Task: Look for space in Naraina, India from 6th June, 2023 to 8th June, 2023 for 2 adults in price range Rs.7000 to Rs.12000. Place can be private room with 1  bedroom having 2 beds and 1 bathroom. Property type can be house, flat, guest house. Amenities needed are: wifi, washing machine. Booking option can be shelf check-in. Required host language is English.
Action: Mouse moved to (571, 97)
Screenshot: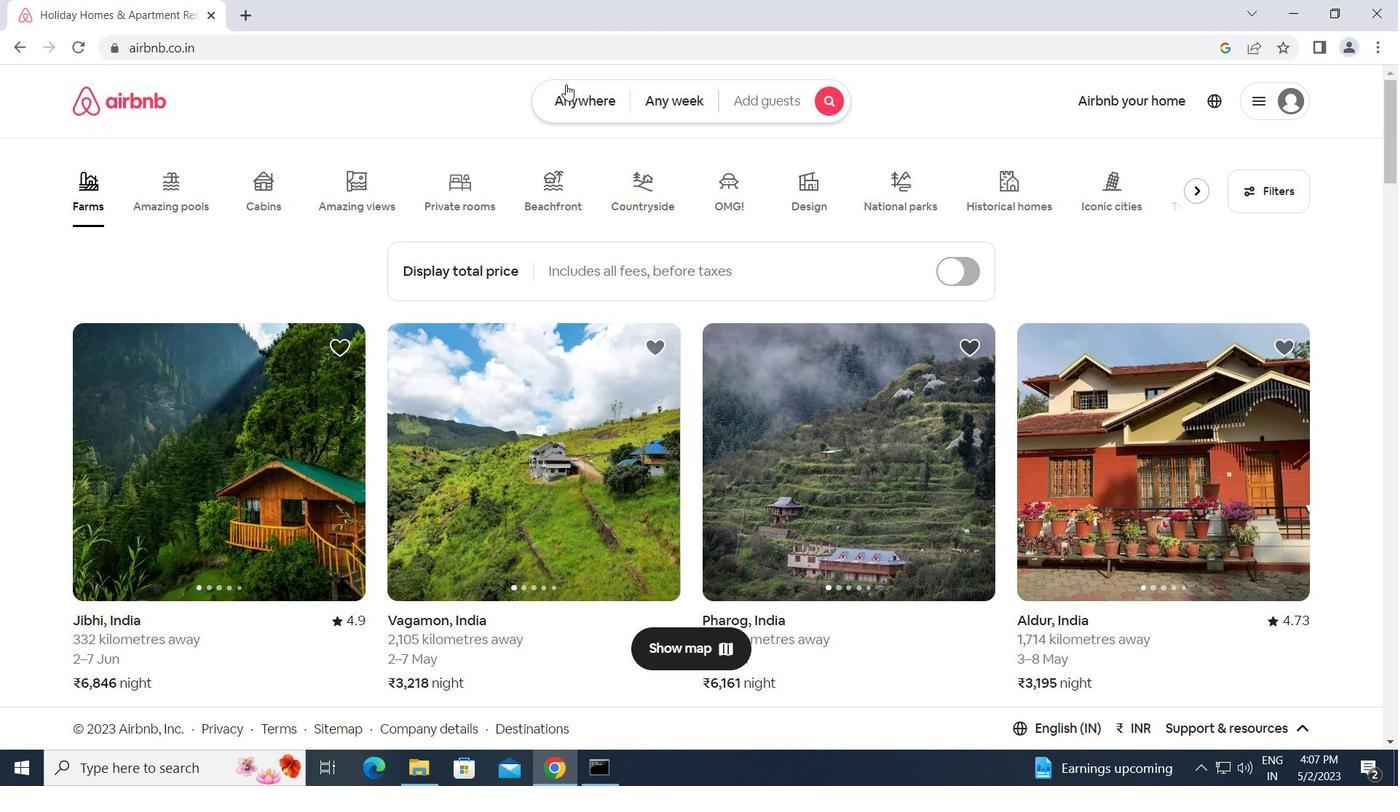 
Action: Mouse pressed left at (571, 97)
Screenshot: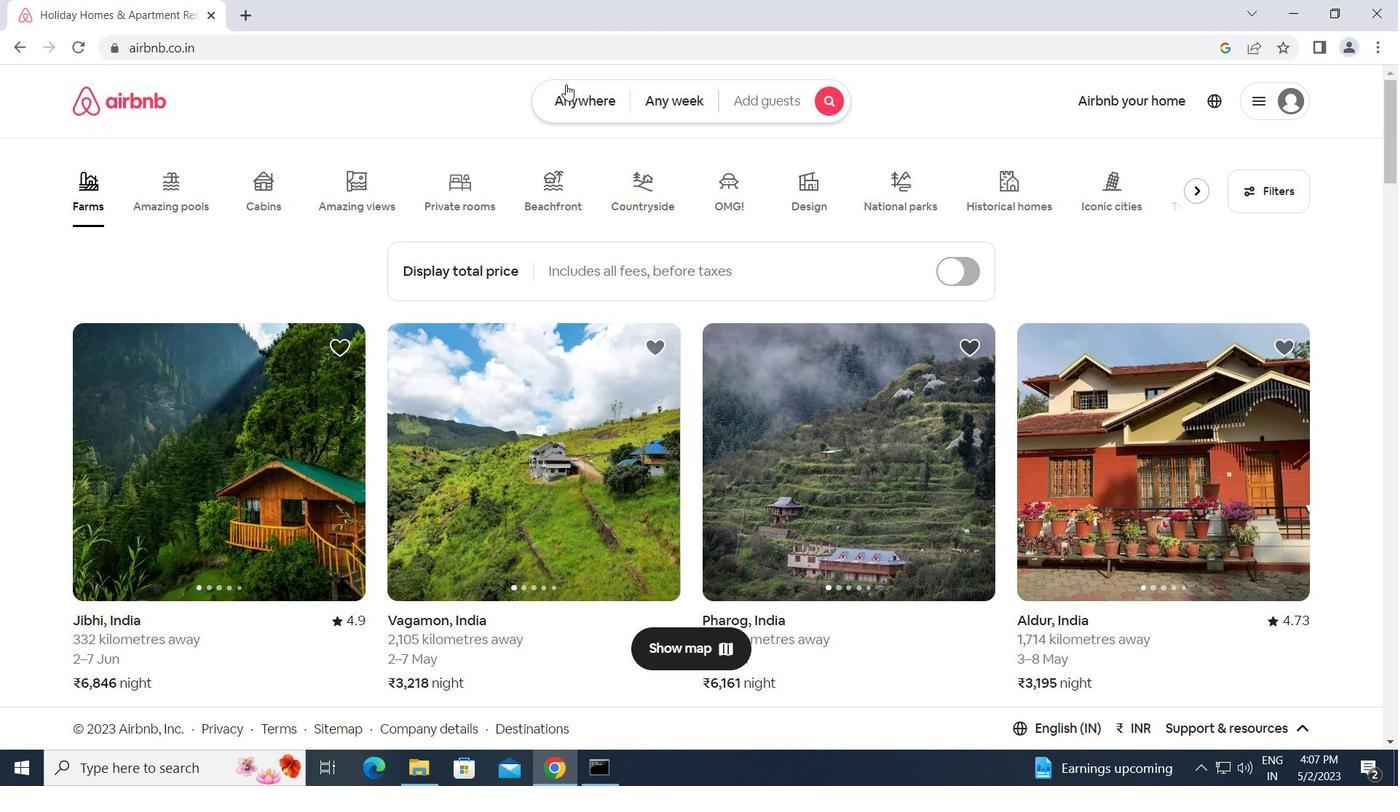 
Action: Mouse moved to (464, 155)
Screenshot: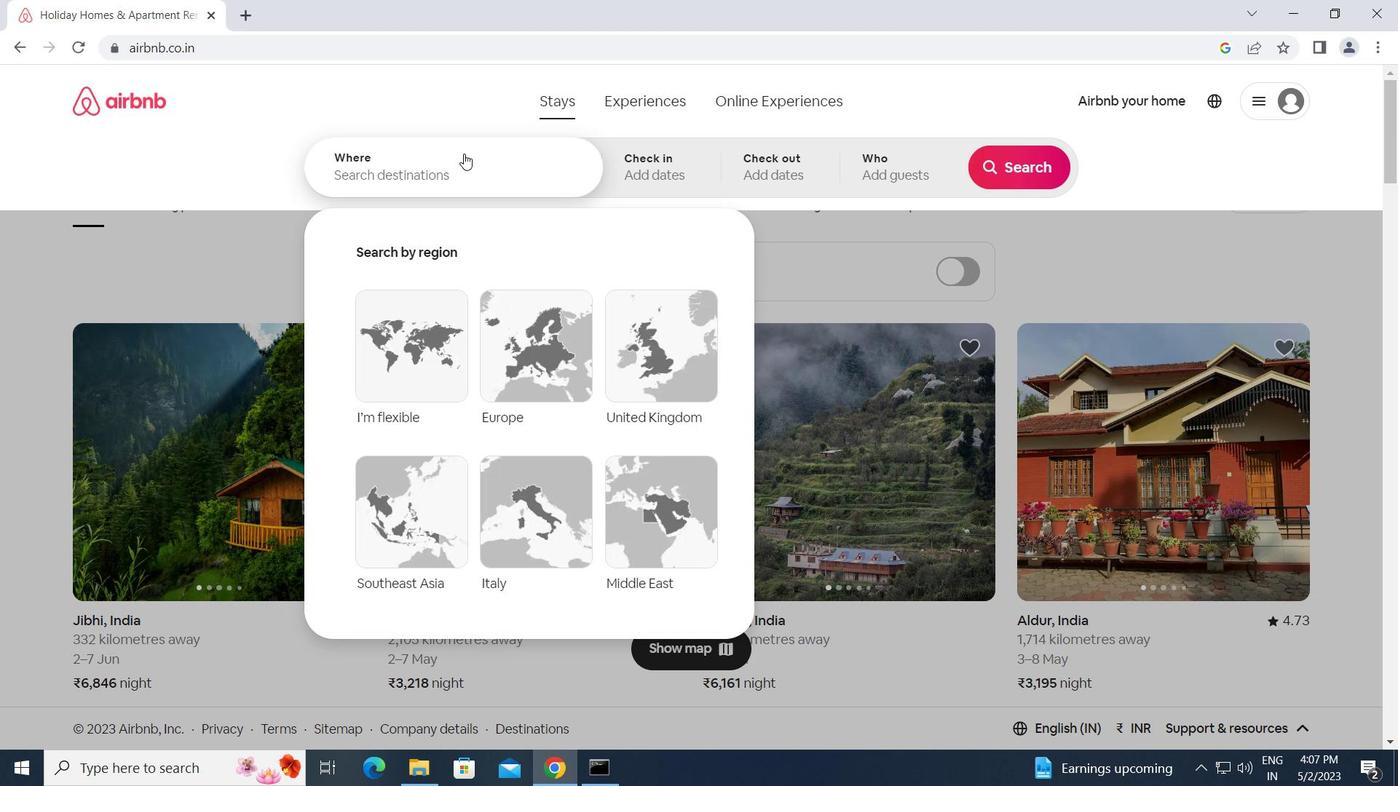 
Action: Mouse pressed left at (464, 155)
Screenshot: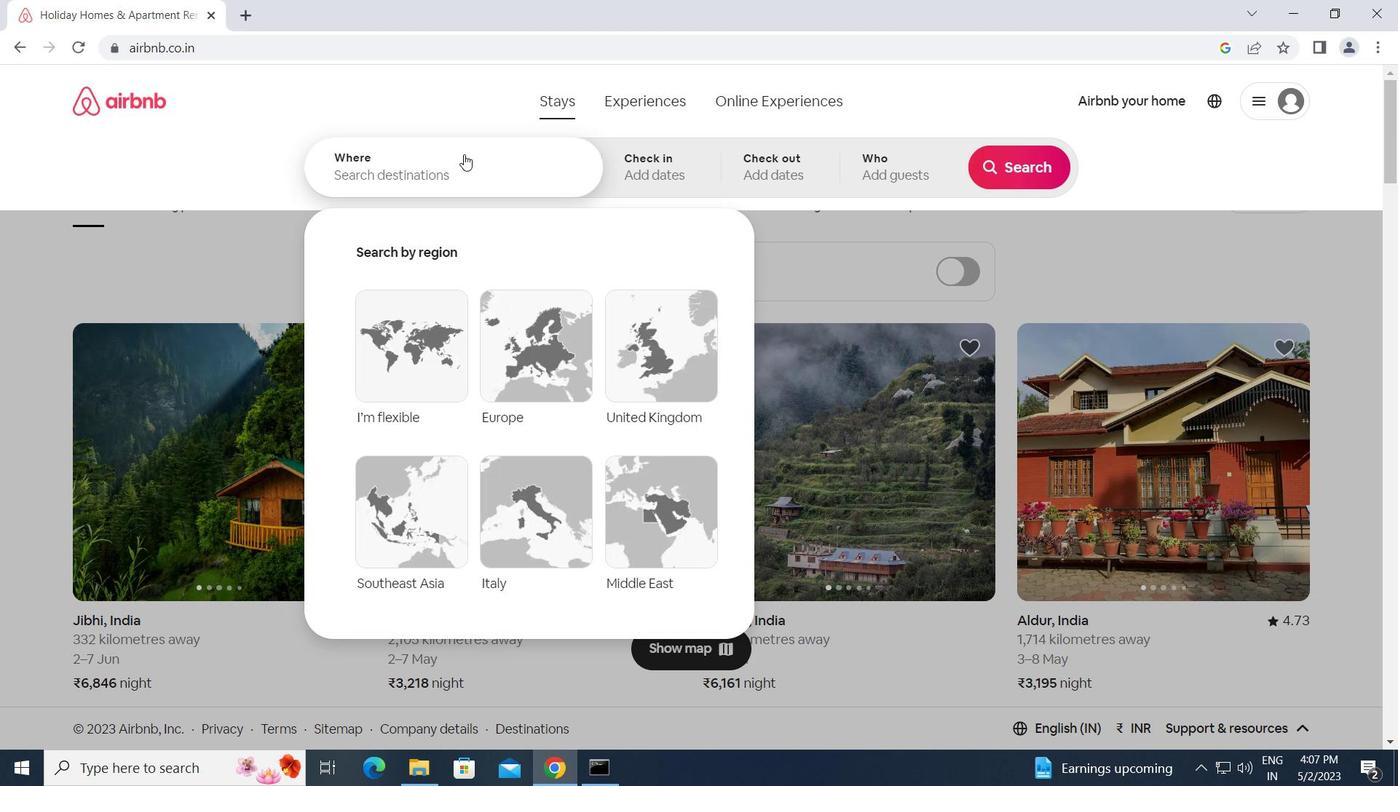 
Action: Key pressed <Key.caps_lock>n<Key.caps_lock>araina,<Key.space><Key.caps_lock>i<Key.caps_lock>ndia<Key.enter>
Screenshot: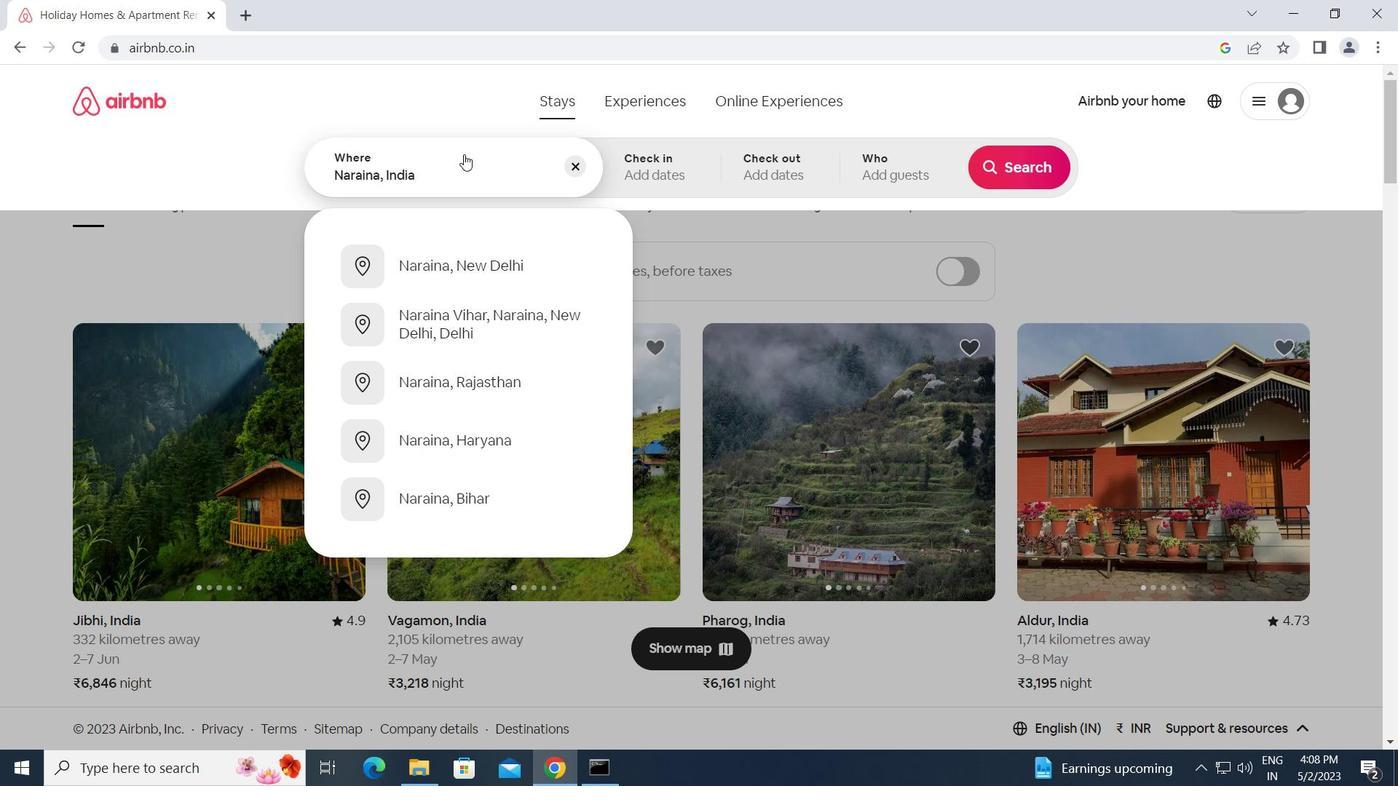 
Action: Mouse moved to (831, 430)
Screenshot: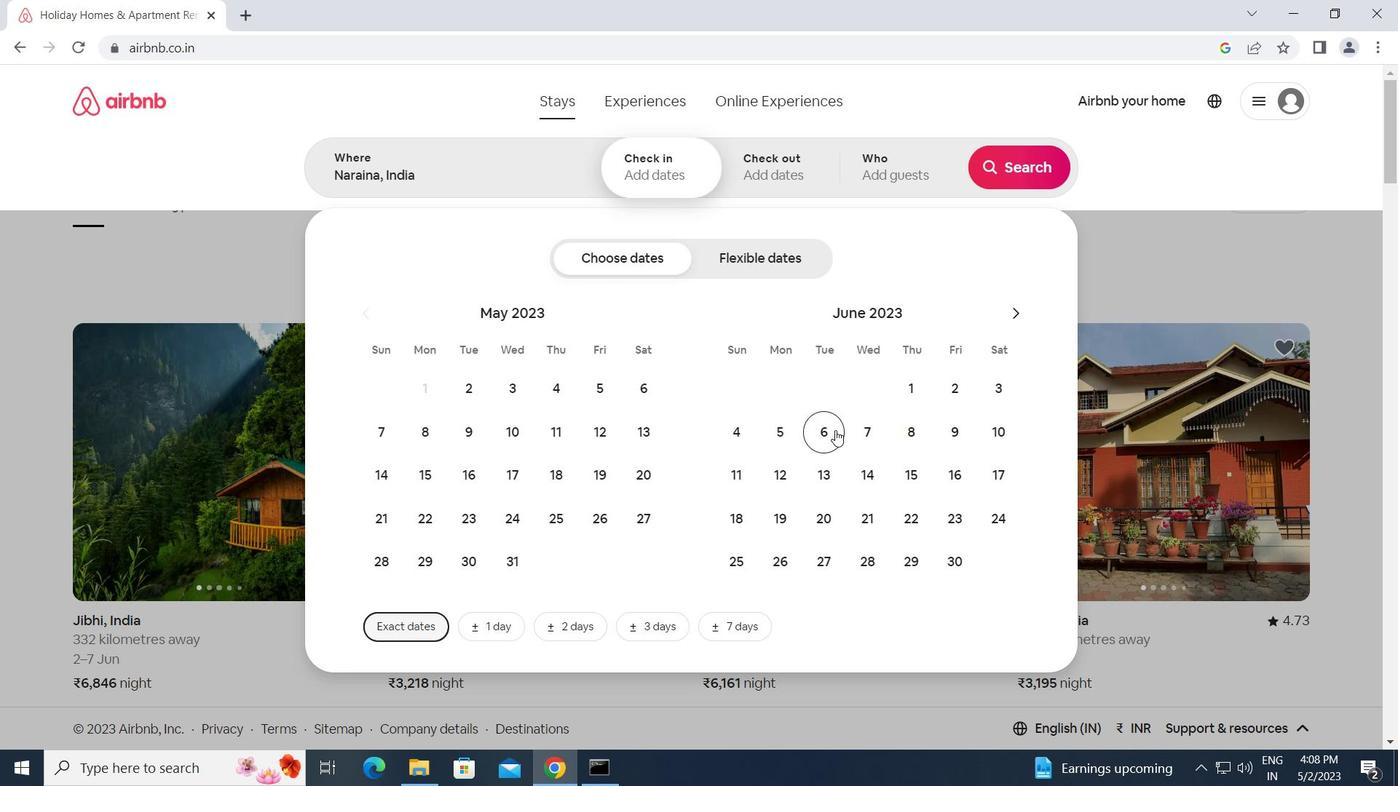 
Action: Mouse pressed left at (831, 430)
Screenshot: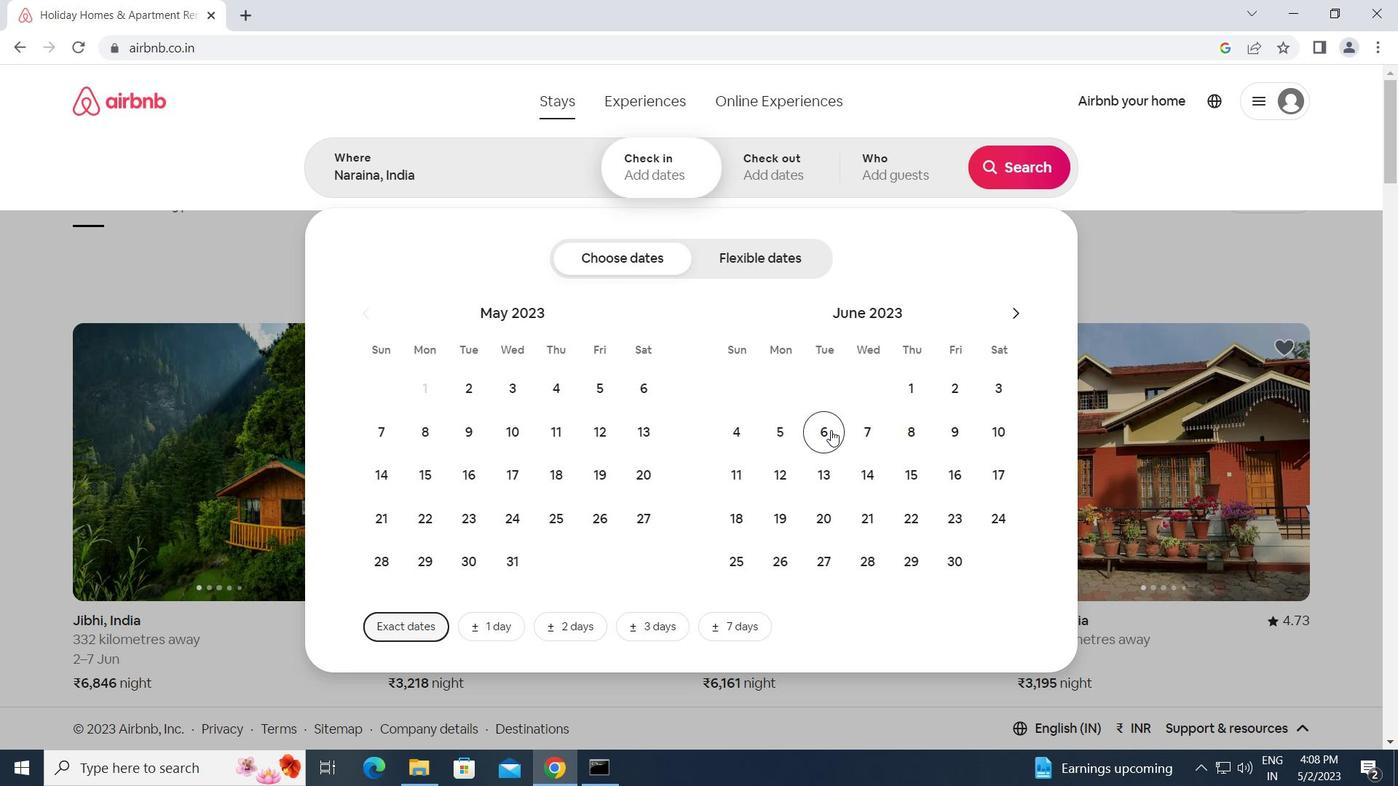
Action: Mouse moved to (910, 430)
Screenshot: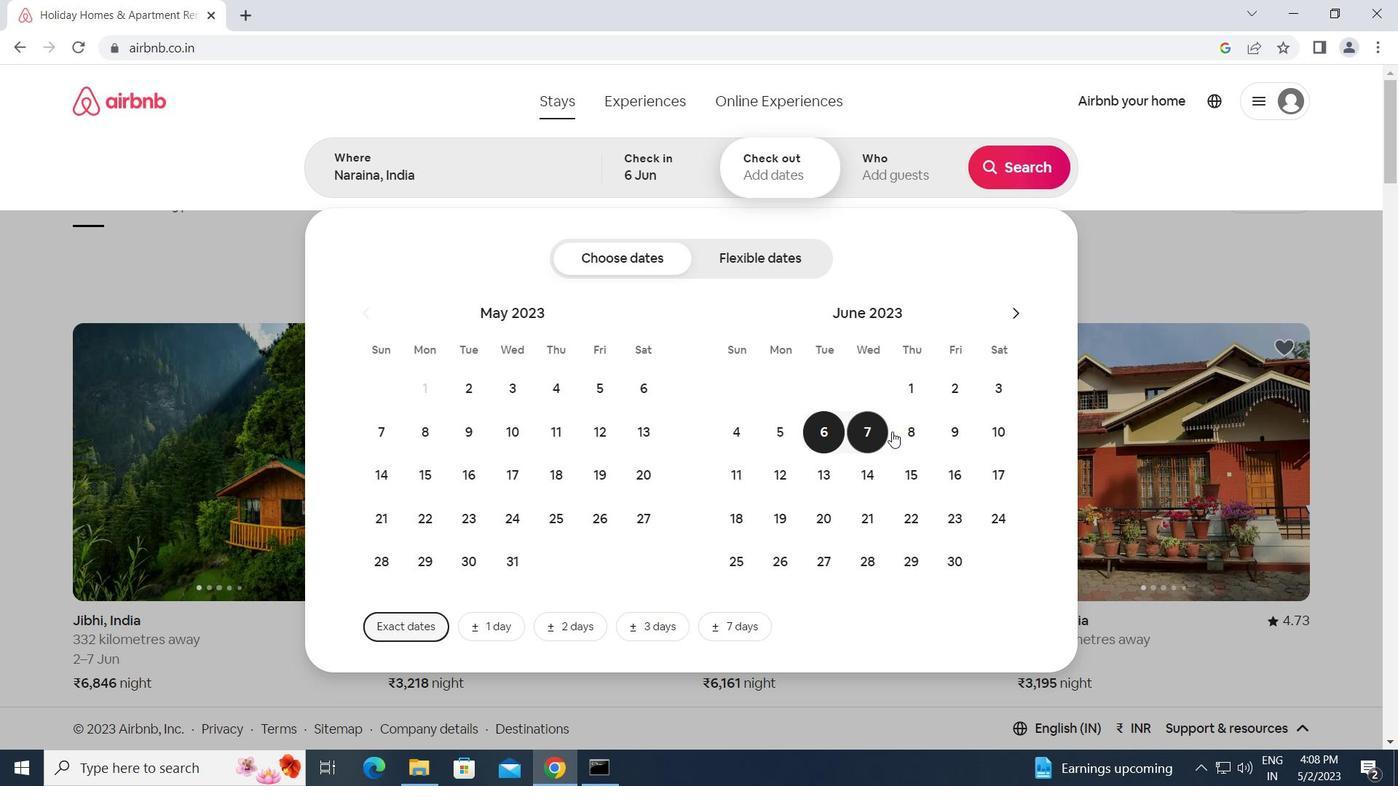 
Action: Mouse pressed left at (910, 430)
Screenshot: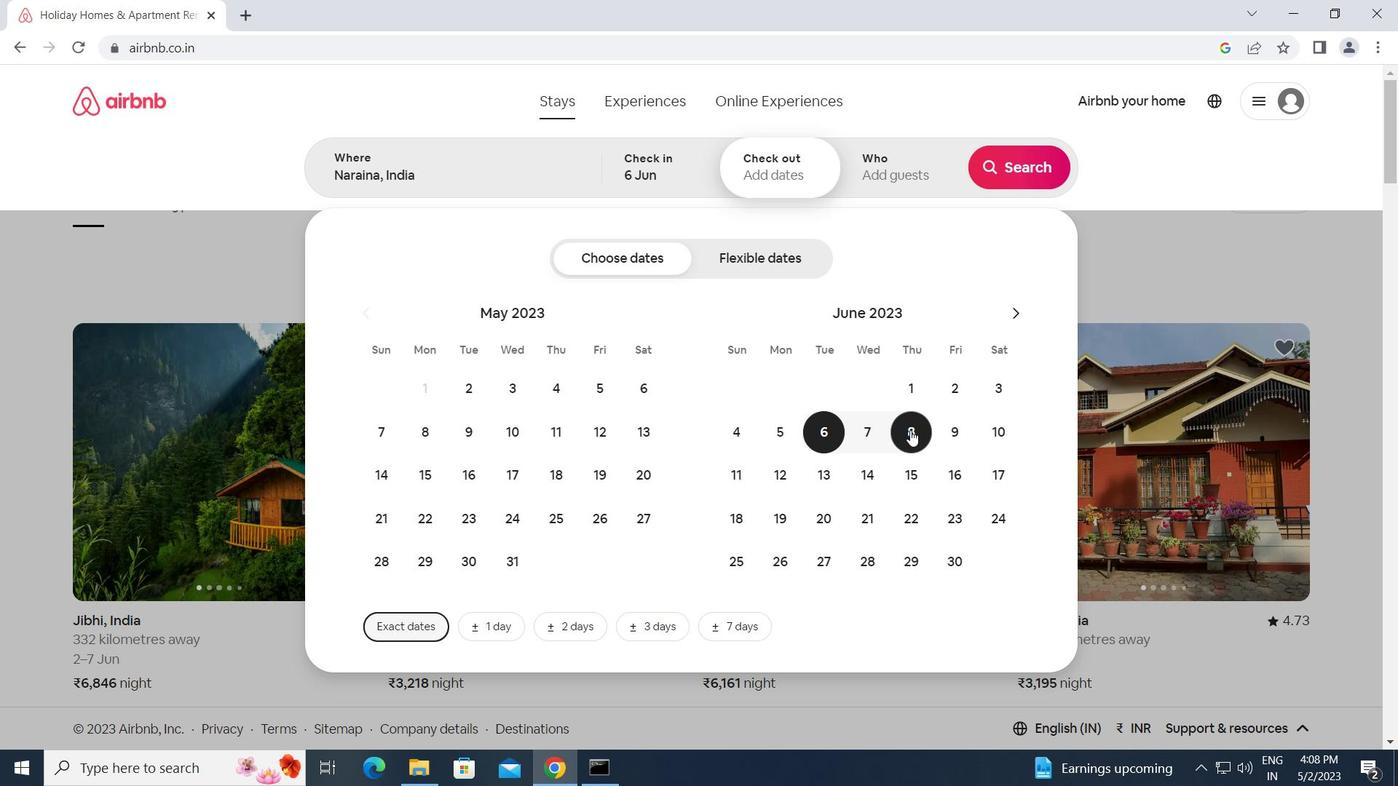 
Action: Mouse moved to (897, 171)
Screenshot: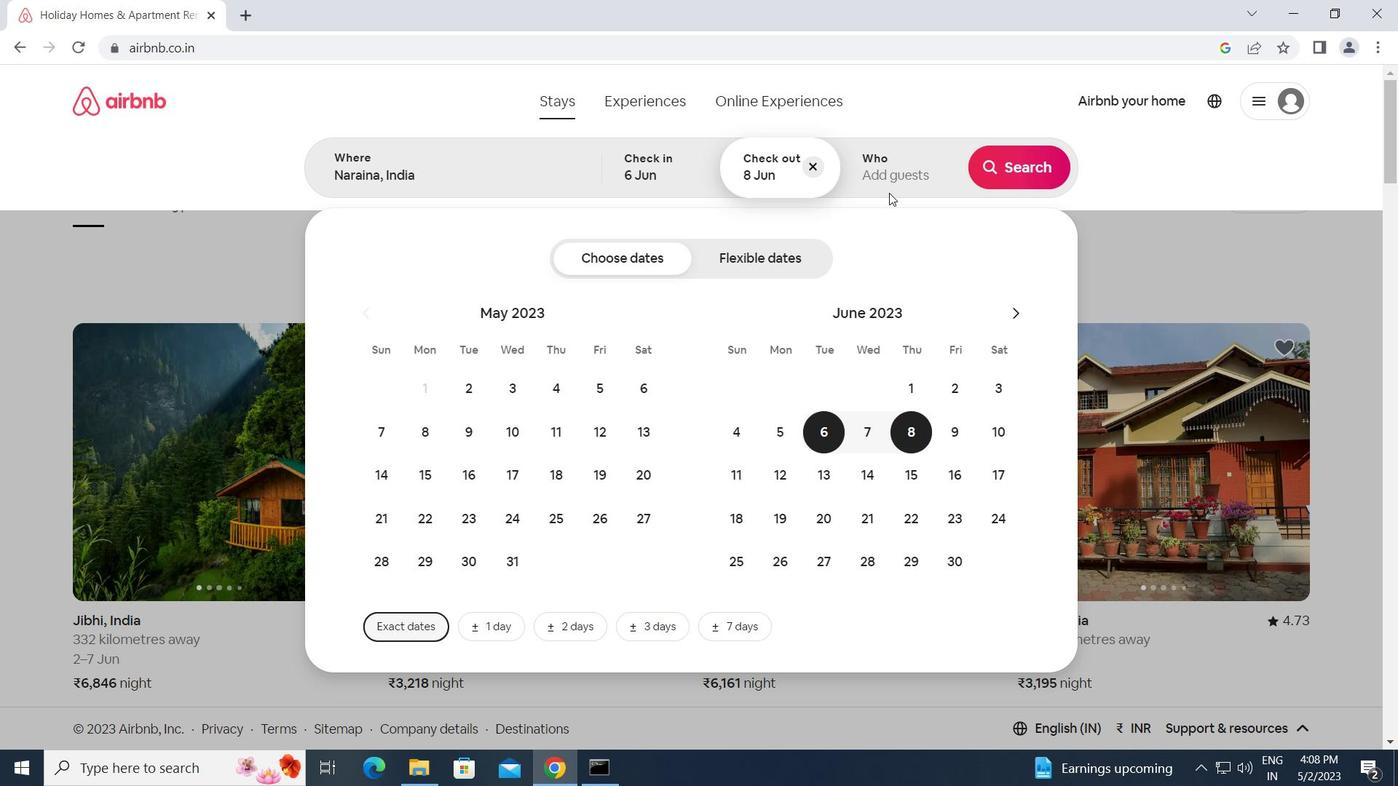 
Action: Mouse pressed left at (897, 171)
Screenshot: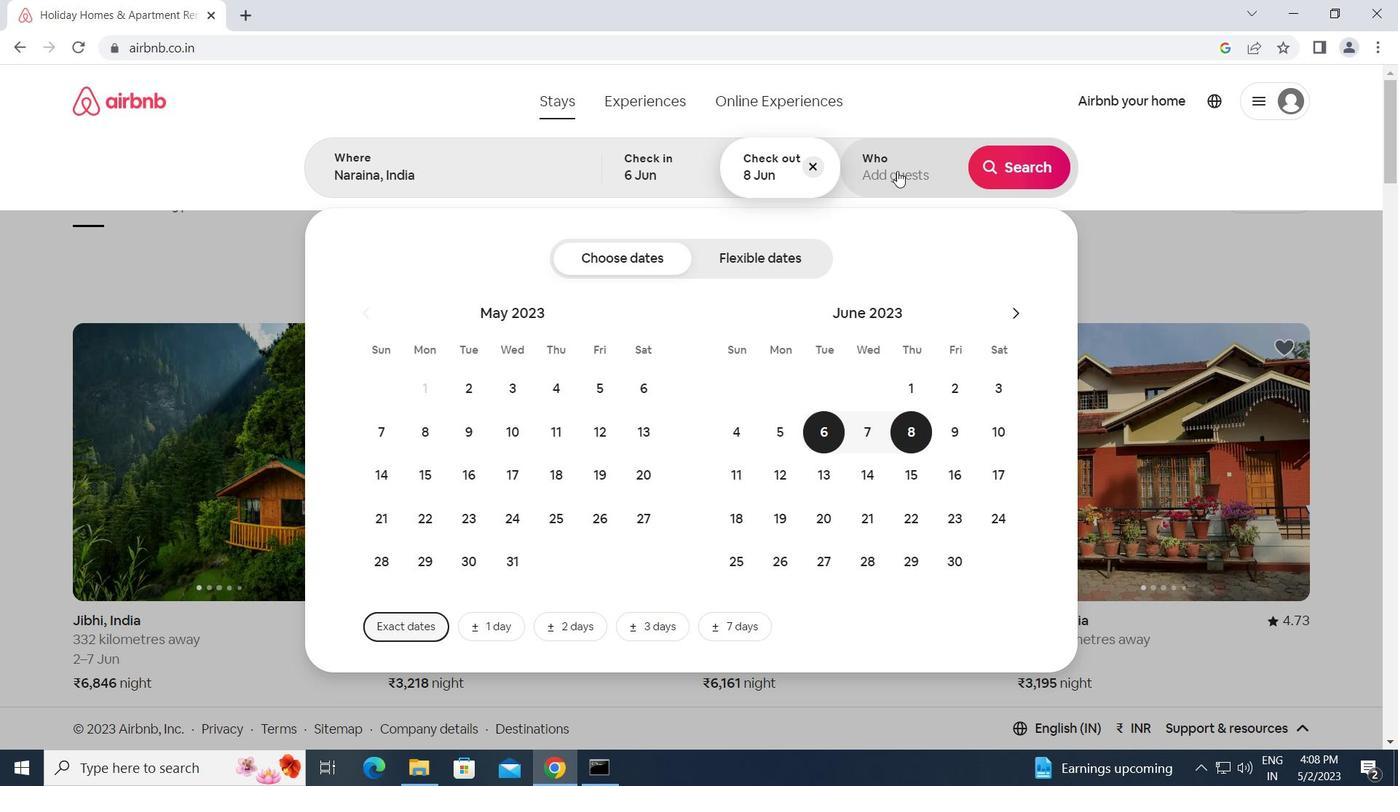 
Action: Mouse moved to (1023, 263)
Screenshot: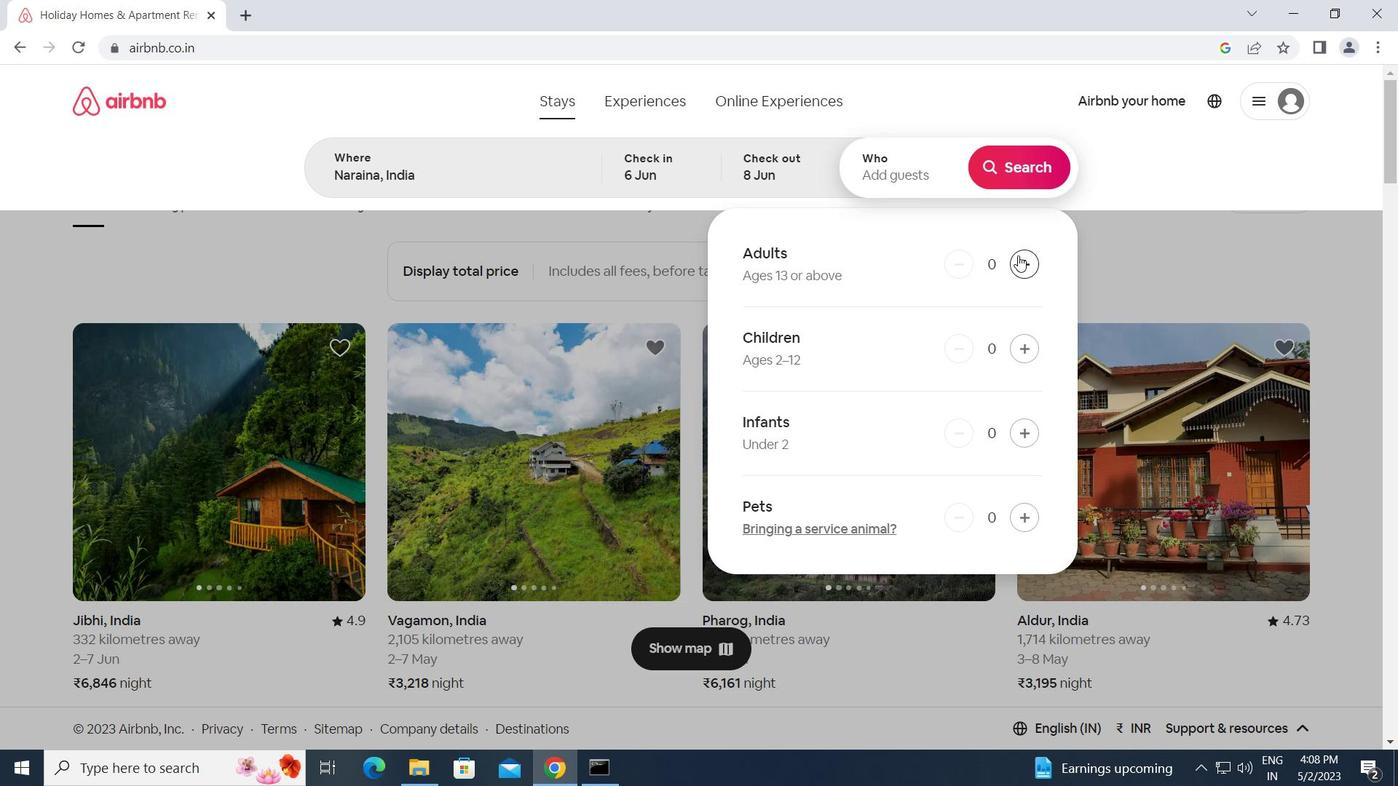
Action: Mouse pressed left at (1023, 263)
Screenshot: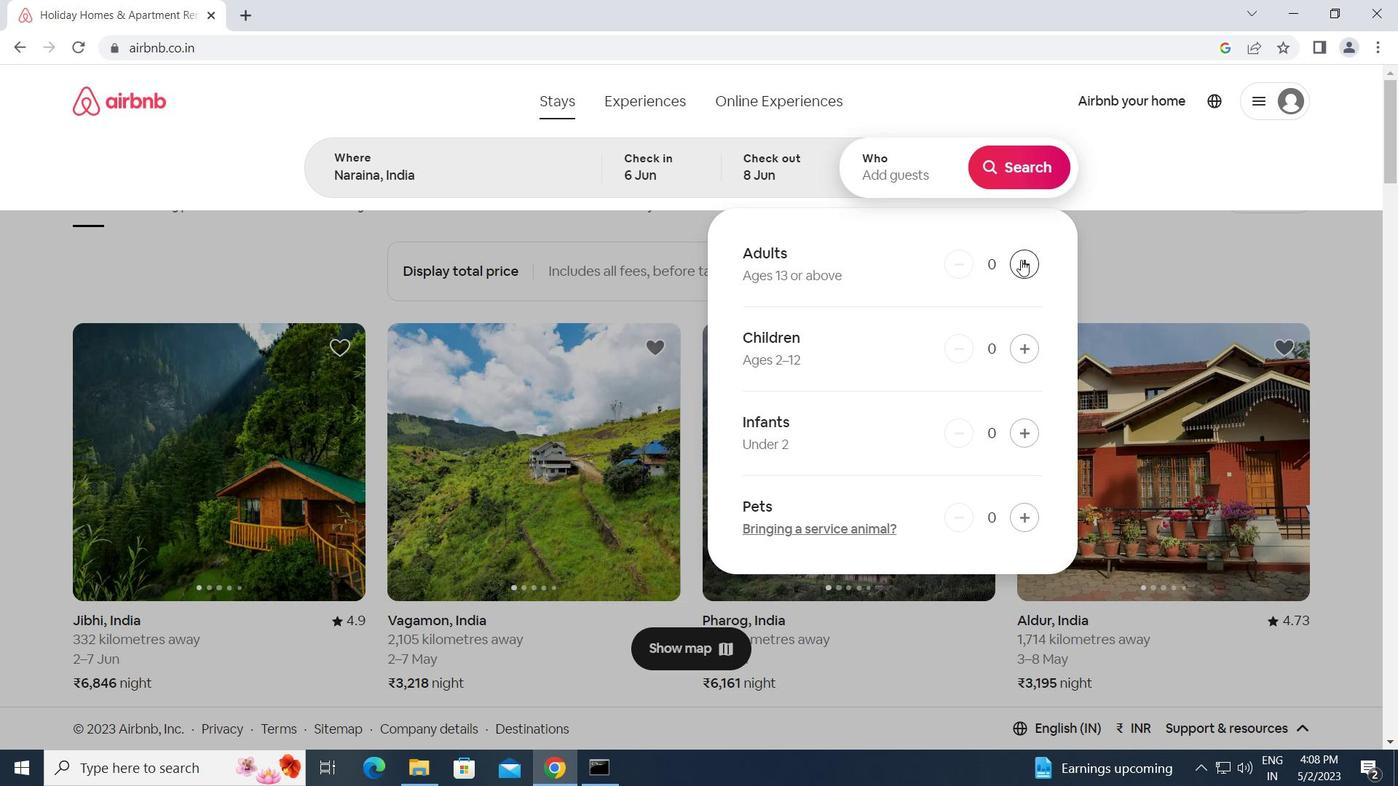 
Action: Mouse pressed left at (1023, 263)
Screenshot: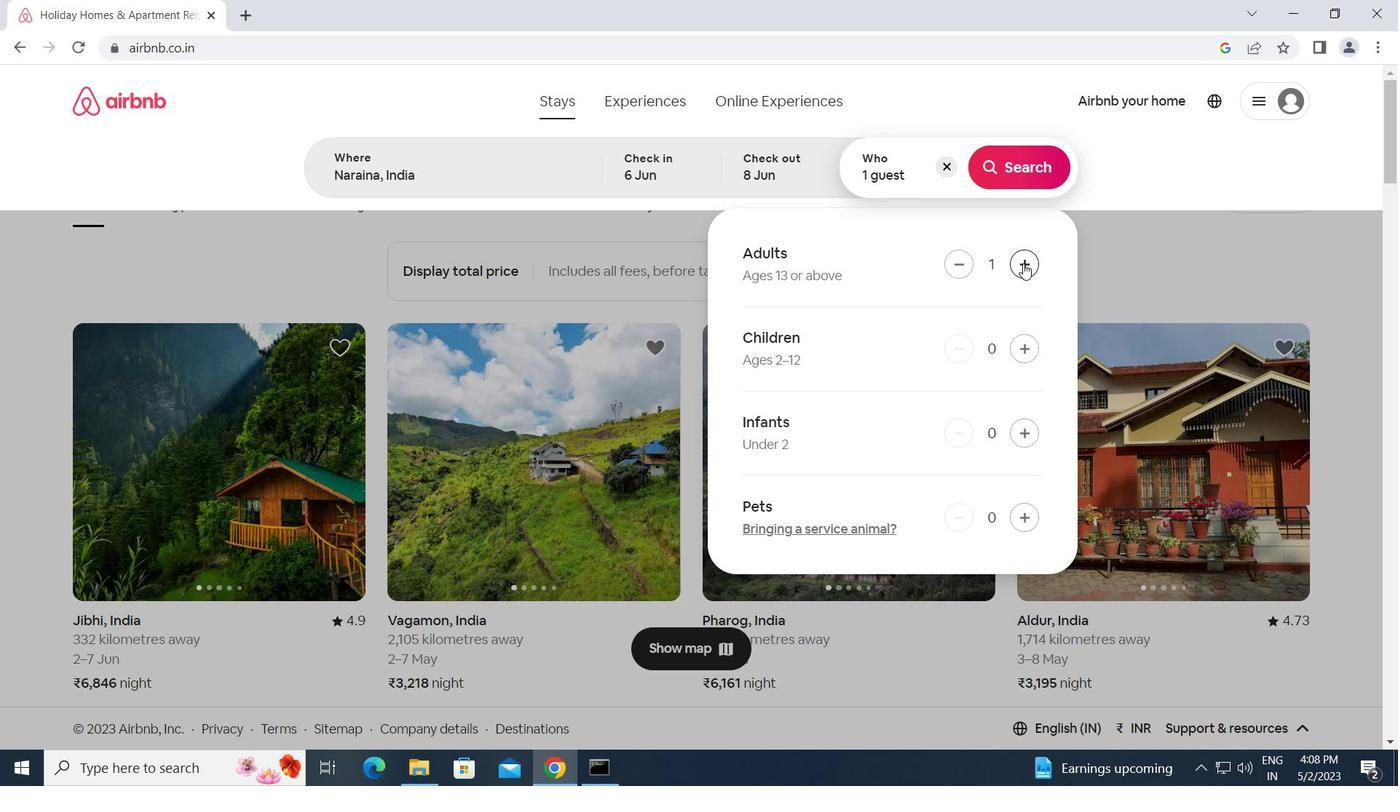 
Action: Mouse moved to (1018, 167)
Screenshot: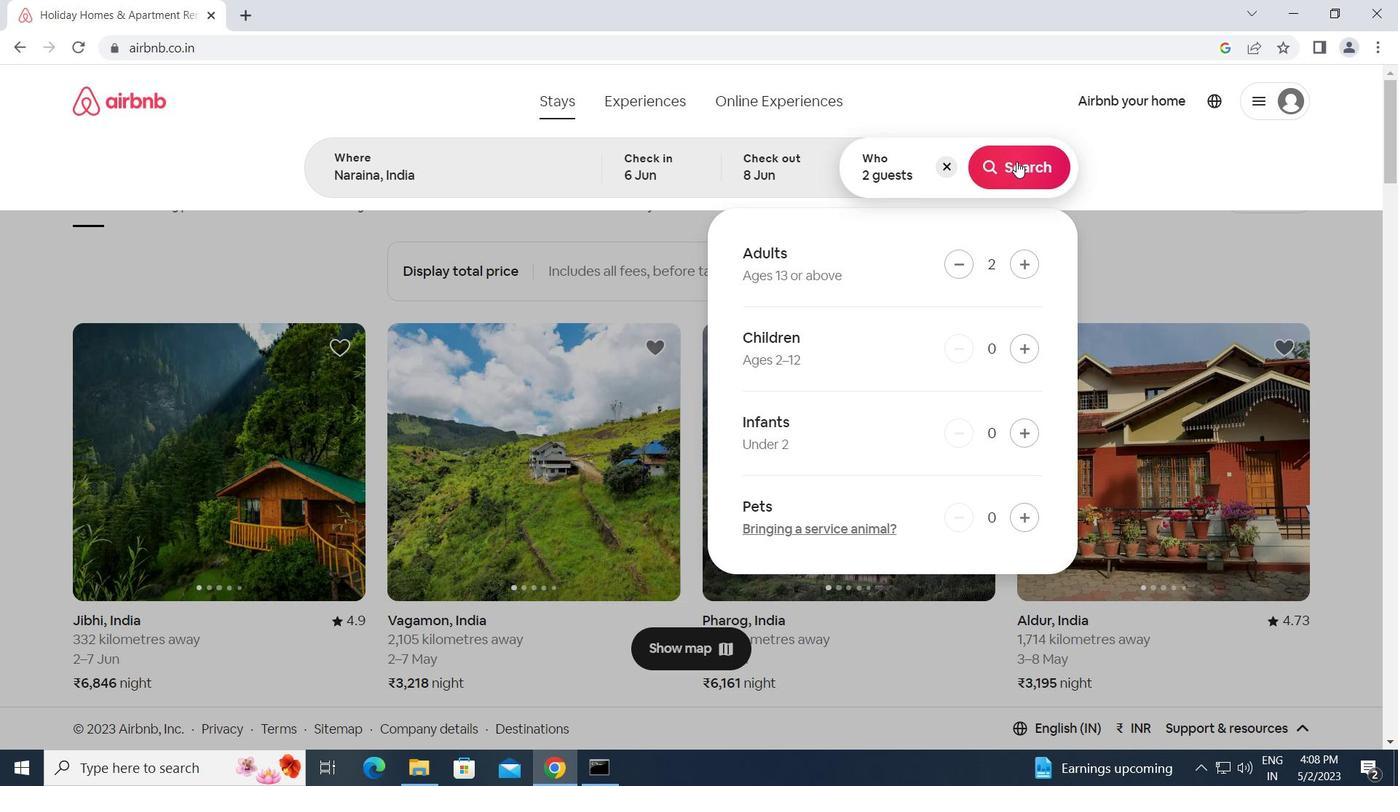 
Action: Mouse pressed left at (1018, 167)
Screenshot: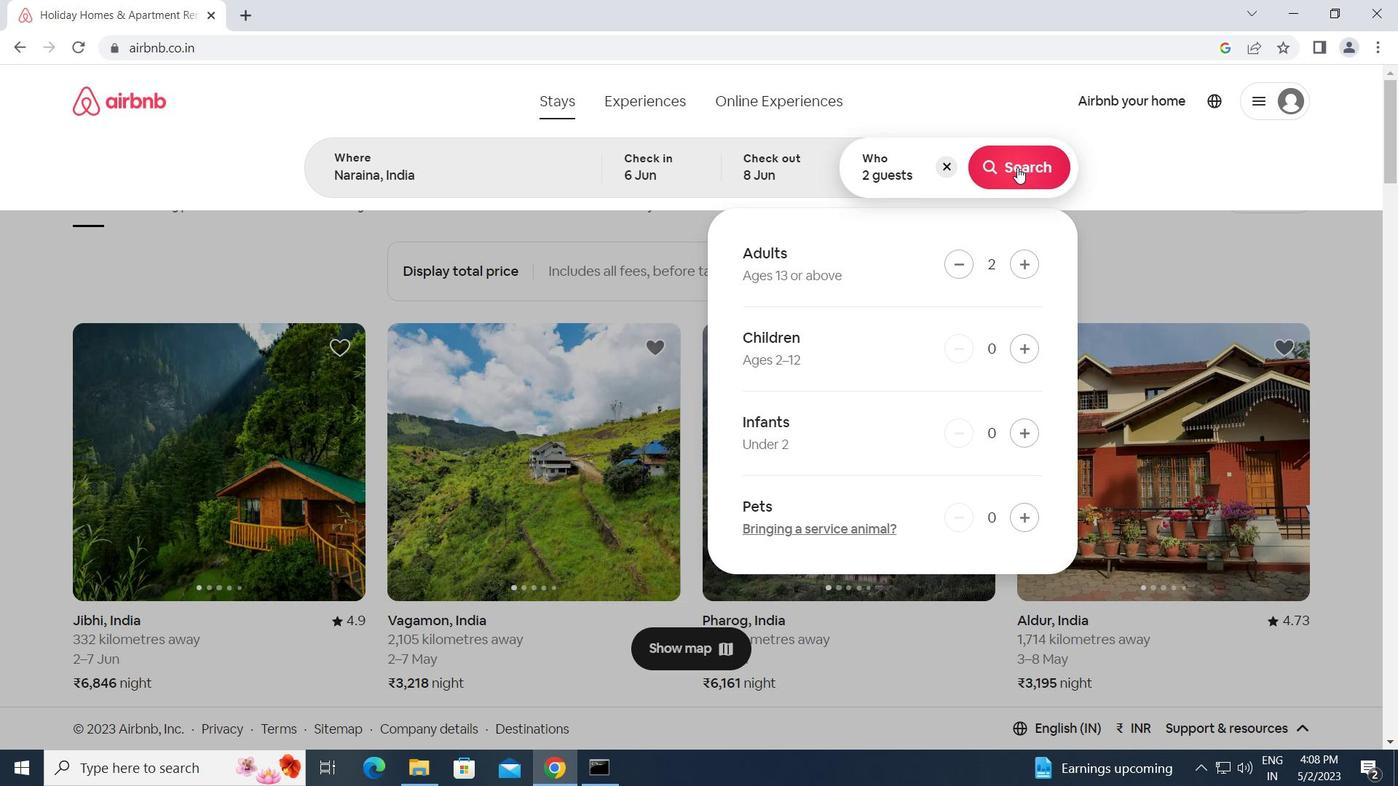 
Action: Mouse moved to (1326, 167)
Screenshot: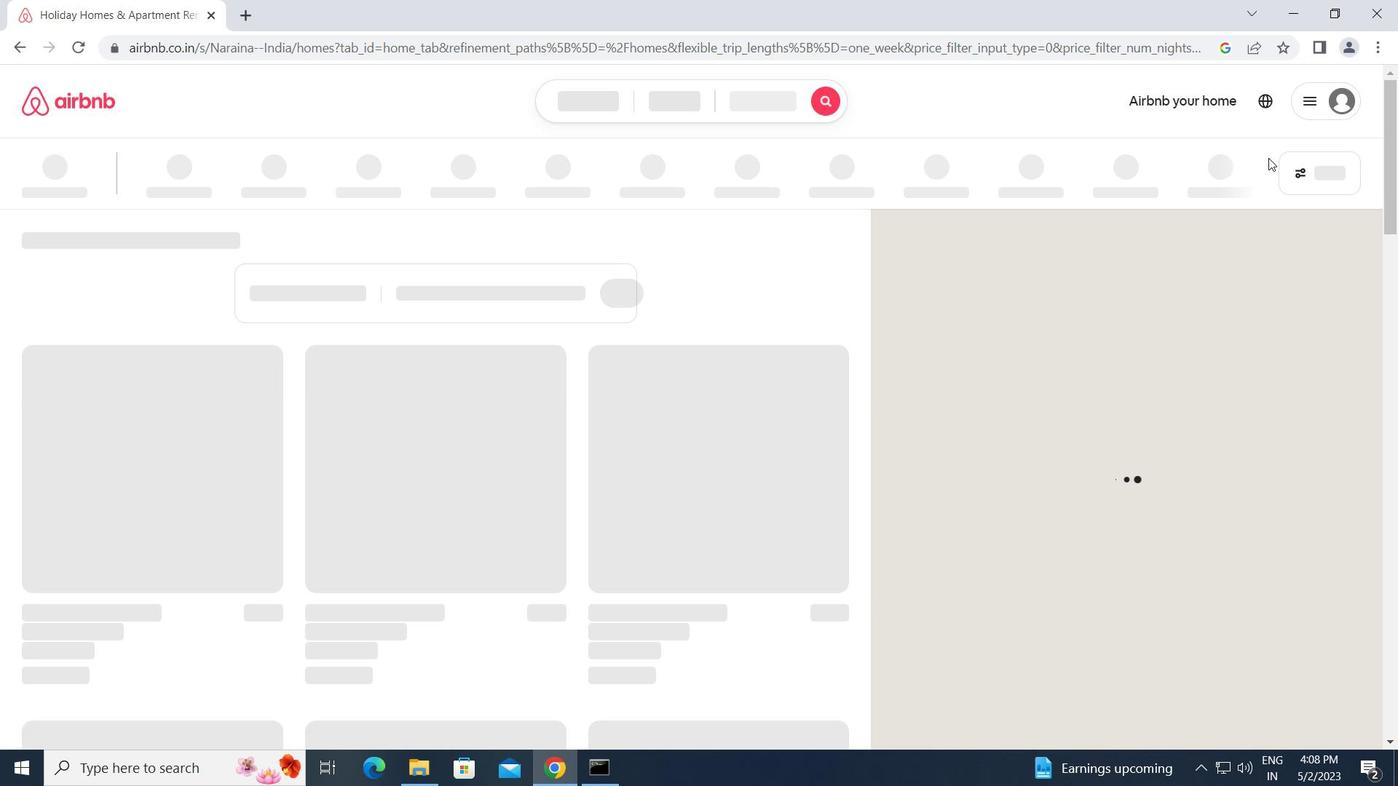 
Action: Mouse pressed left at (1326, 167)
Screenshot: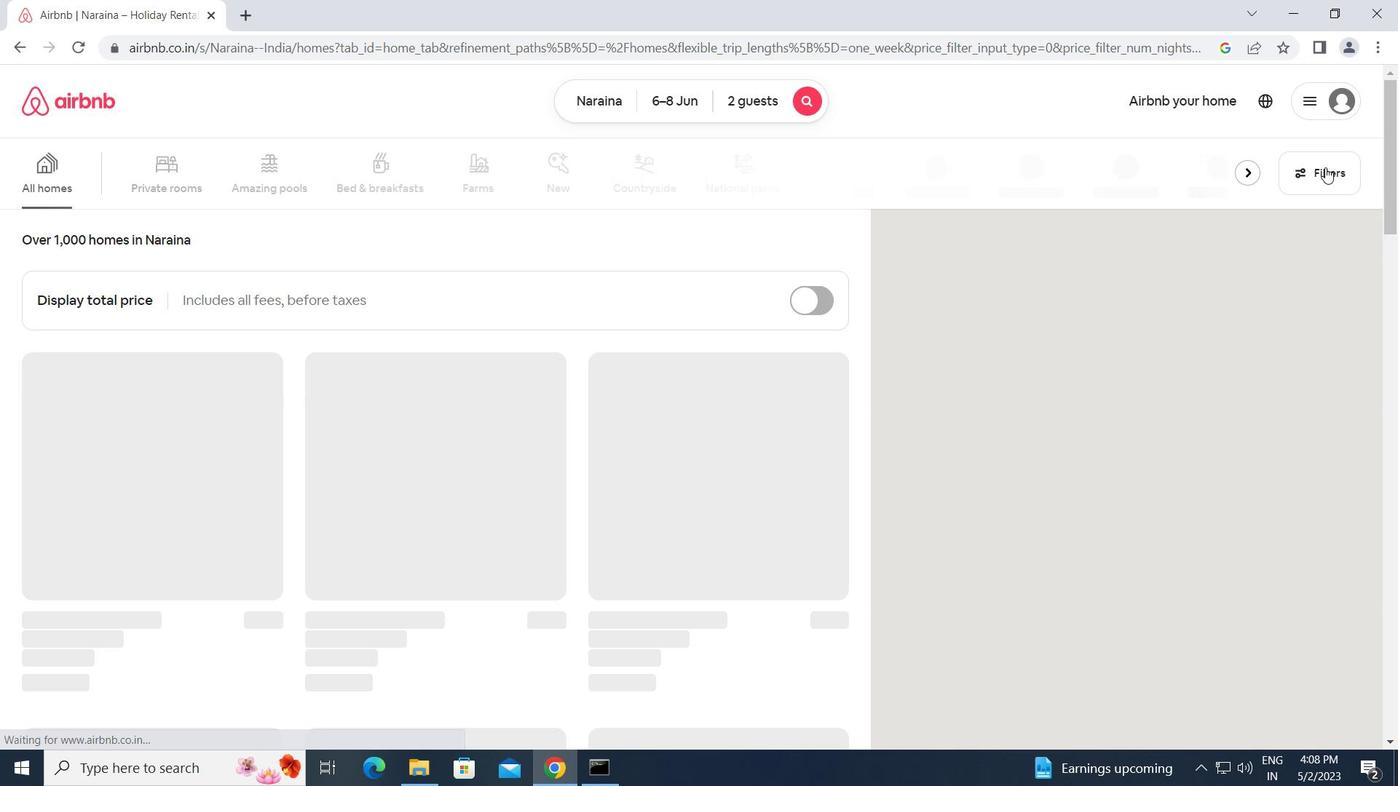 
Action: Mouse moved to (470, 403)
Screenshot: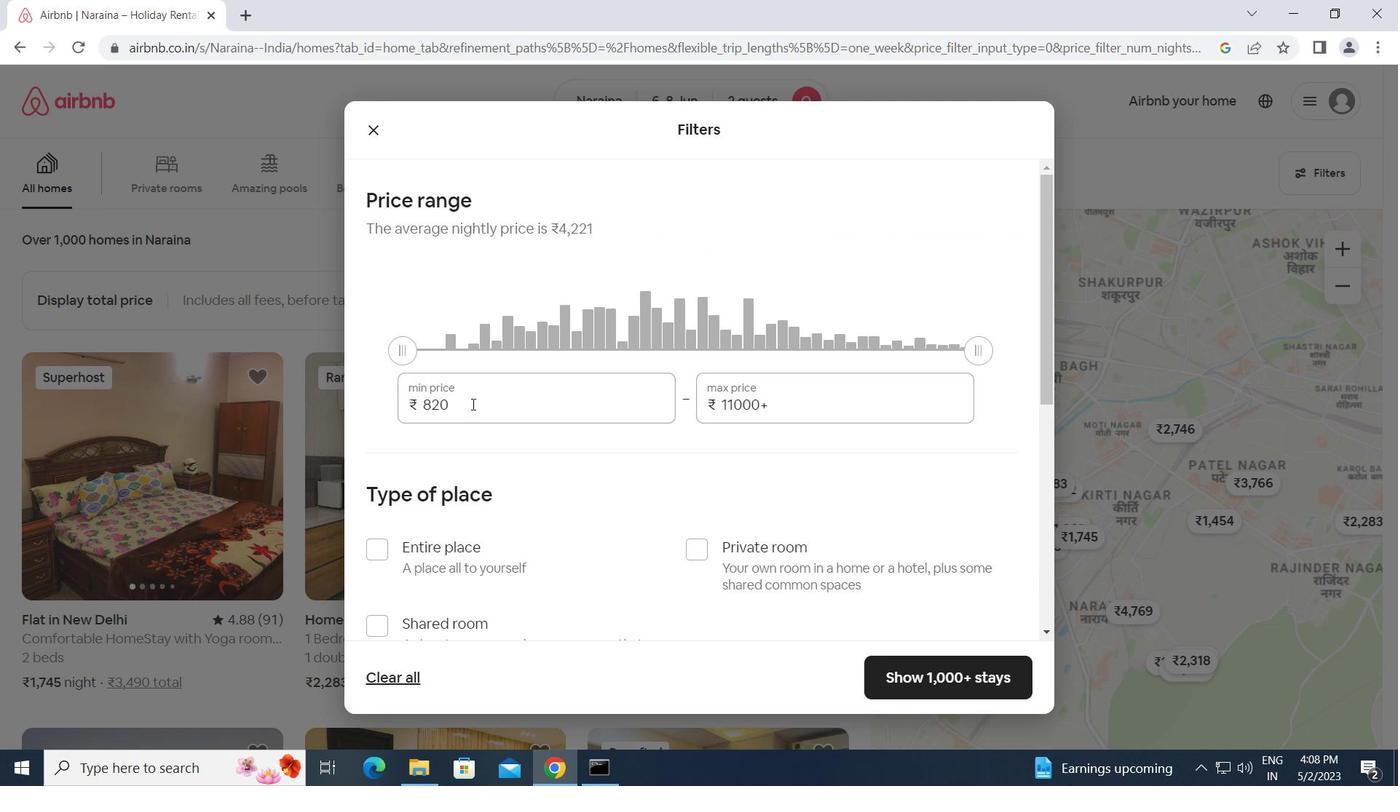 
Action: Mouse pressed left at (470, 403)
Screenshot: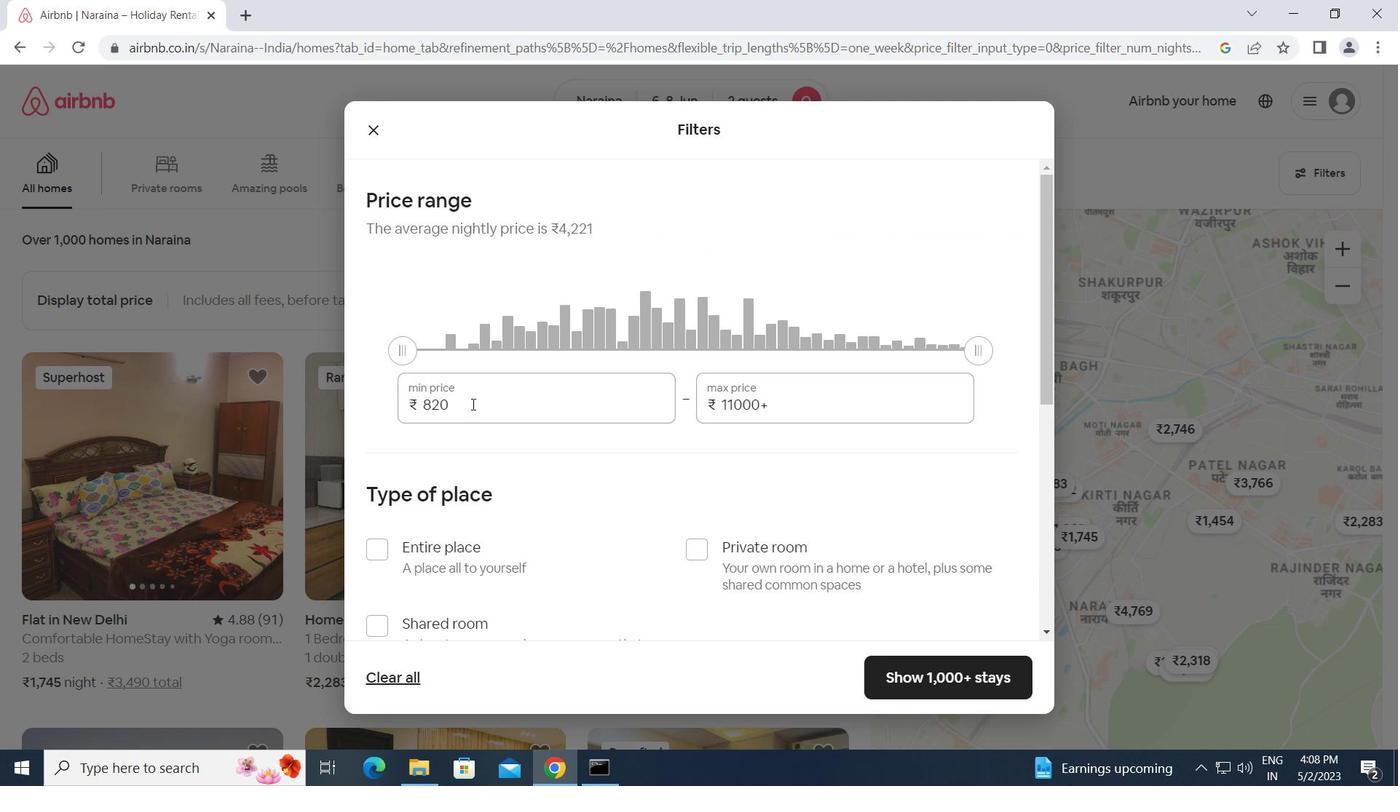 
Action: Mouse moved to (402, 413)
Screenshot: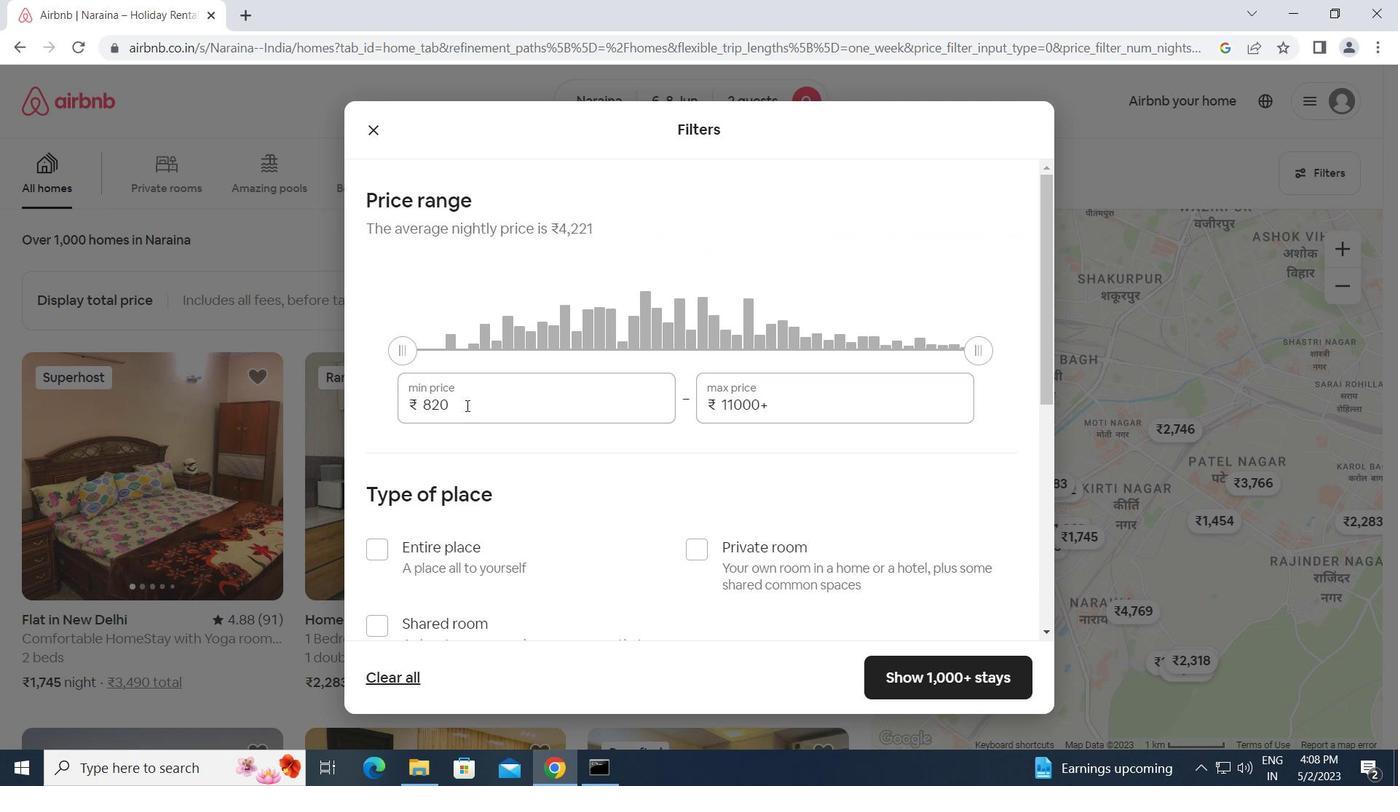 
Action: Key pressed 7000<Key.tab>12000
Screenshot: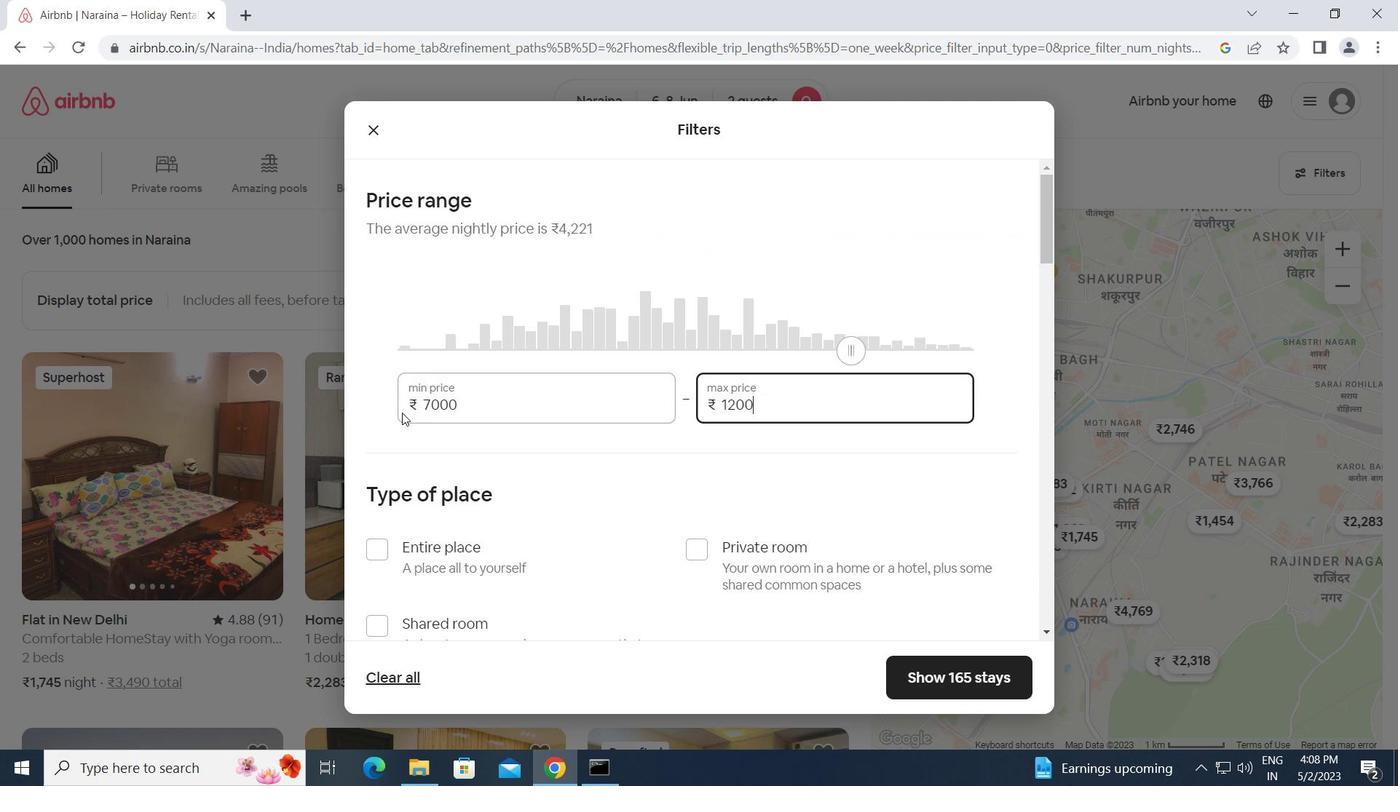 
Action: Mouse moved to (706, 547)
Screenshot: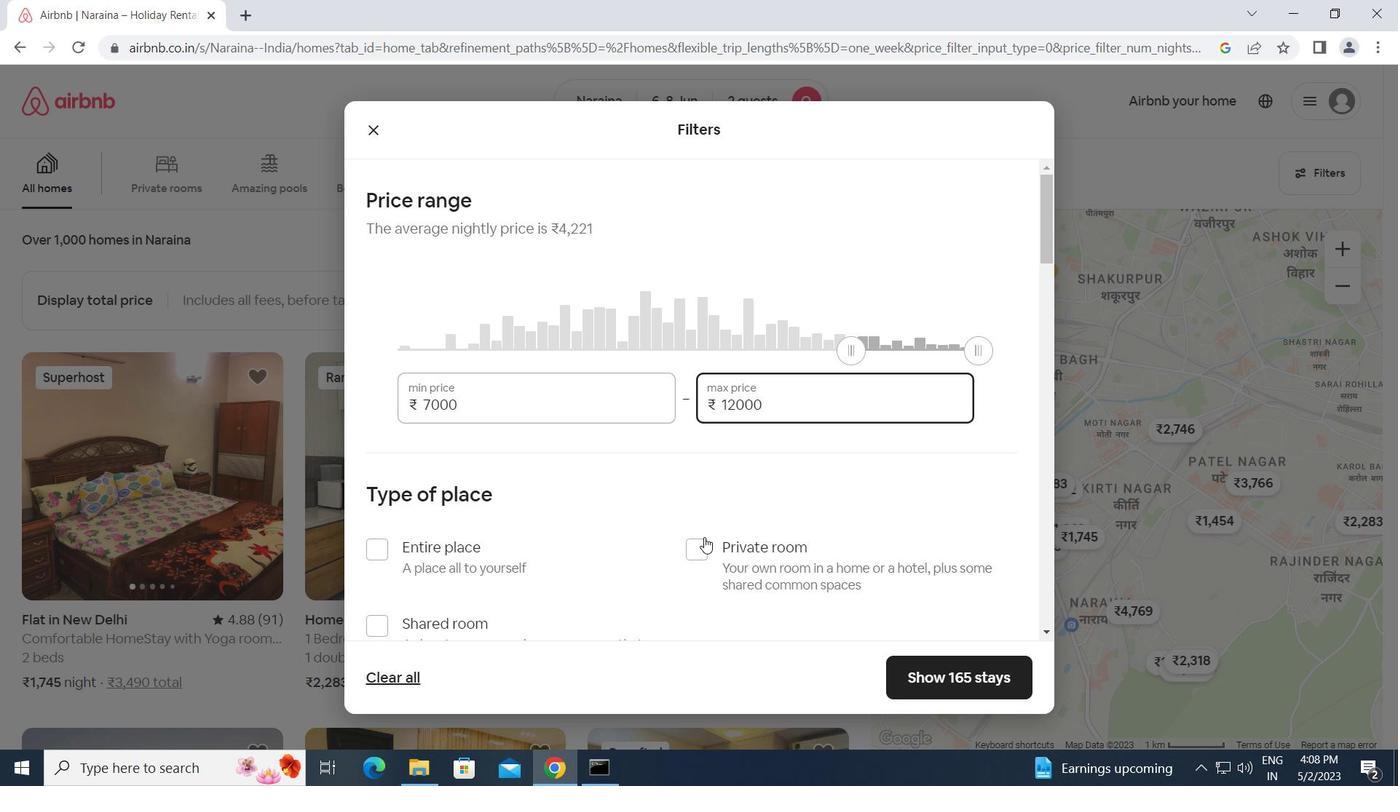 
Action: Mouse pressed left at (706, 547)
Screenshot: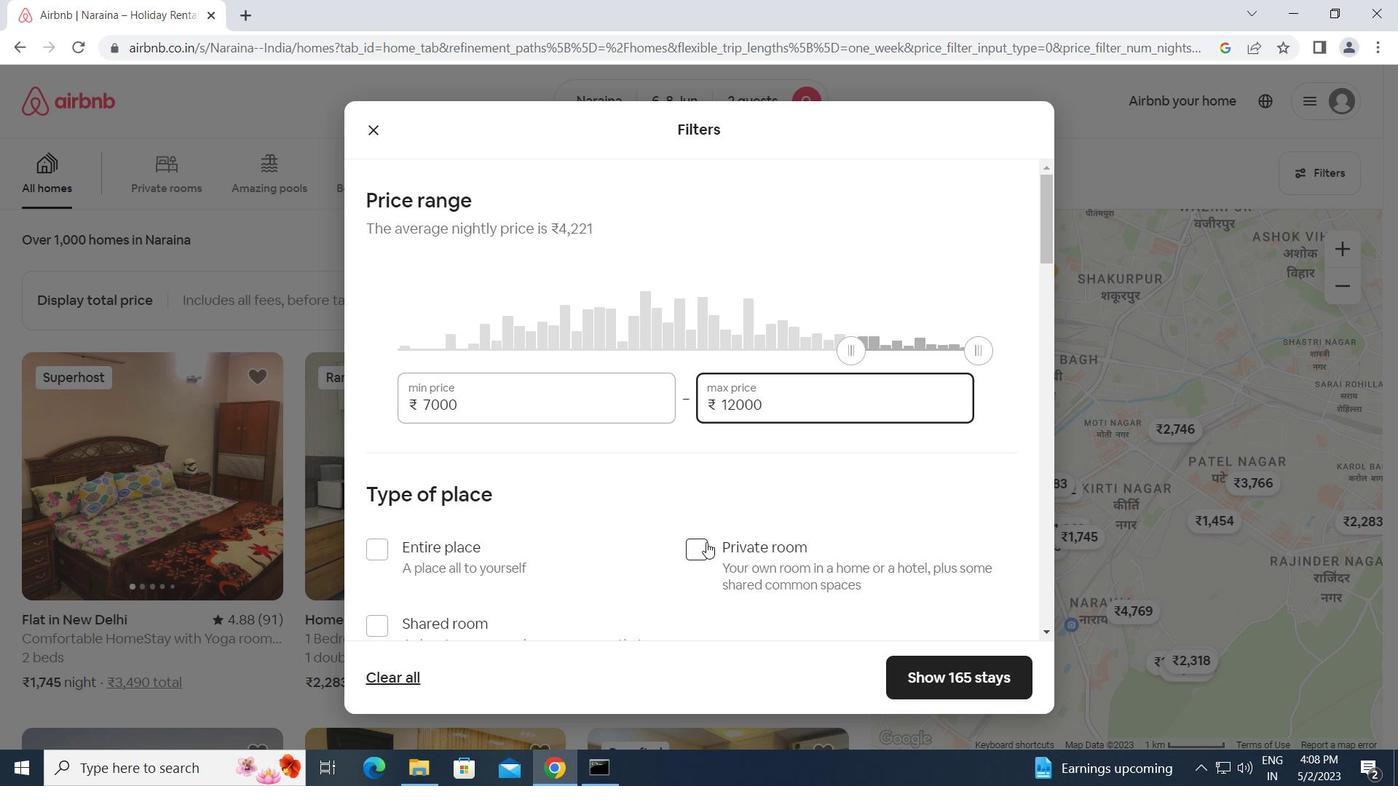 
Action: Mouse moved to (706, 547)
Screenshot: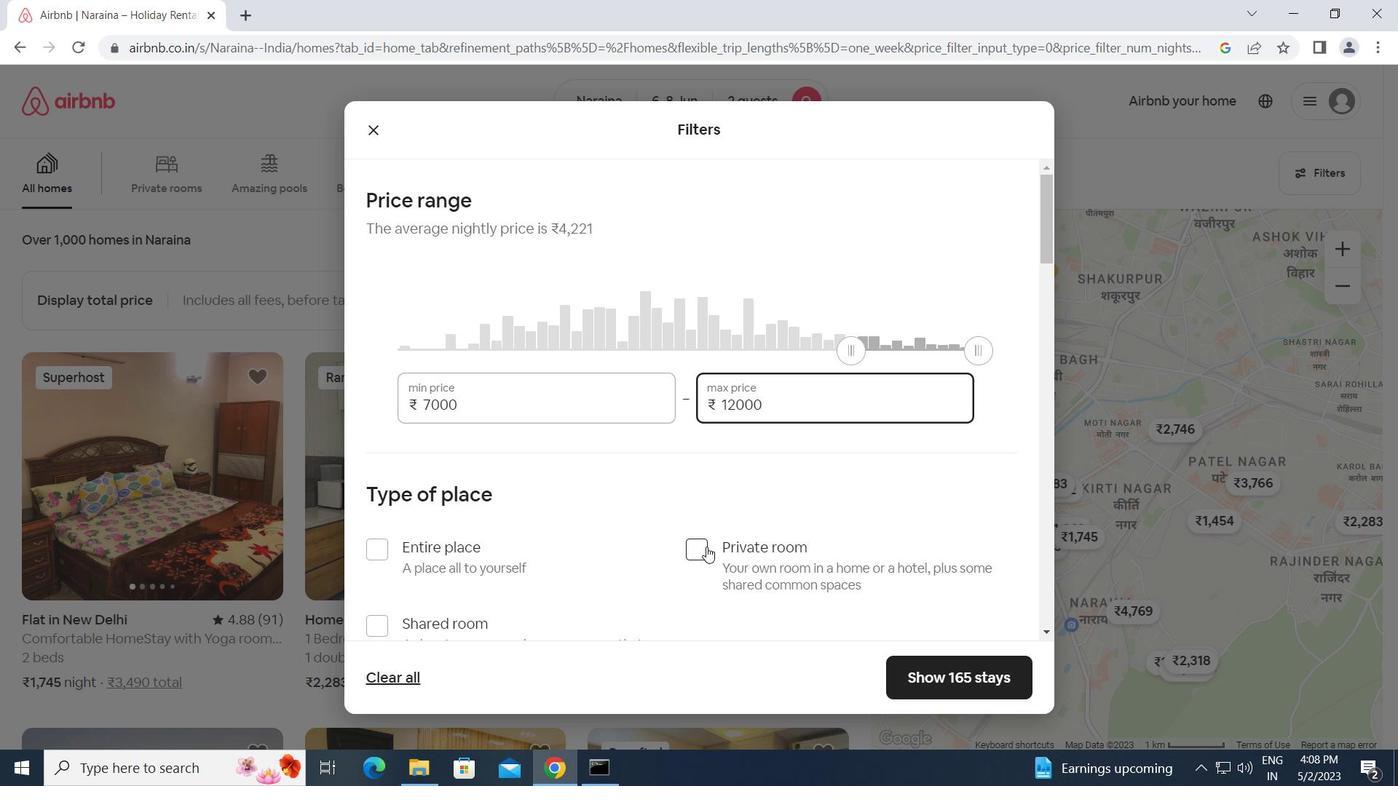 
Action: Mouse scrolled (706, 547) with delta (0, 0)
Screenshot: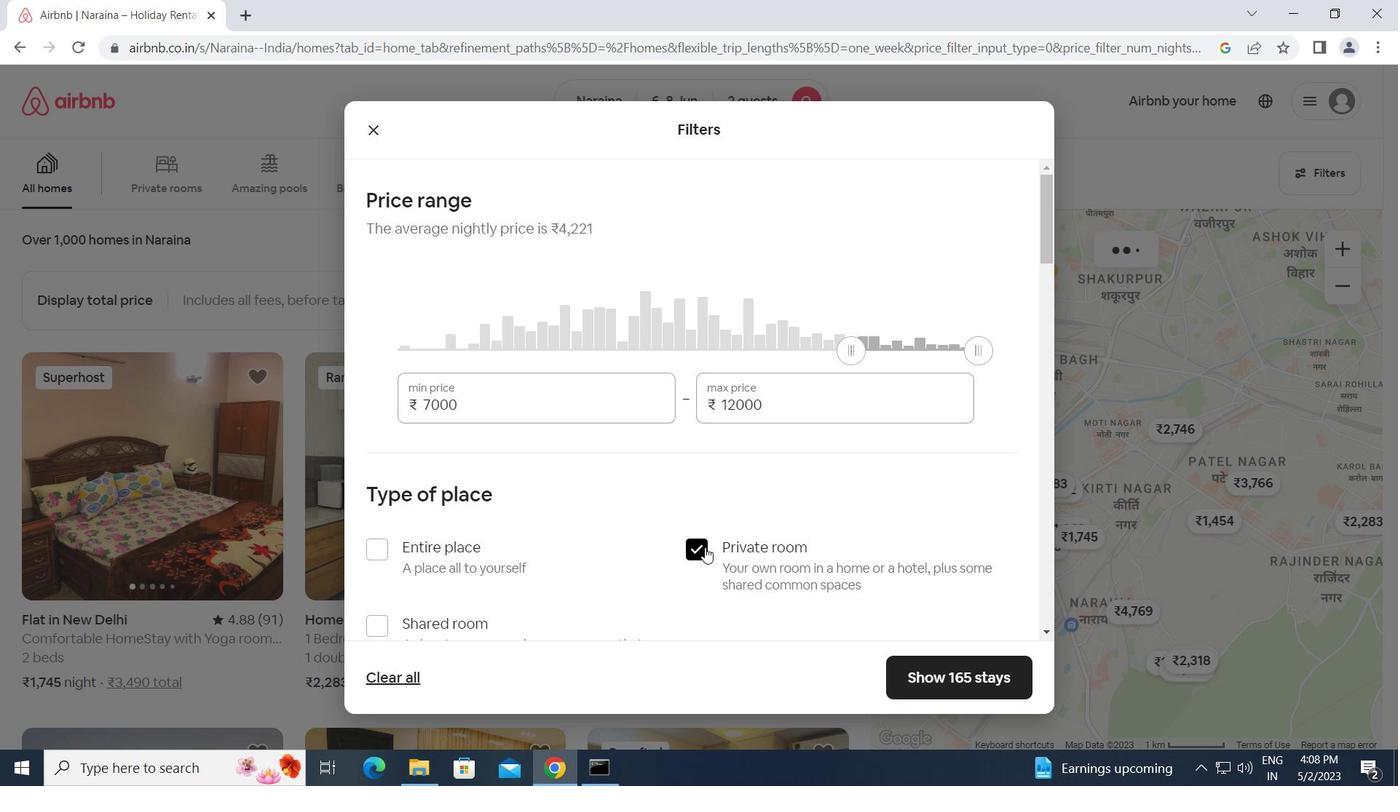 
Action: Mouse scrolled (706, 547) with delta (0, 0)
Screenshot: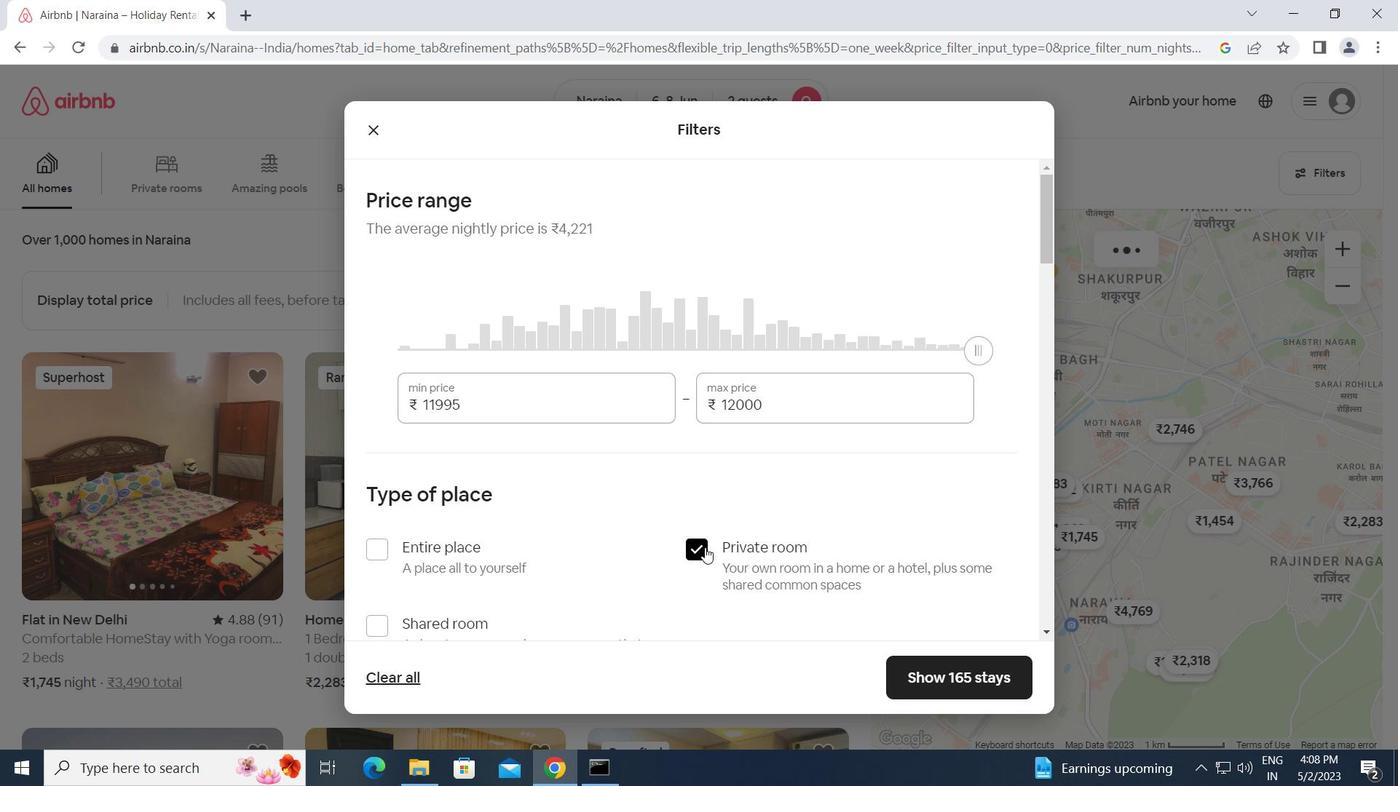 
Action: Mouse scrolled (706, 547) with delta (0, 0)
Screenshot: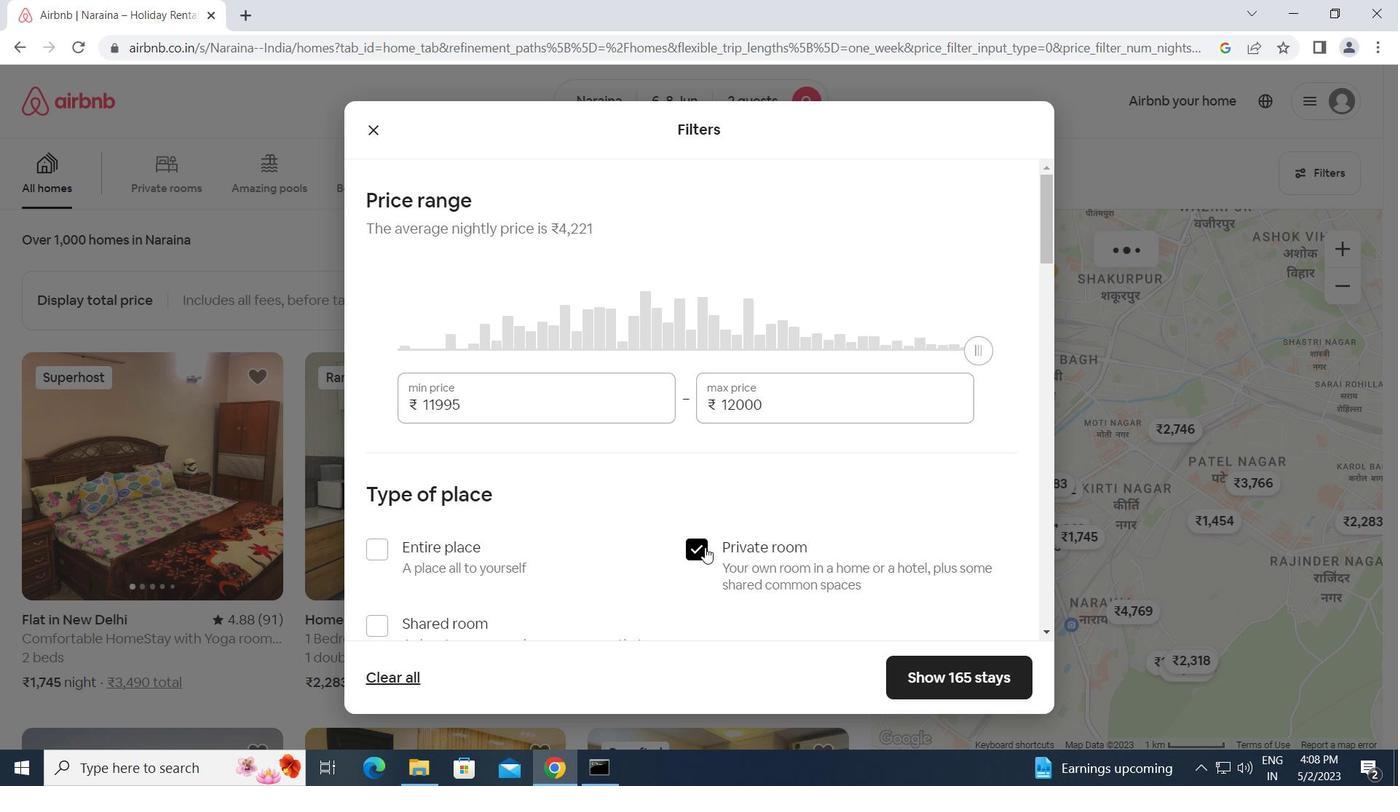 
Action: Mouse scrolled (706, 547) with delta (0, 0)
Screenshot: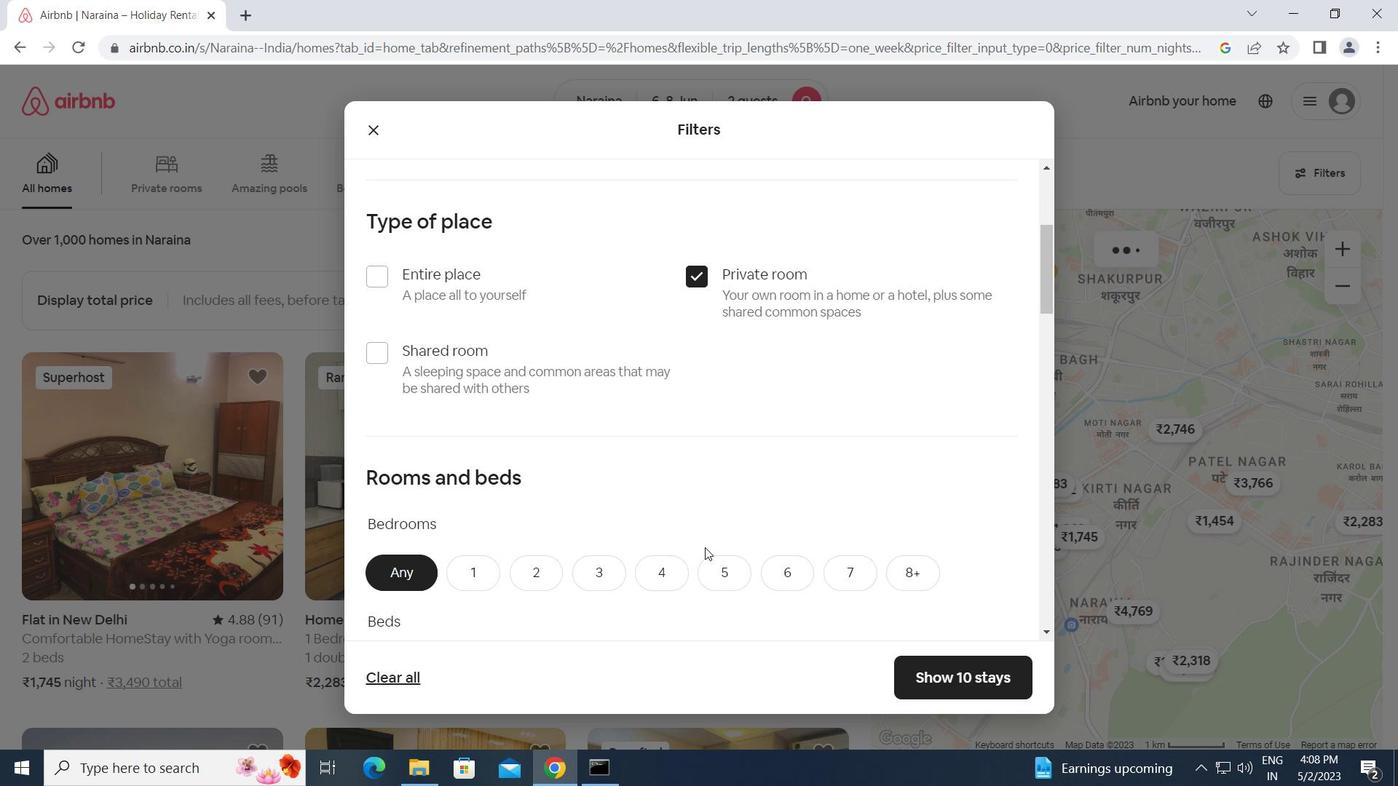 
Action: Mouse scrolled (706, 547) with delta (0, 0)
Screenshot: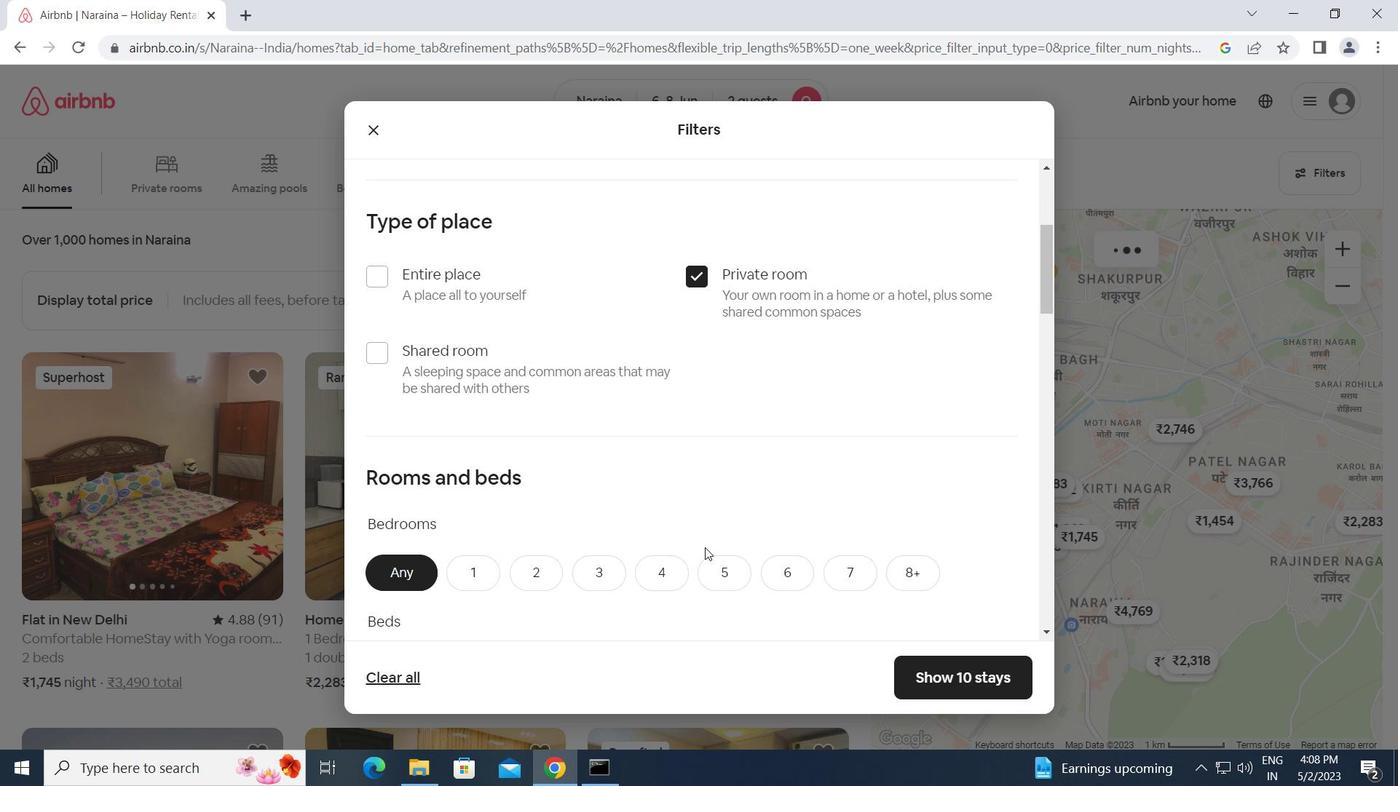 
Action: Mouse moved to (465, 402)
Screenshot: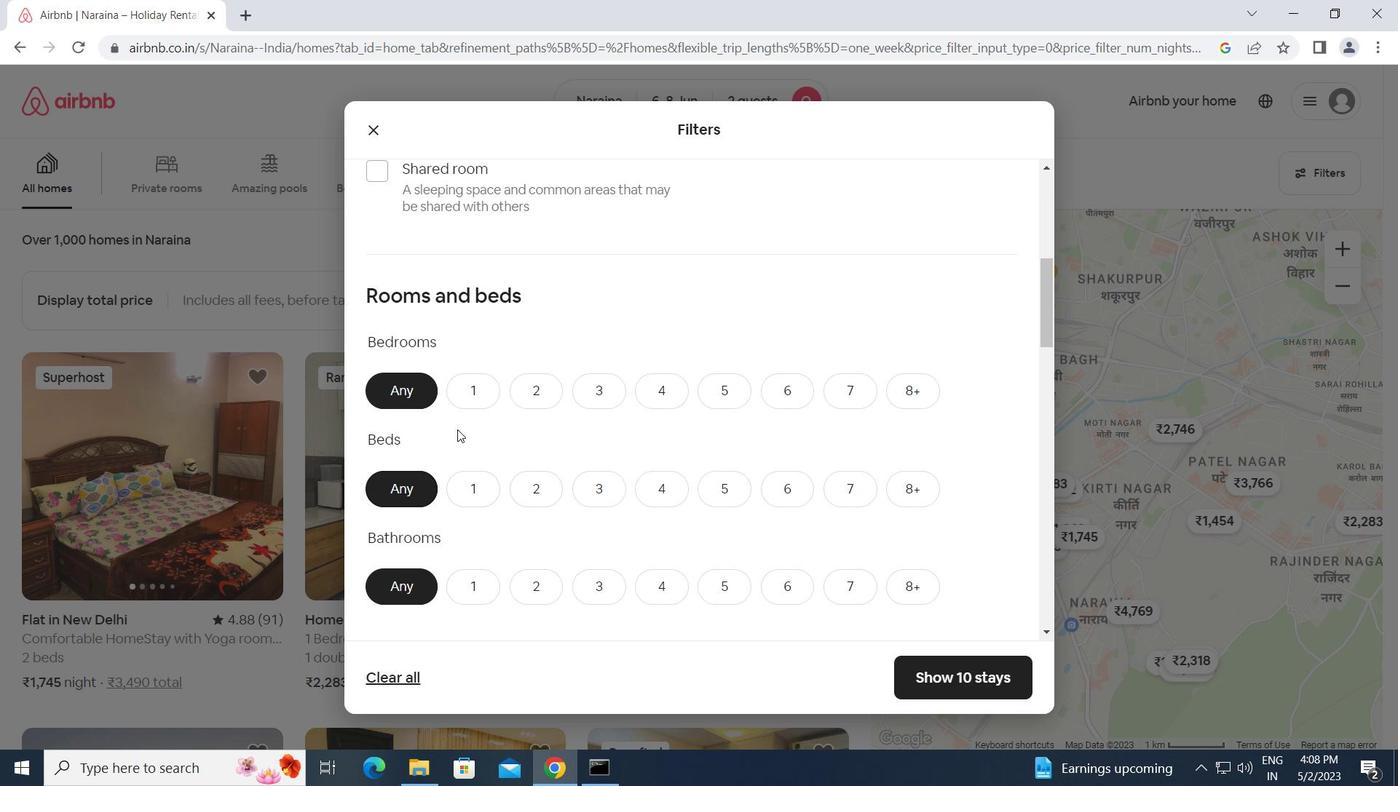 
Action: Mouse pressed left at (465, 402)
Screenshot: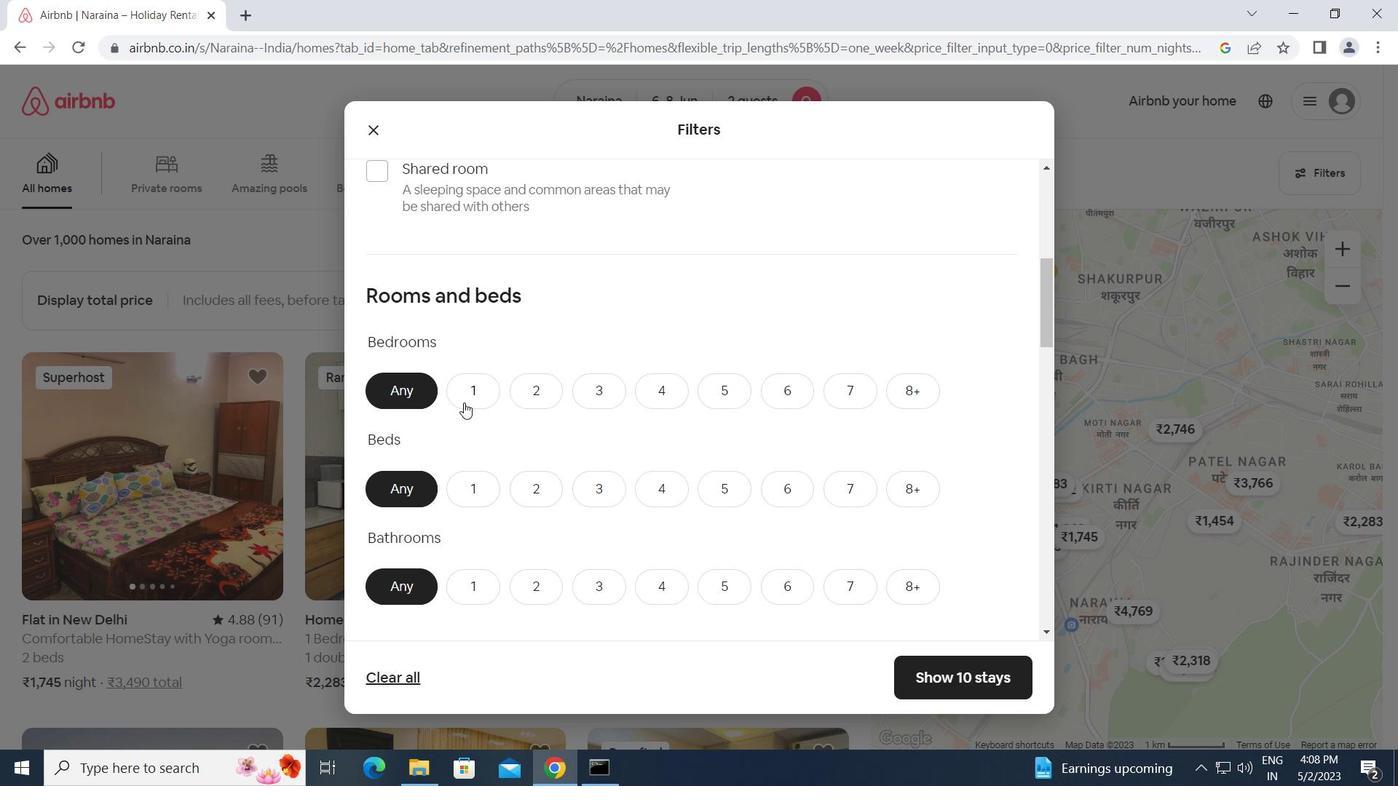 
Action: Mouse moved to (523, 483)
Screenshot: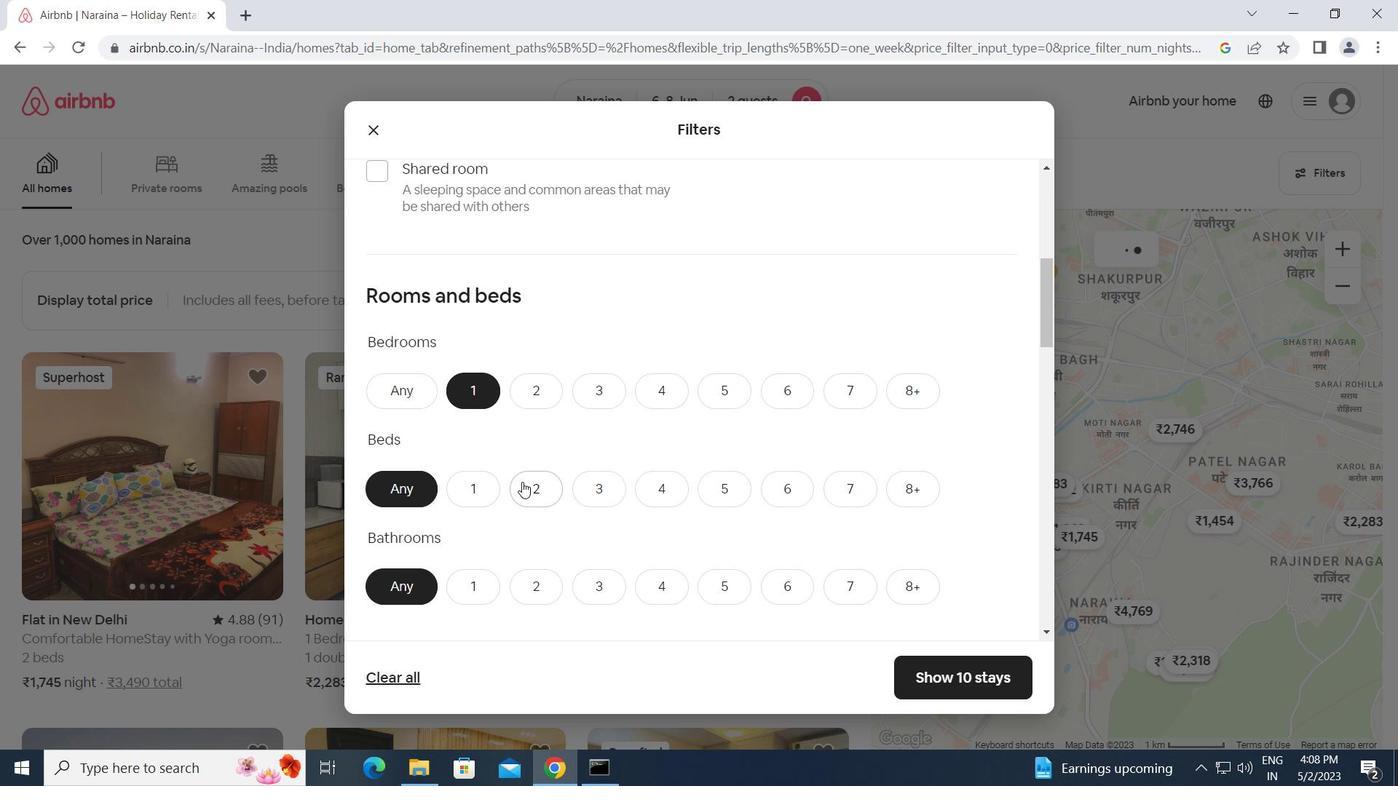 
Action: Mouse pressed left at (523, 483)
Screenshot: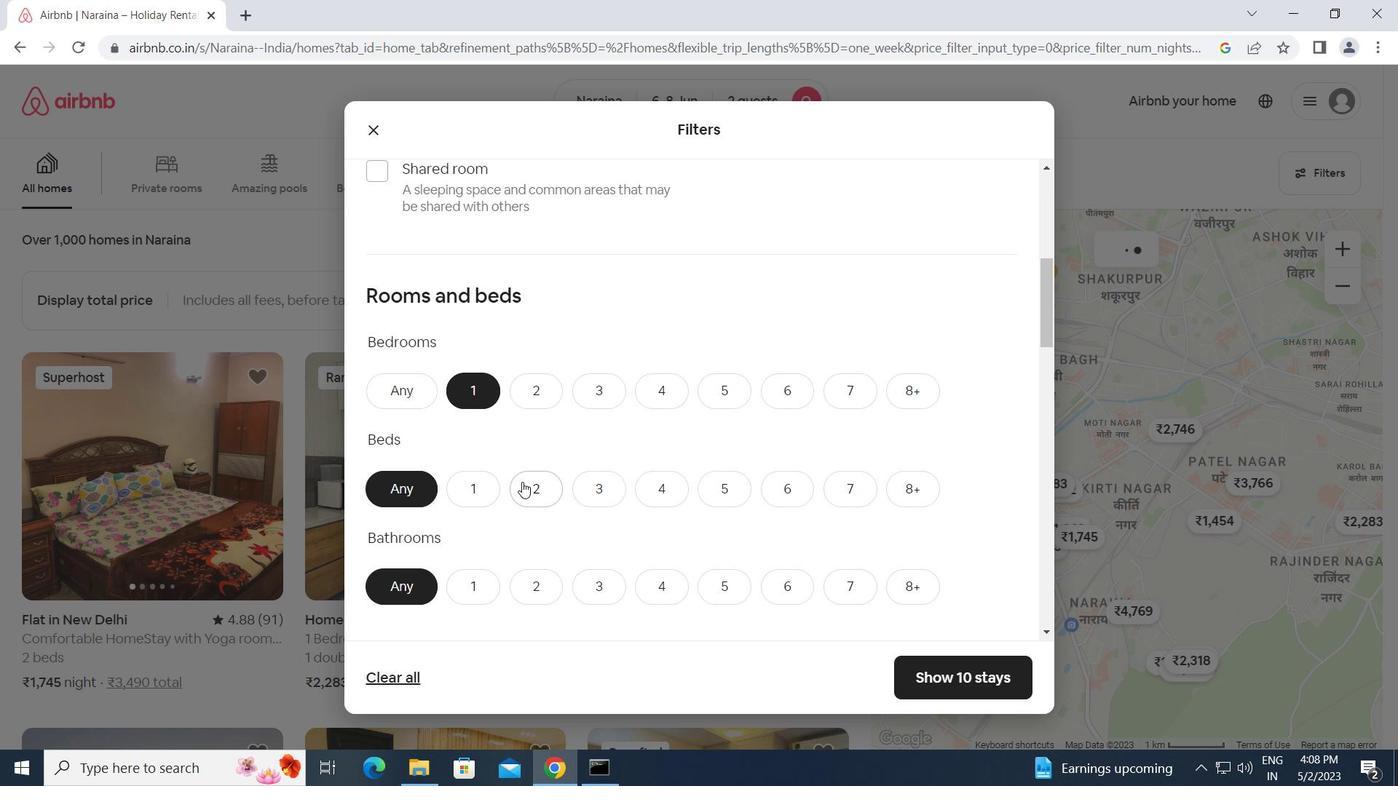 
Action: Mouse moved to (481, 581)
Screenshot: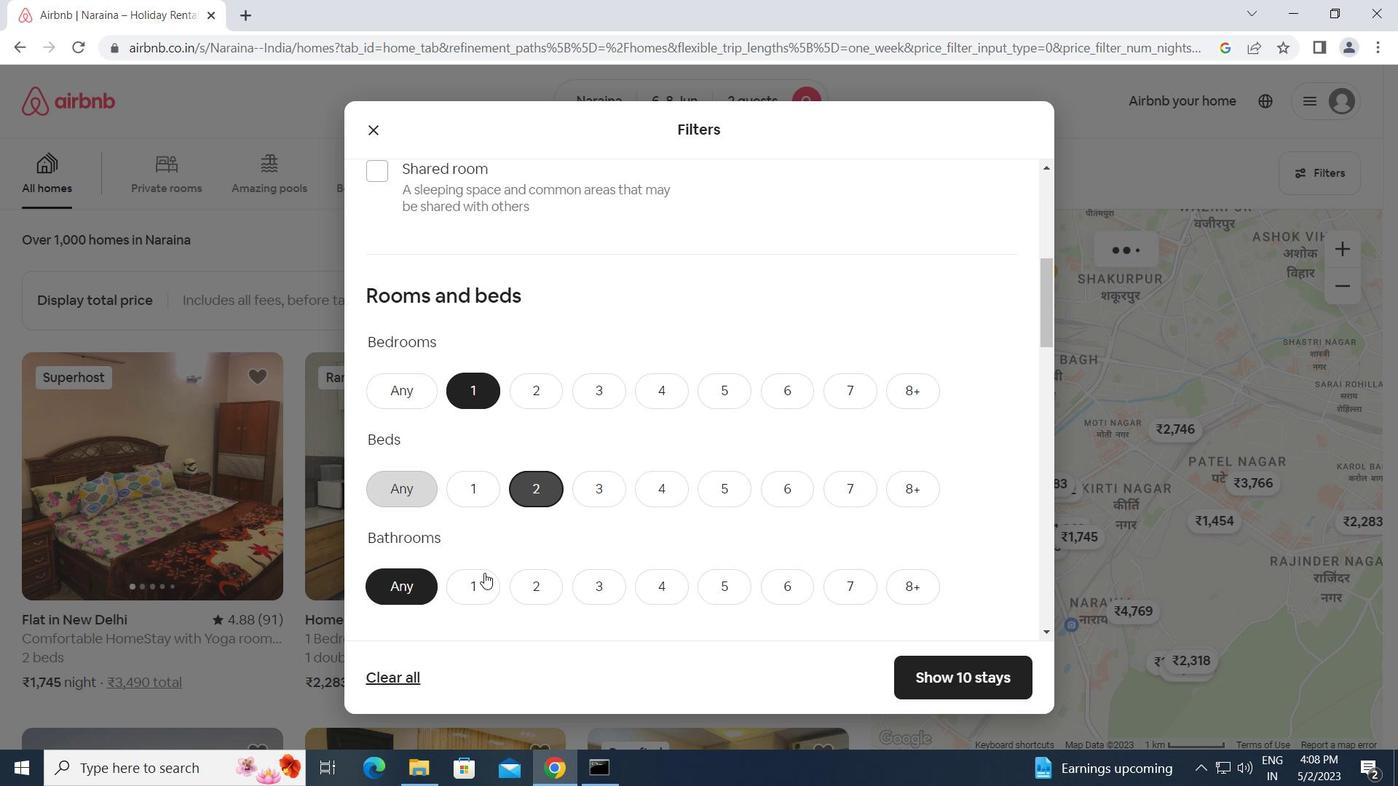 
Action: Mouse pressed left at (481, 581)
Screenshot: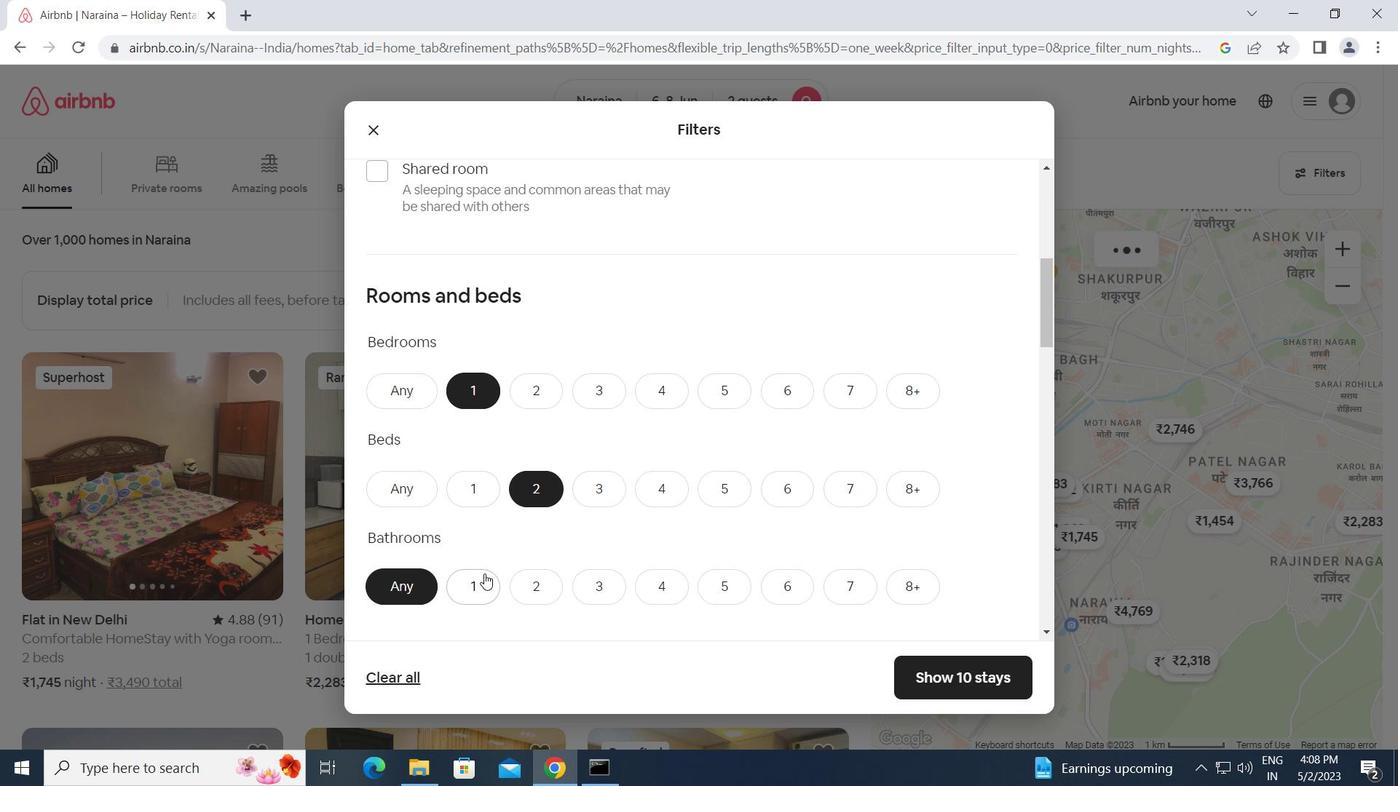 
Action: Mouse moved to (494, 578)
Screenshot: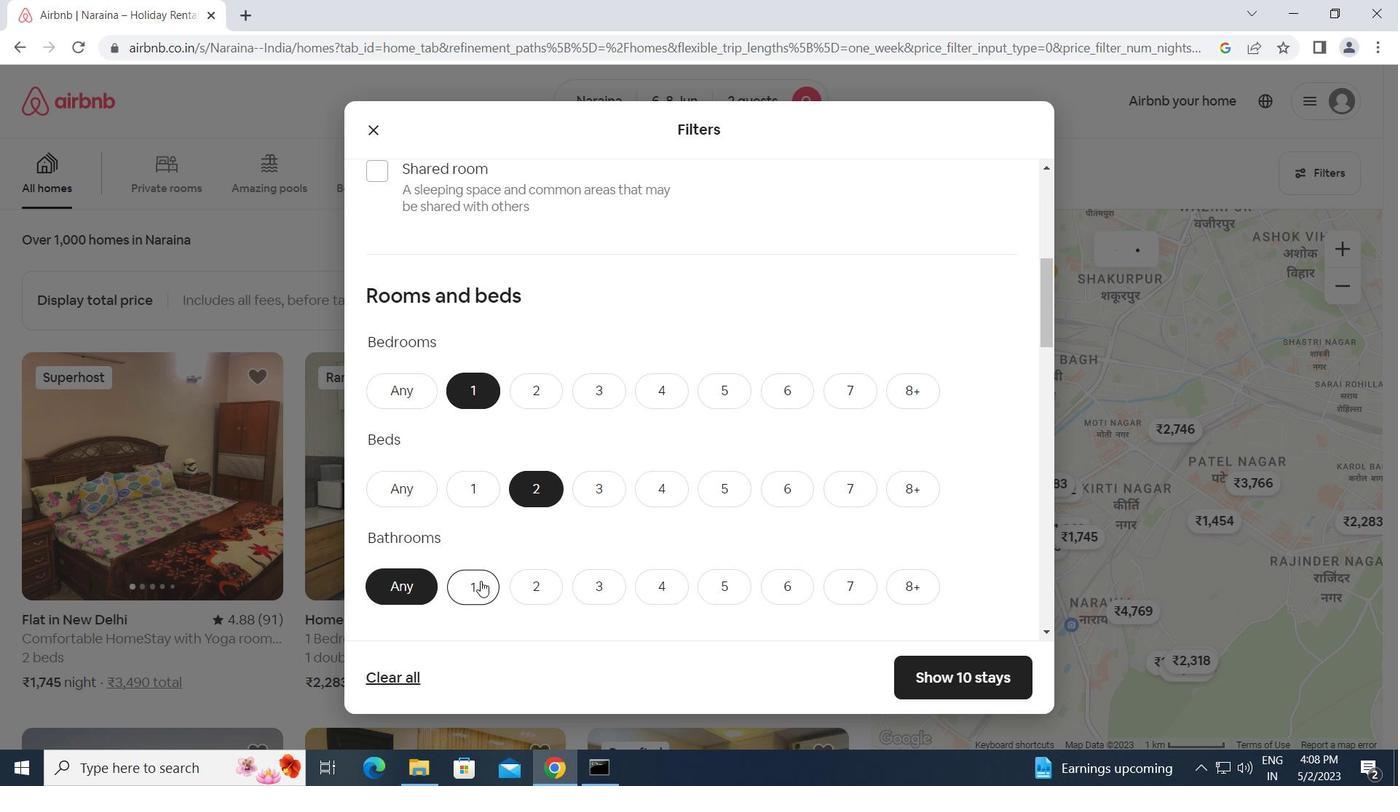 
Action: Mouse scrolled (494, 577) with delta (0, 0)
Screenshot: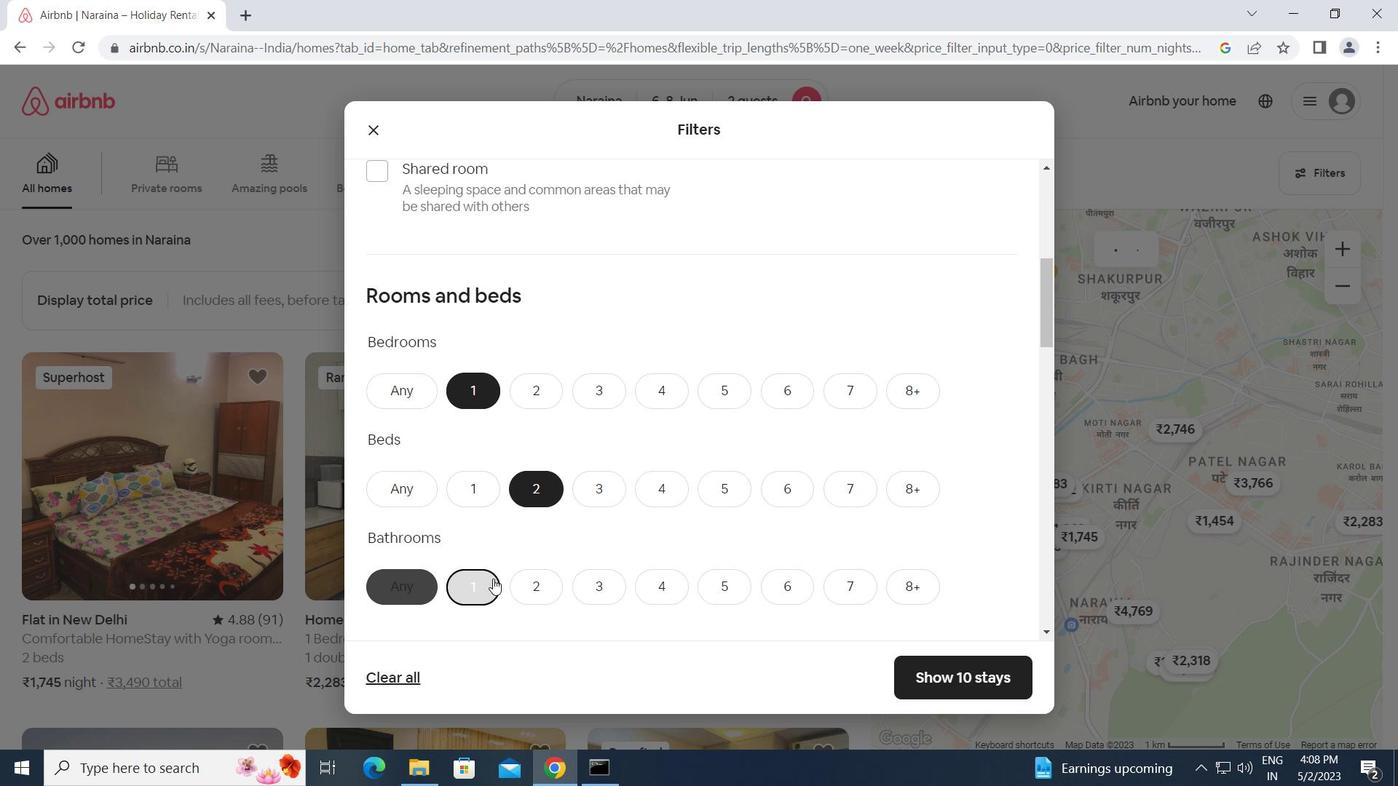 
Action: Mouse scrolled (494, 577) with delta (0, 0)
Screenshot: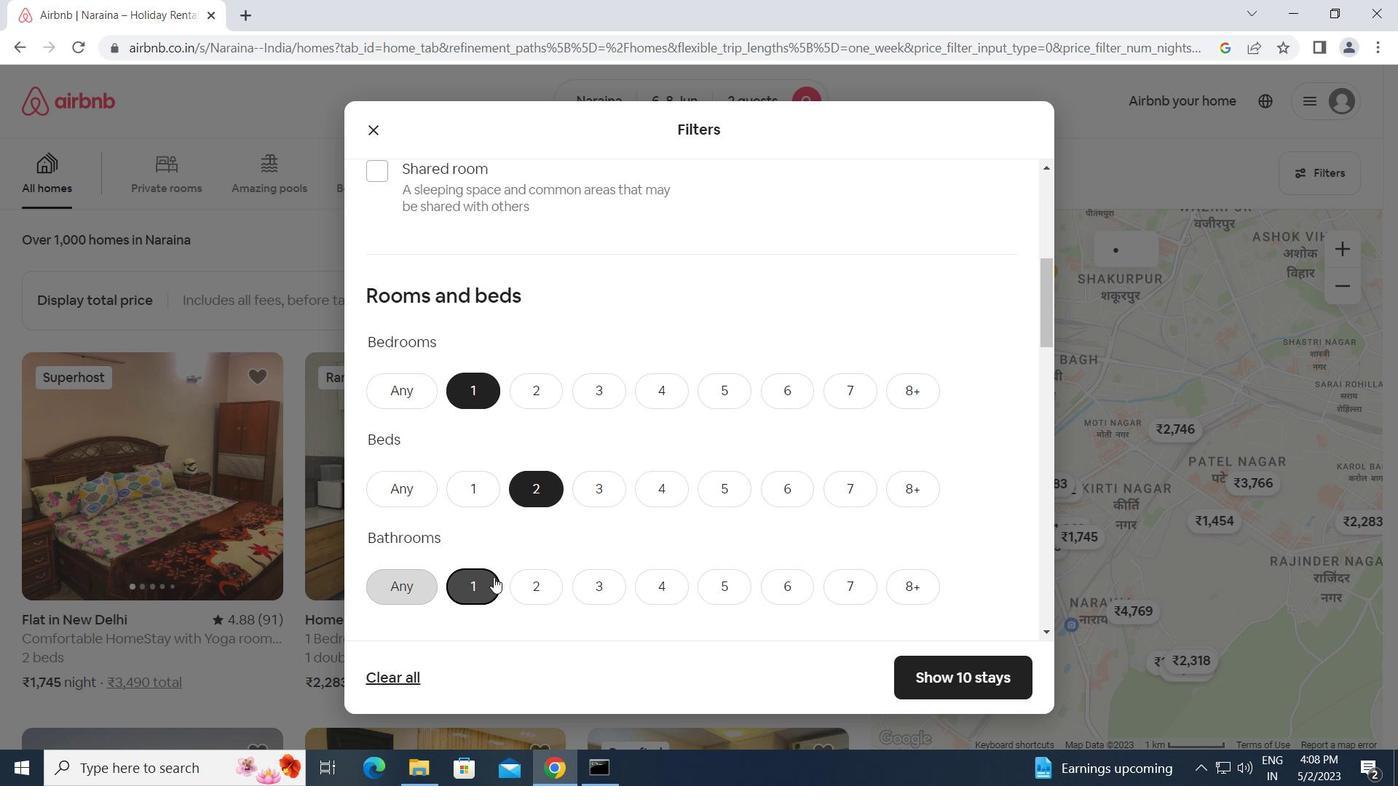 
Action: Mouse scrolled (494, 577) with delta (0, 0)
Screenshot: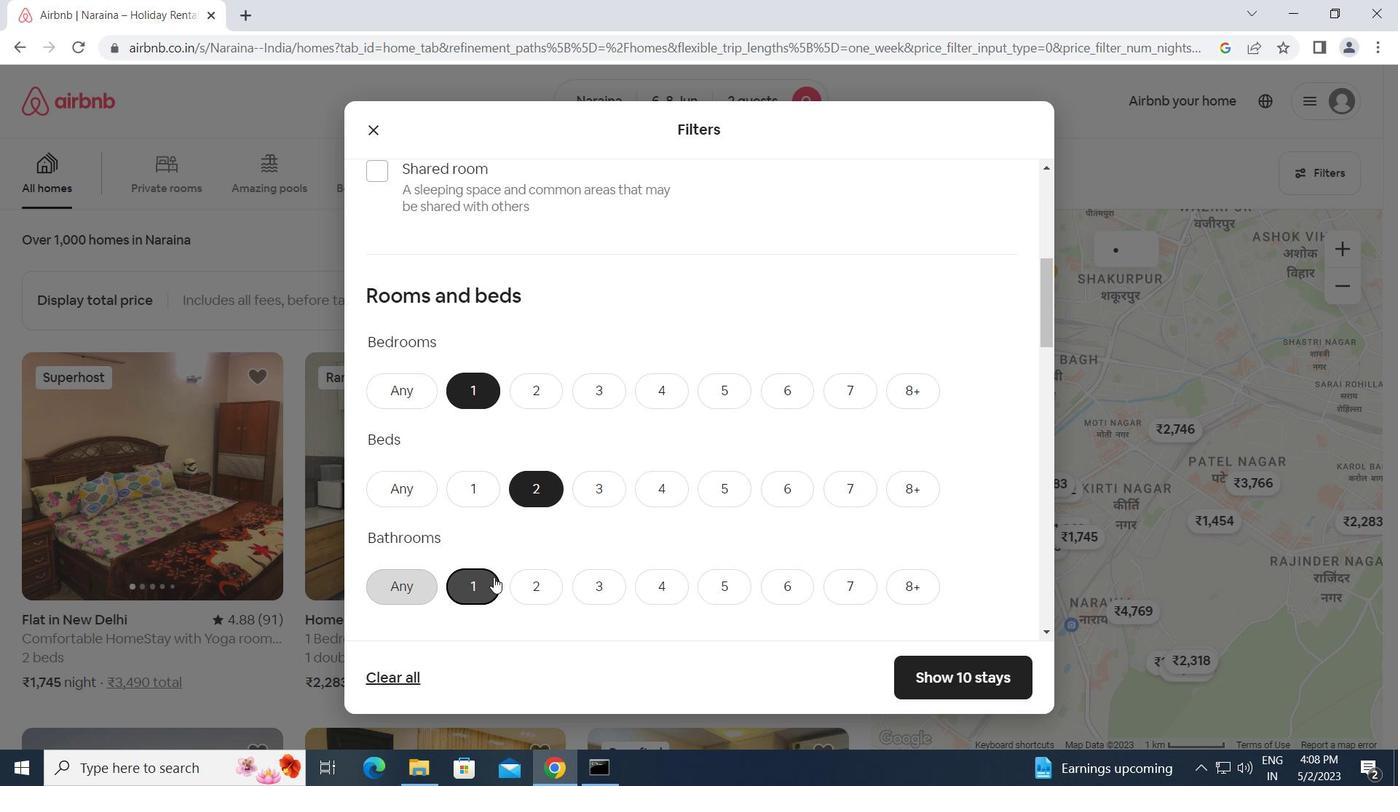 
Action: Mouse scrolled (494, 577) with delta (0, 0)
Screenshot: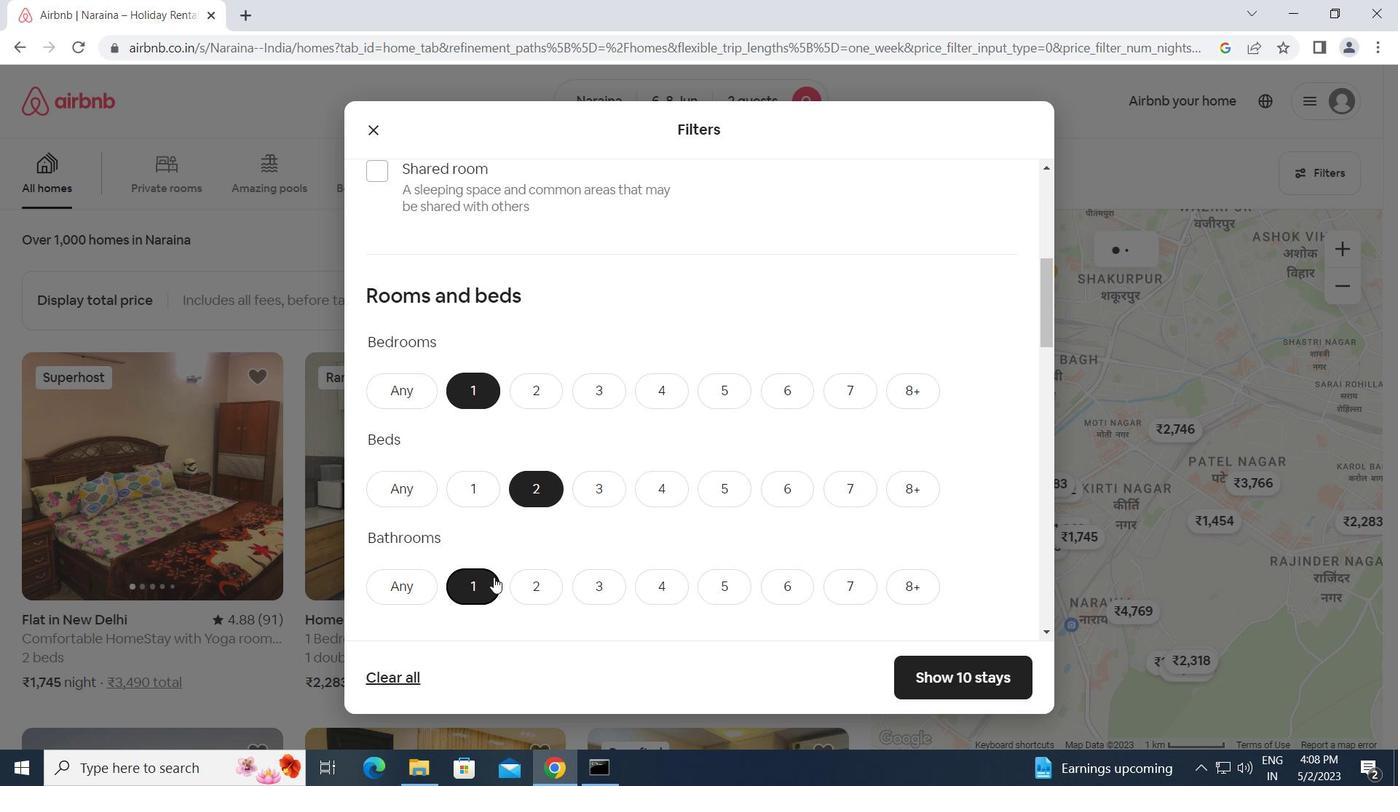 
Action: Mouse moved to (437, 457)
Screenshot: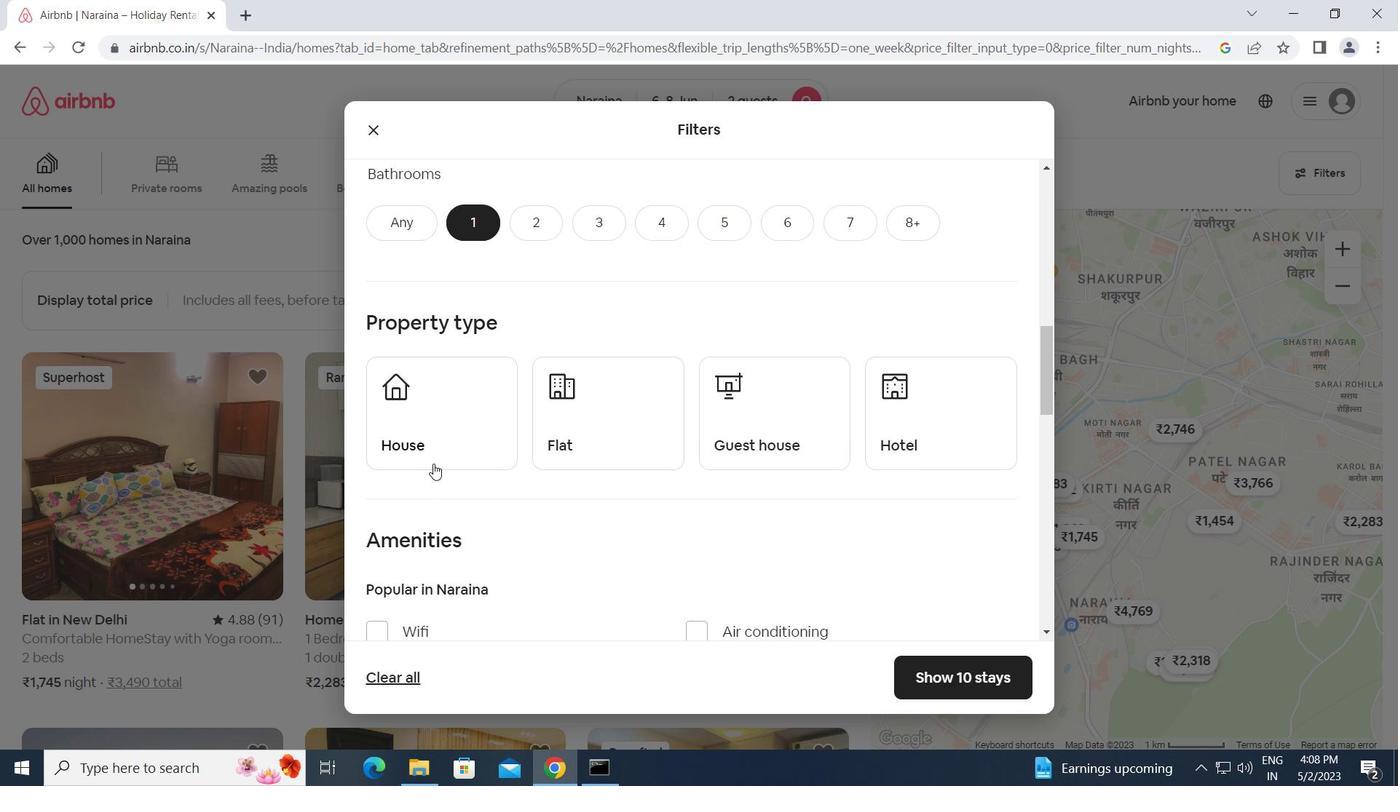 
Action: Mouse pressed left at (437, 457)
Screenshot: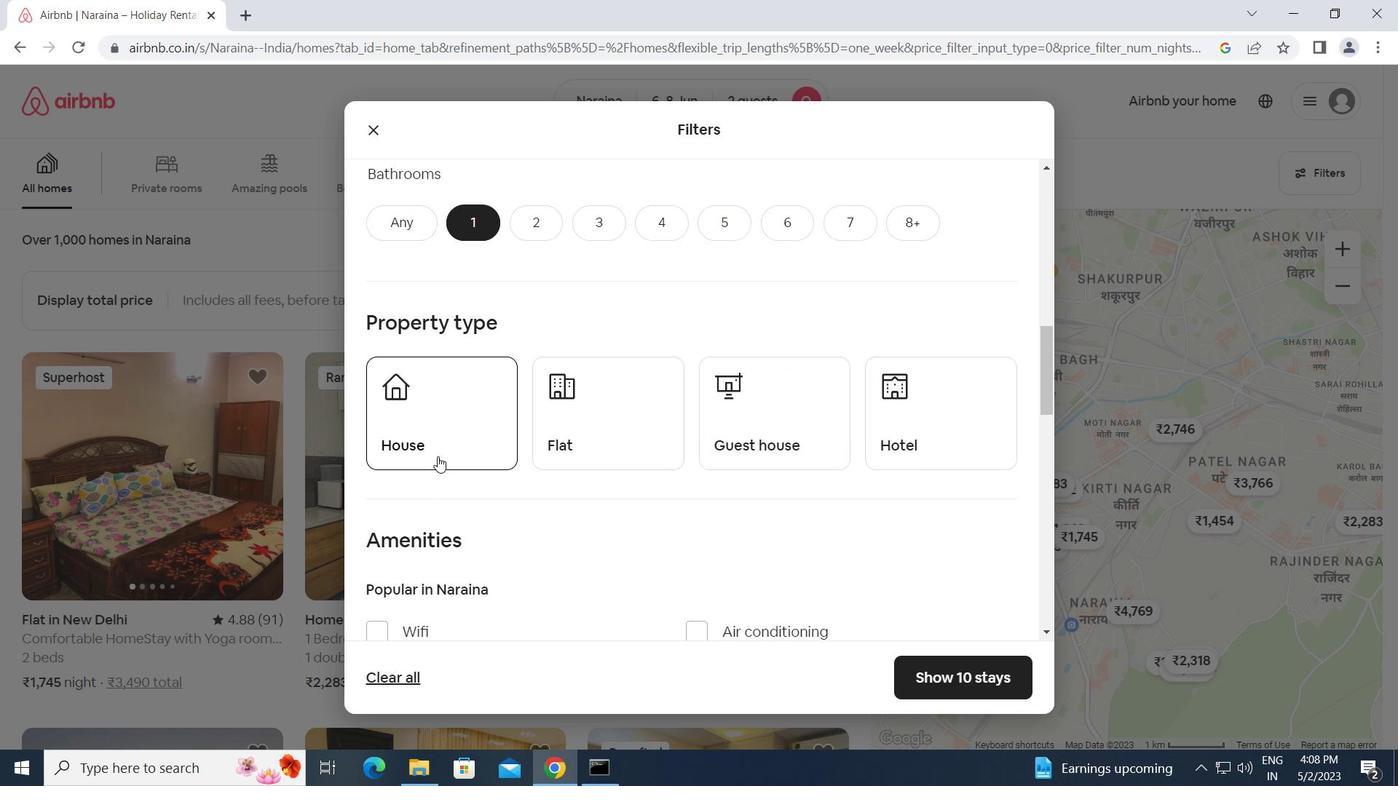 
Action: Mouse moved to (579, 437)
Screenshot: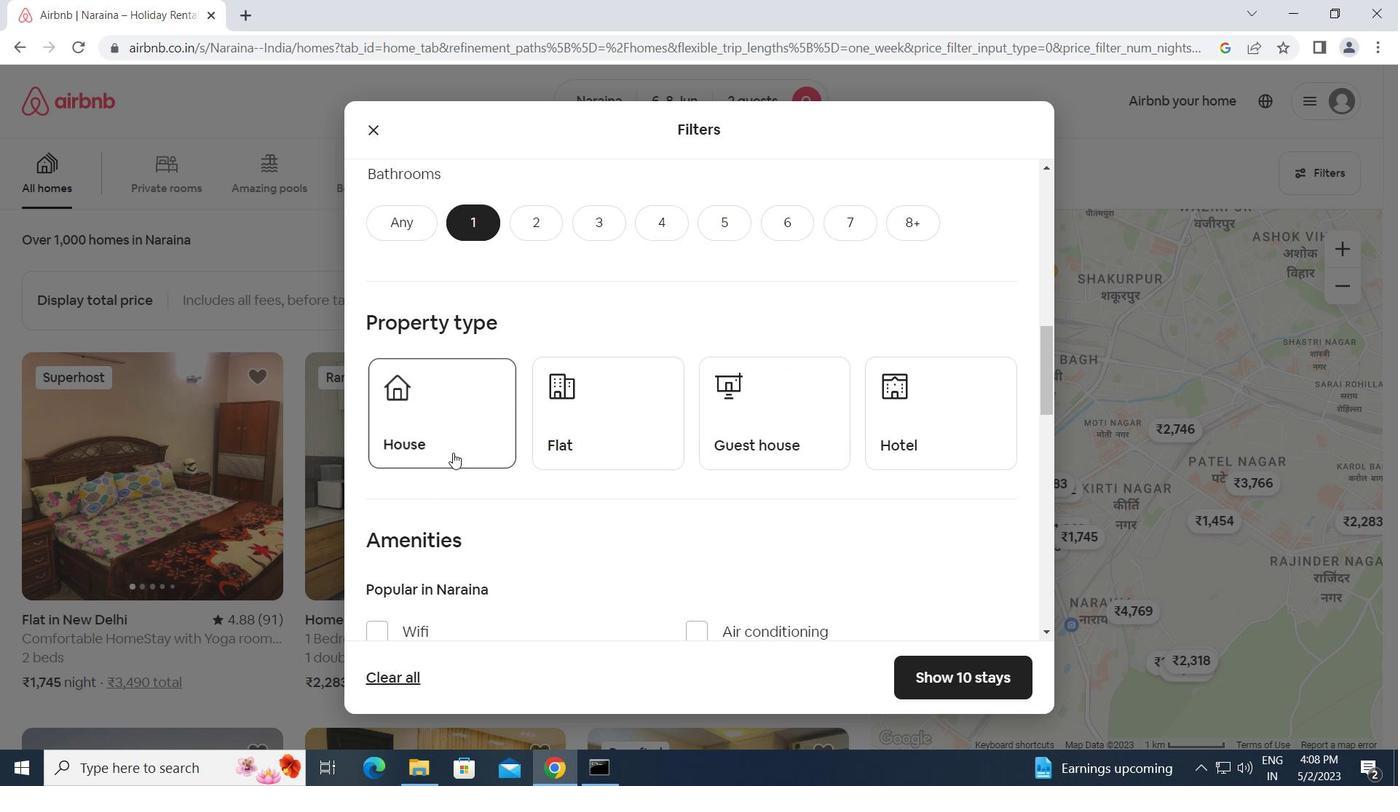
Action: Mouse pressed left at (579, 437)
Screenshot: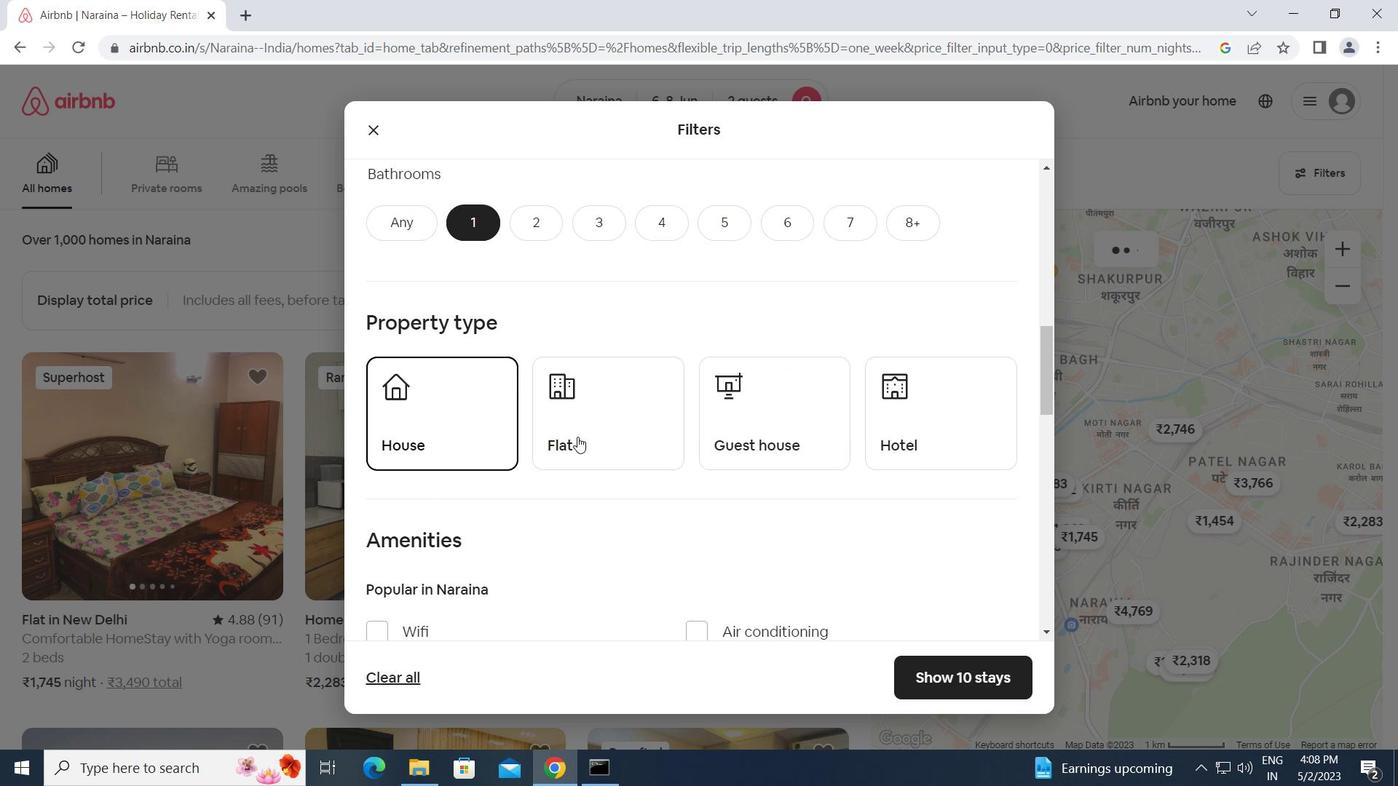 
Action: Mouse moved to (716, 434)
Screenshot: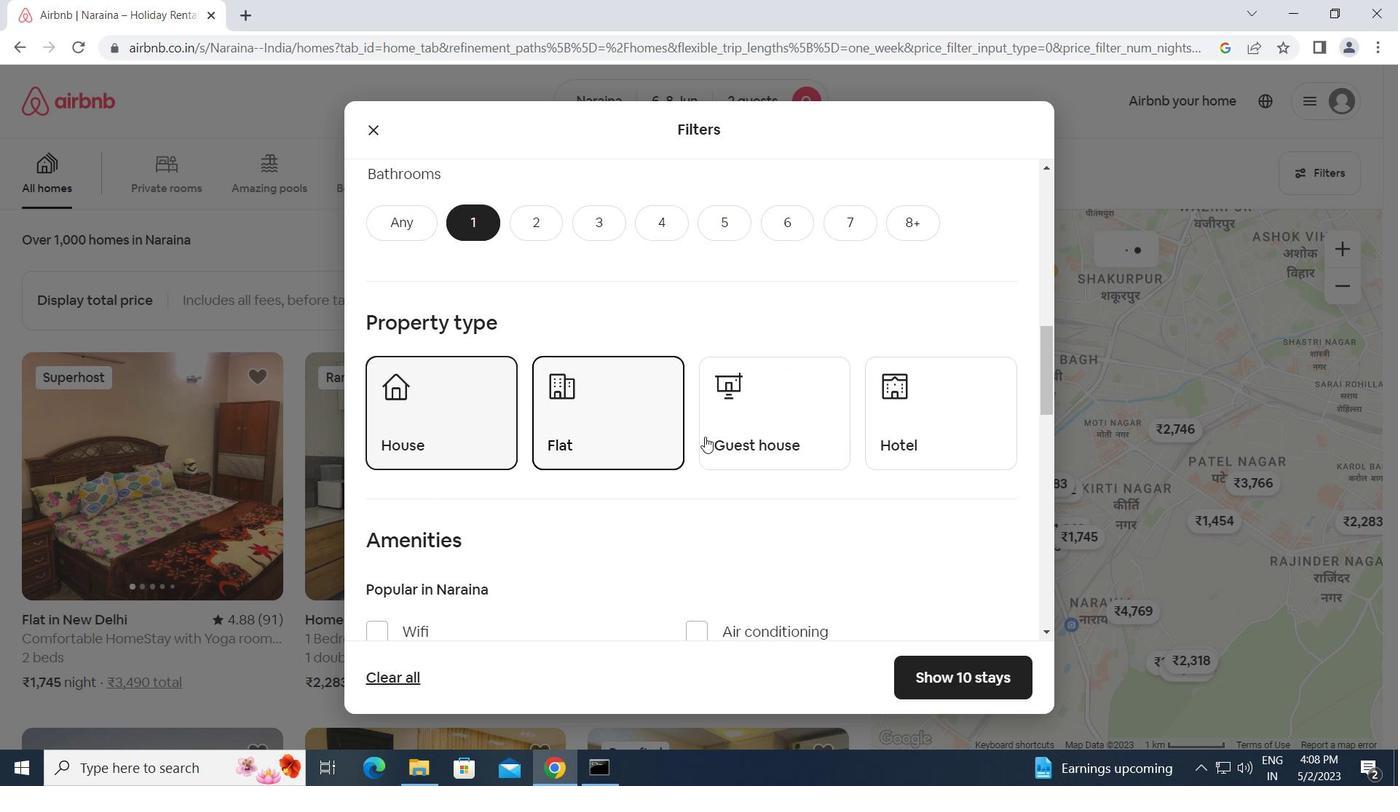 
Action: Mouse pressed left at (716, 434)
Screenshot: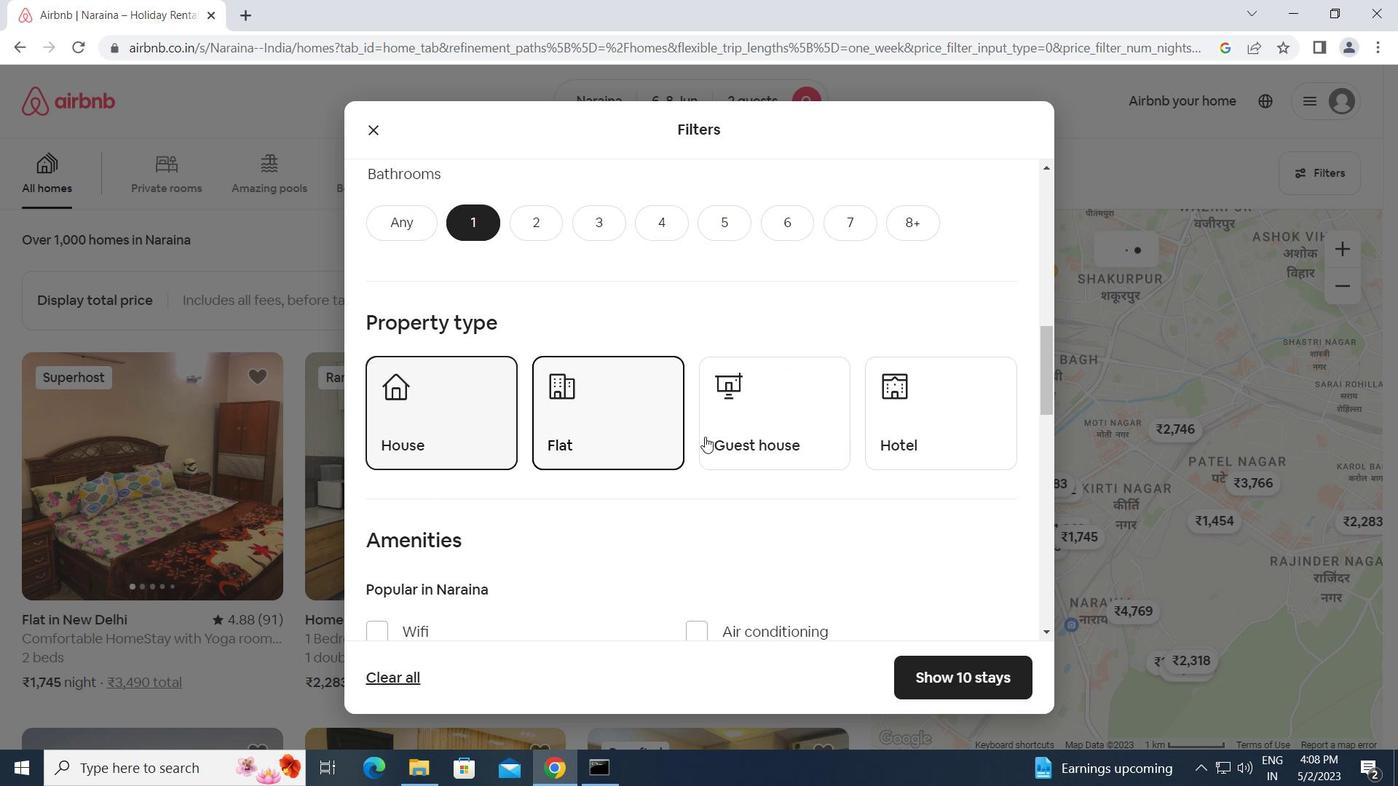 
Action: Mouse moved to (706, 453)
Screenshot: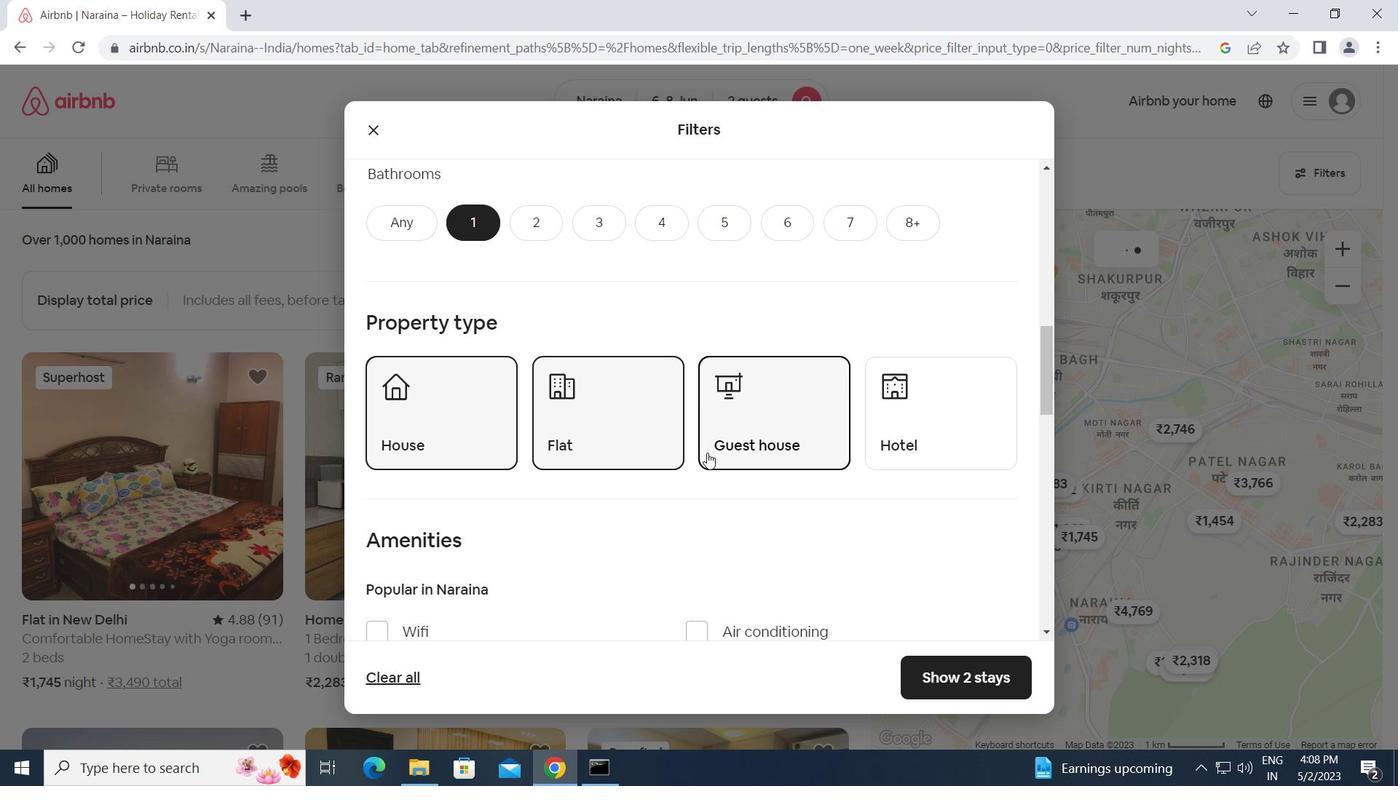 
Action: Mouse scrolled (706, 453) with delta (0, 0)
Screenshot: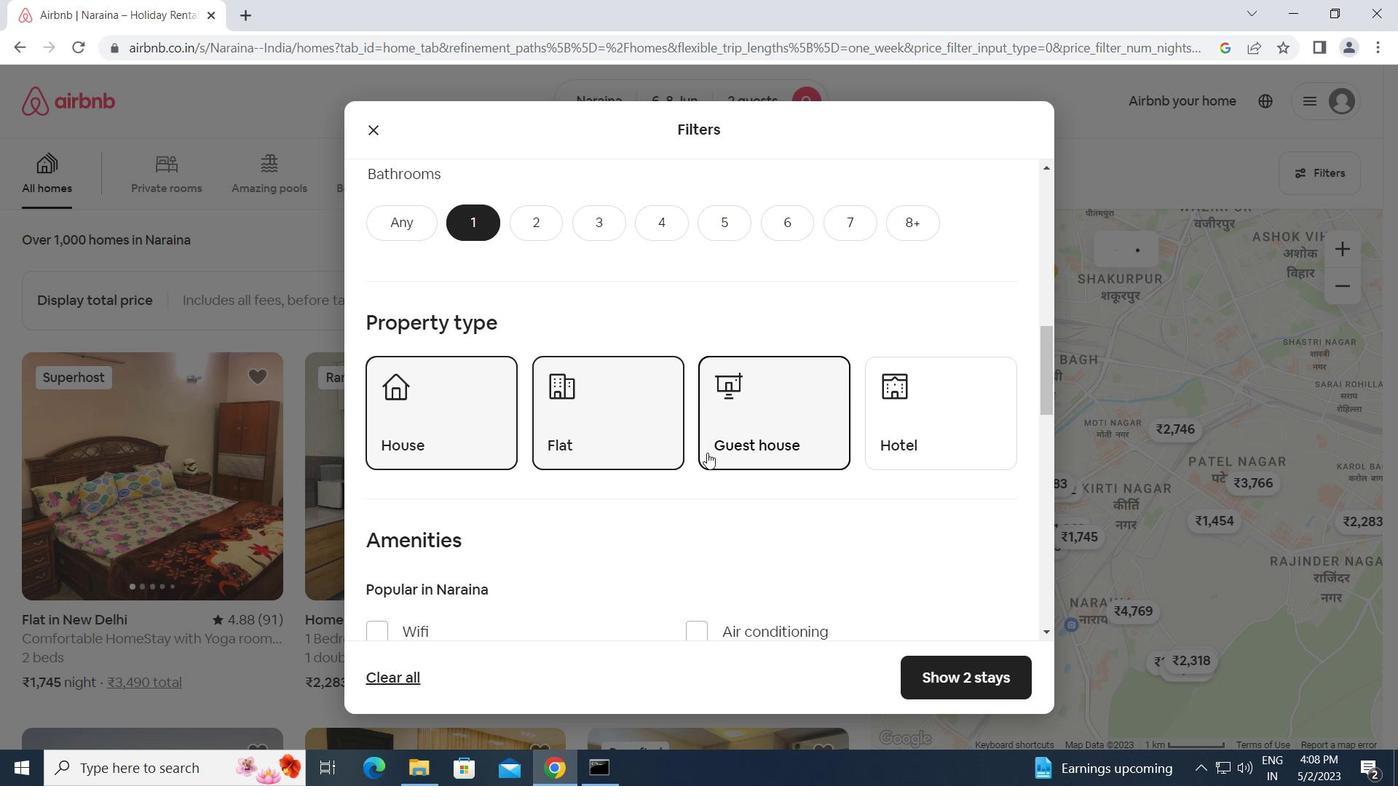 
Action: Mouse scrolled (706, 453) with delta (0, 0)
Screenshot: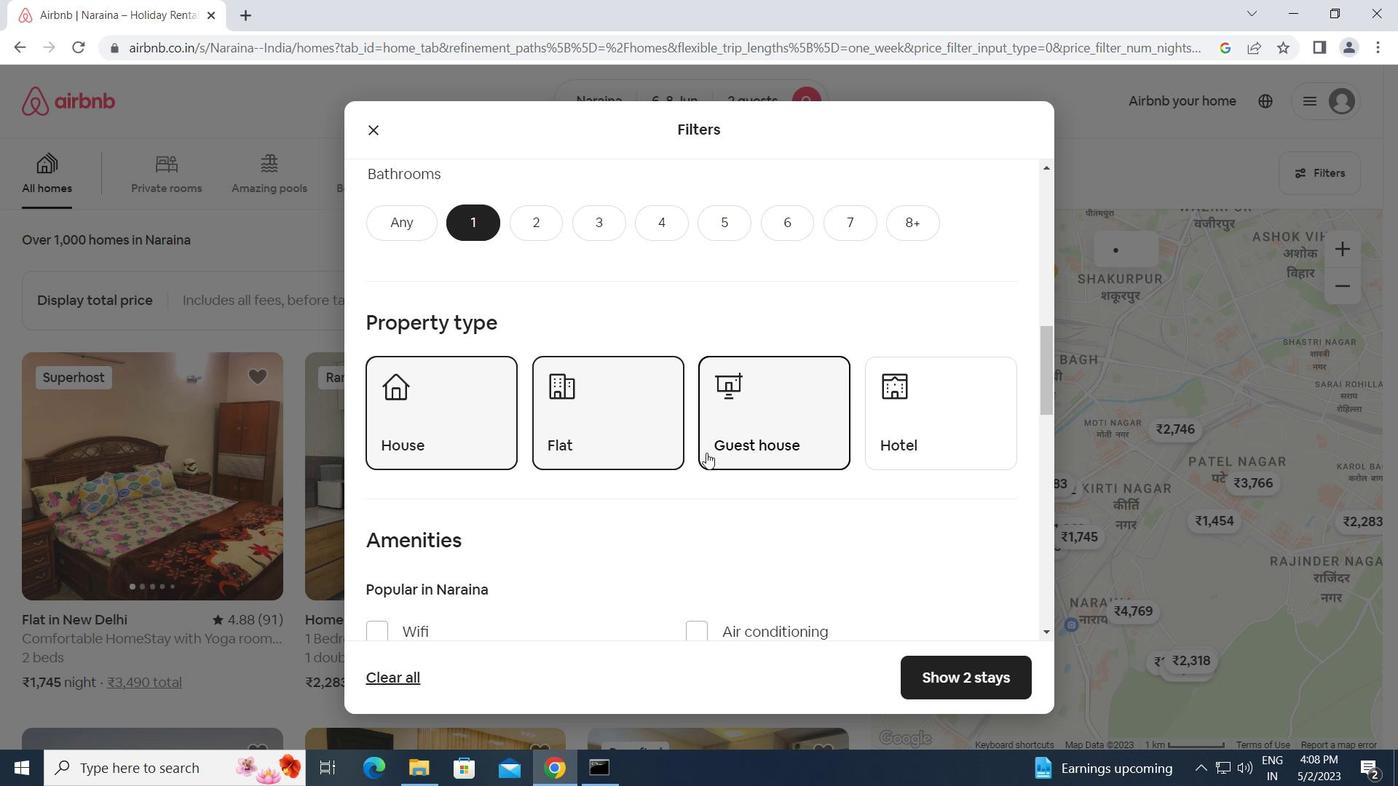 
Action: Mouse scrolled (706, 453) with delta (0, 0)
Screenshot: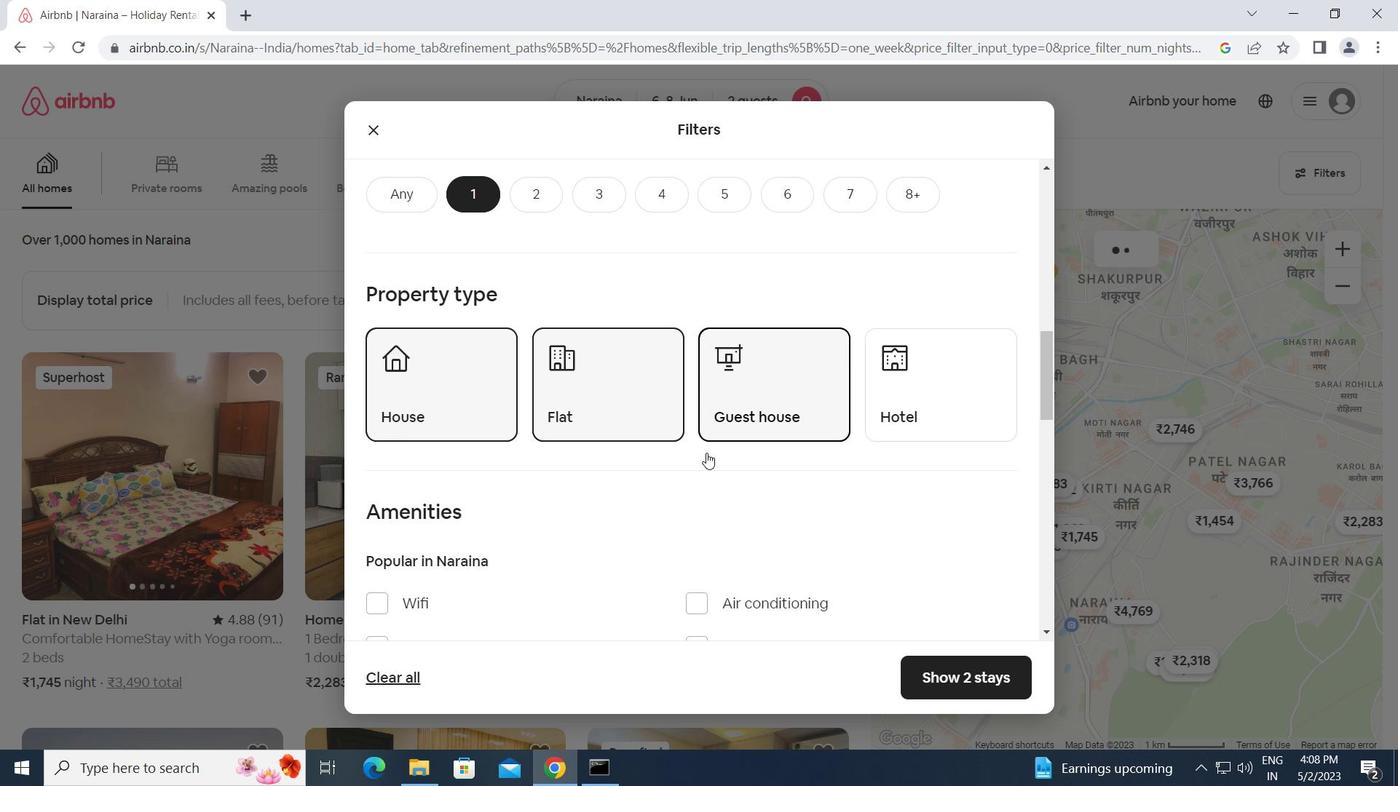
Action: Mouse moved to (381, 359)
Screenshot: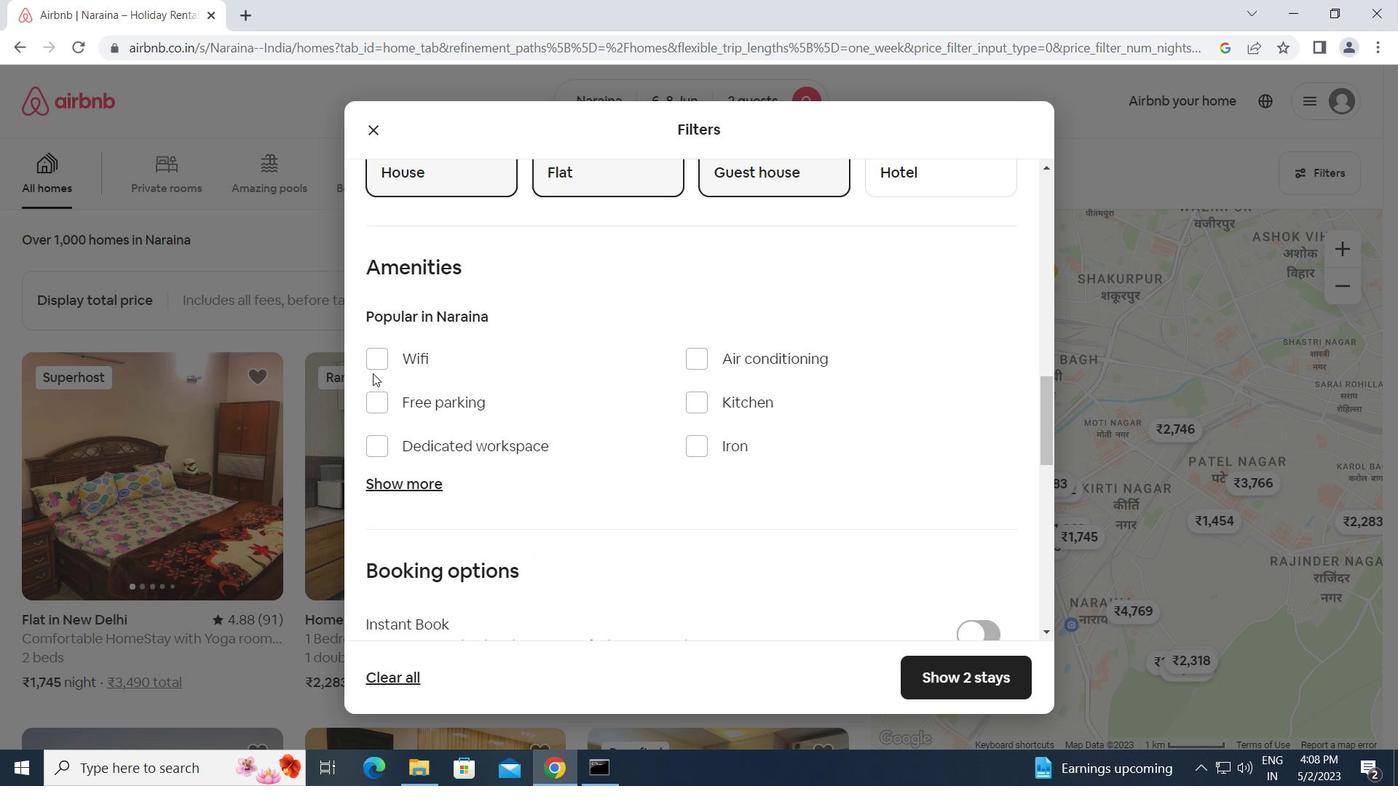 
Action: Mouse pressed left at (381, 359)
Screenshot: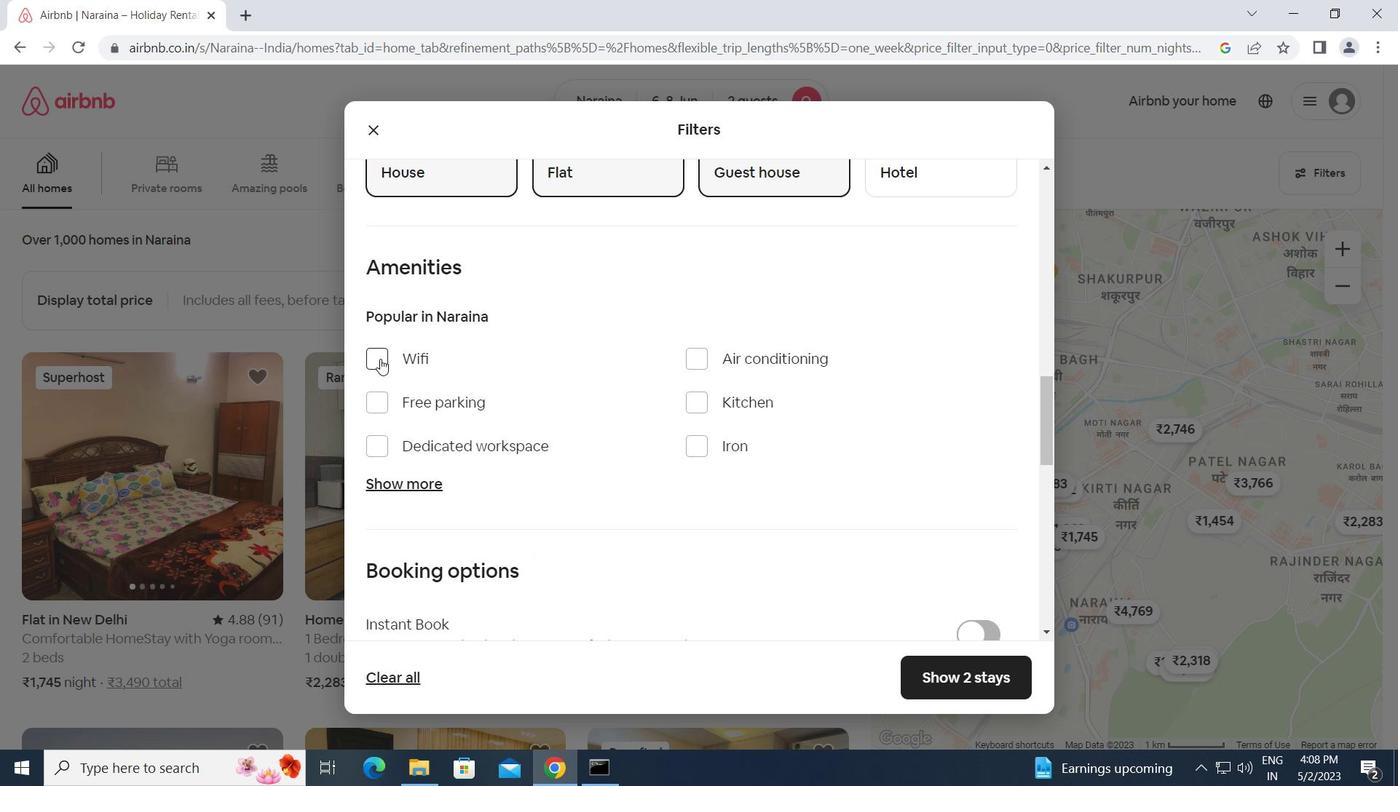 
Action: Mouse moved to (390, 489)
Screenshot: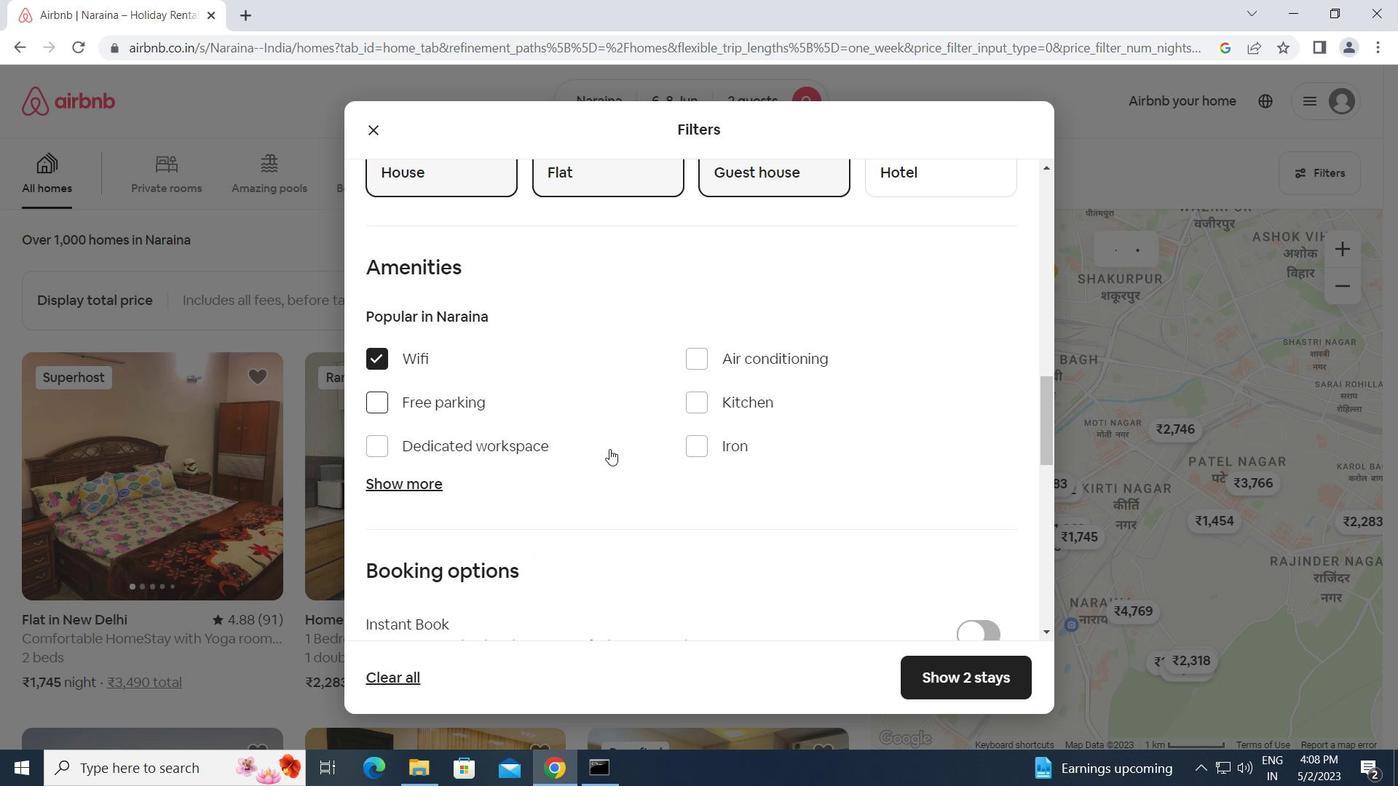 
Action: Mouse pressed left at (390, 489)
Screenshot: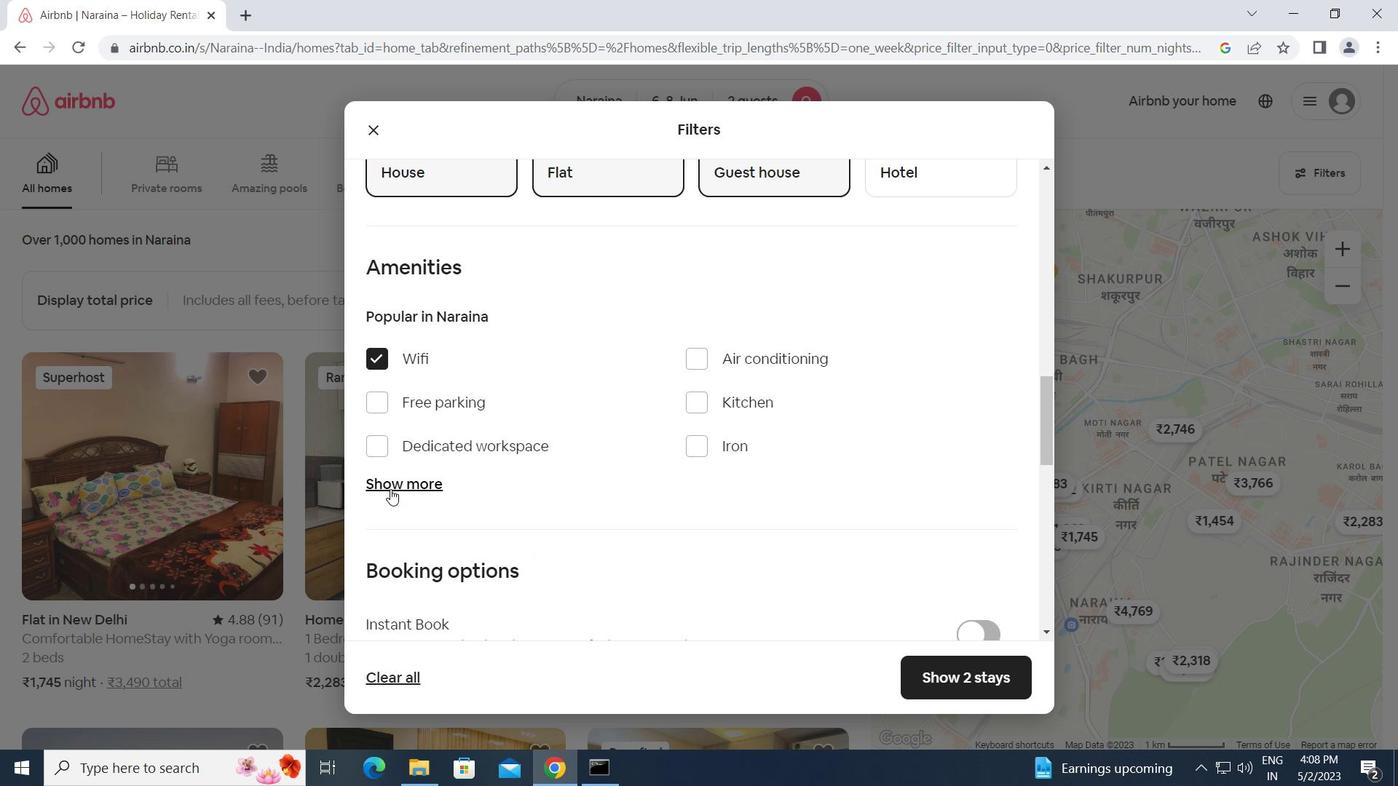 
Action: Mouse moved to (379, 542)
Screenshot: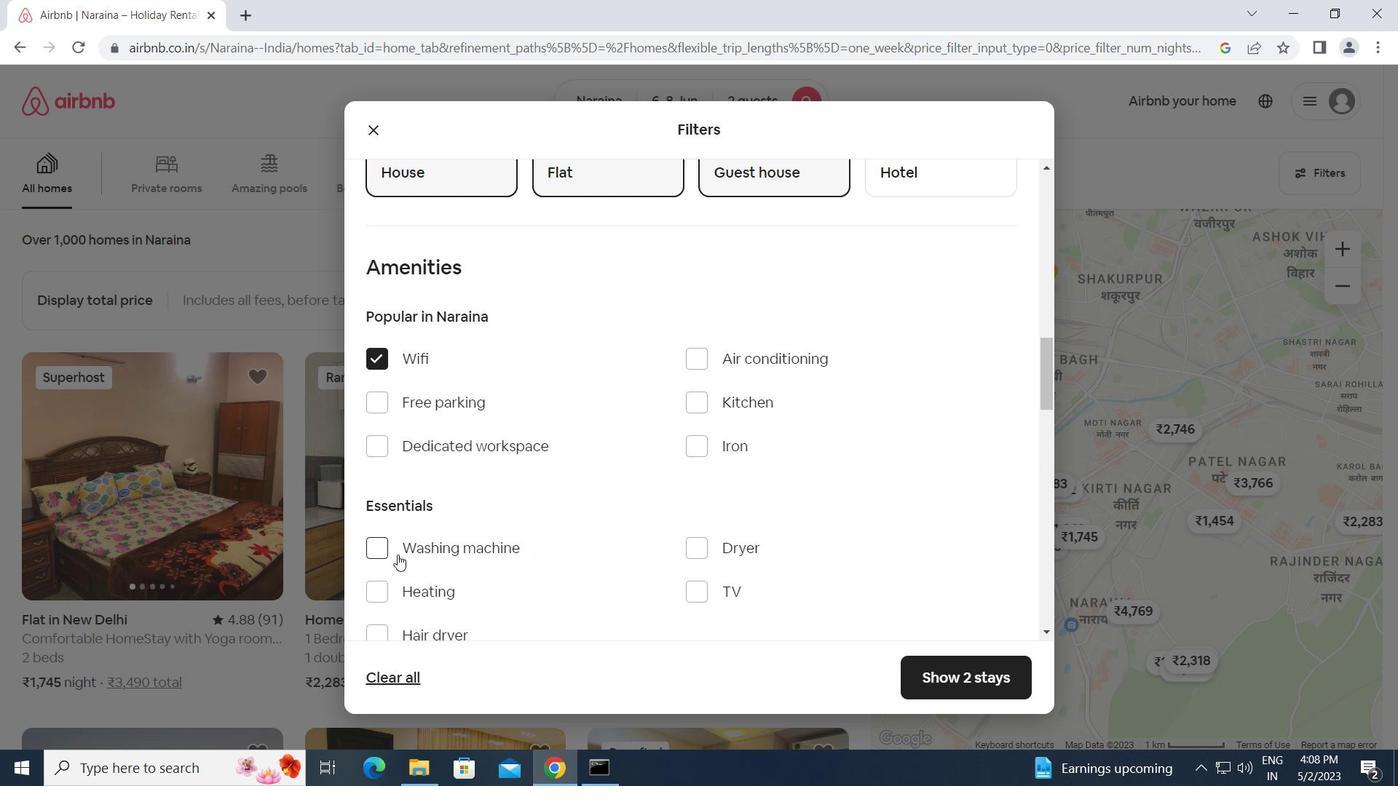 
Action: Mouse pressed left at (379, 542)
Screenshot: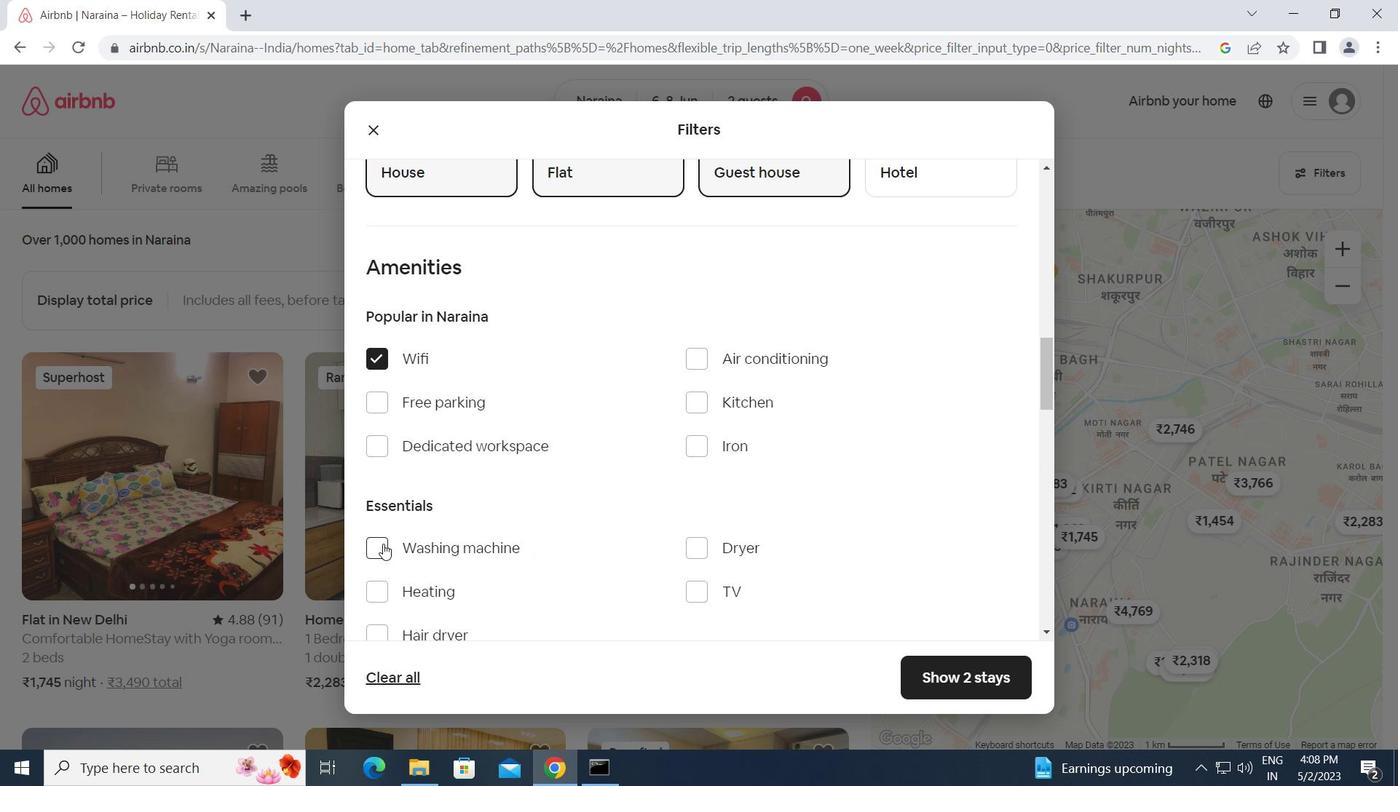 
Action: Mouse moved to (511, 531)
Screenshot: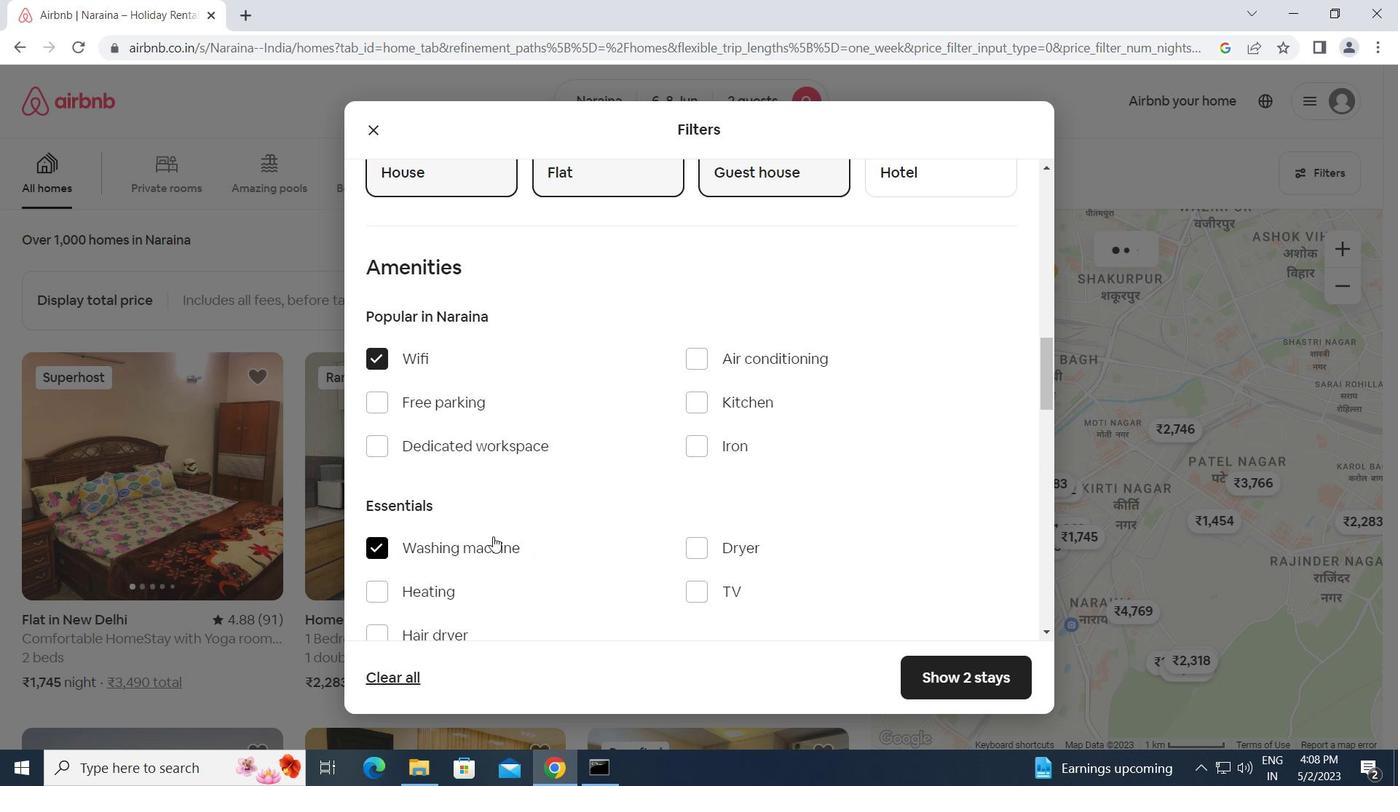
Action: Mouse scrolled (511, 530) with delta (0, 0)
Screenshot: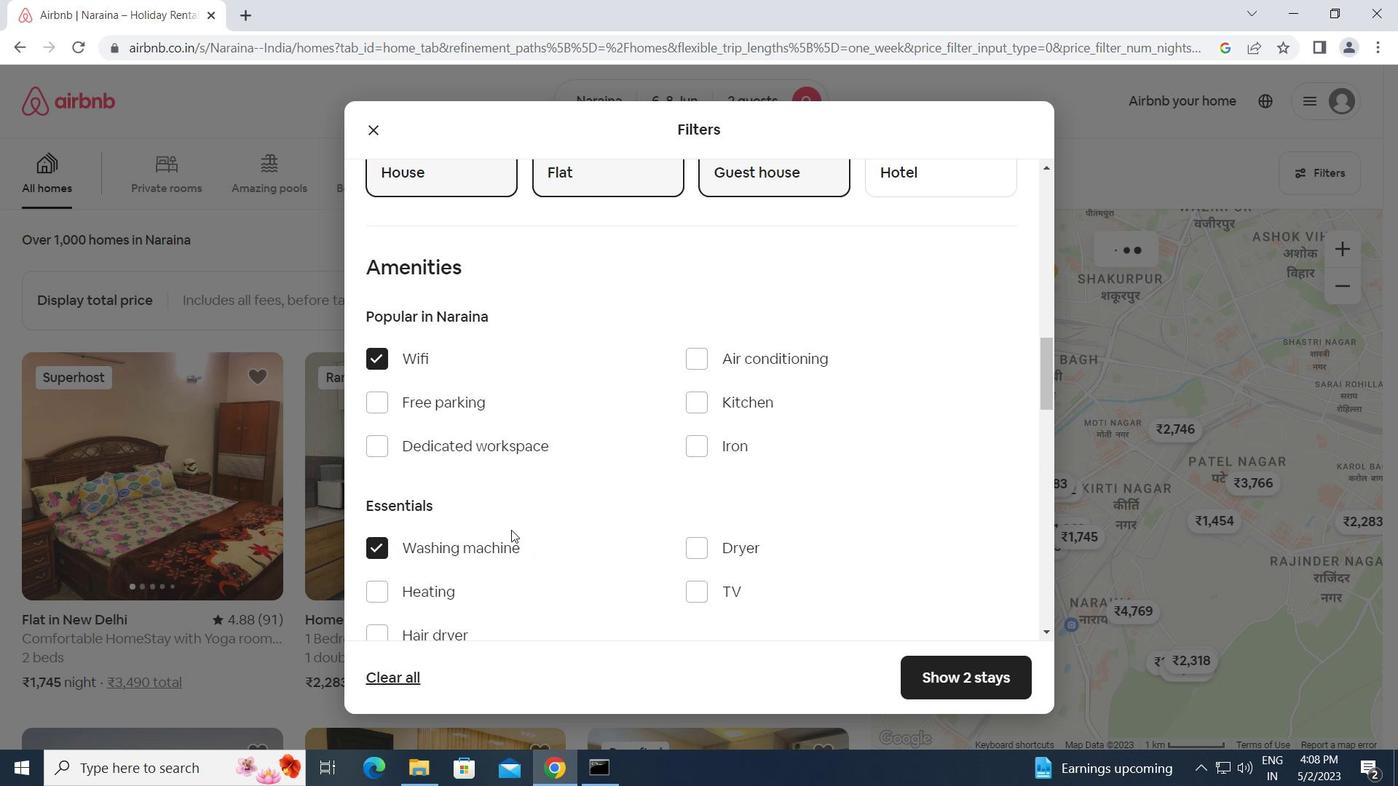 
Action: Mouse scrolled (511, 530) with delta (0, 0)
Screenshot: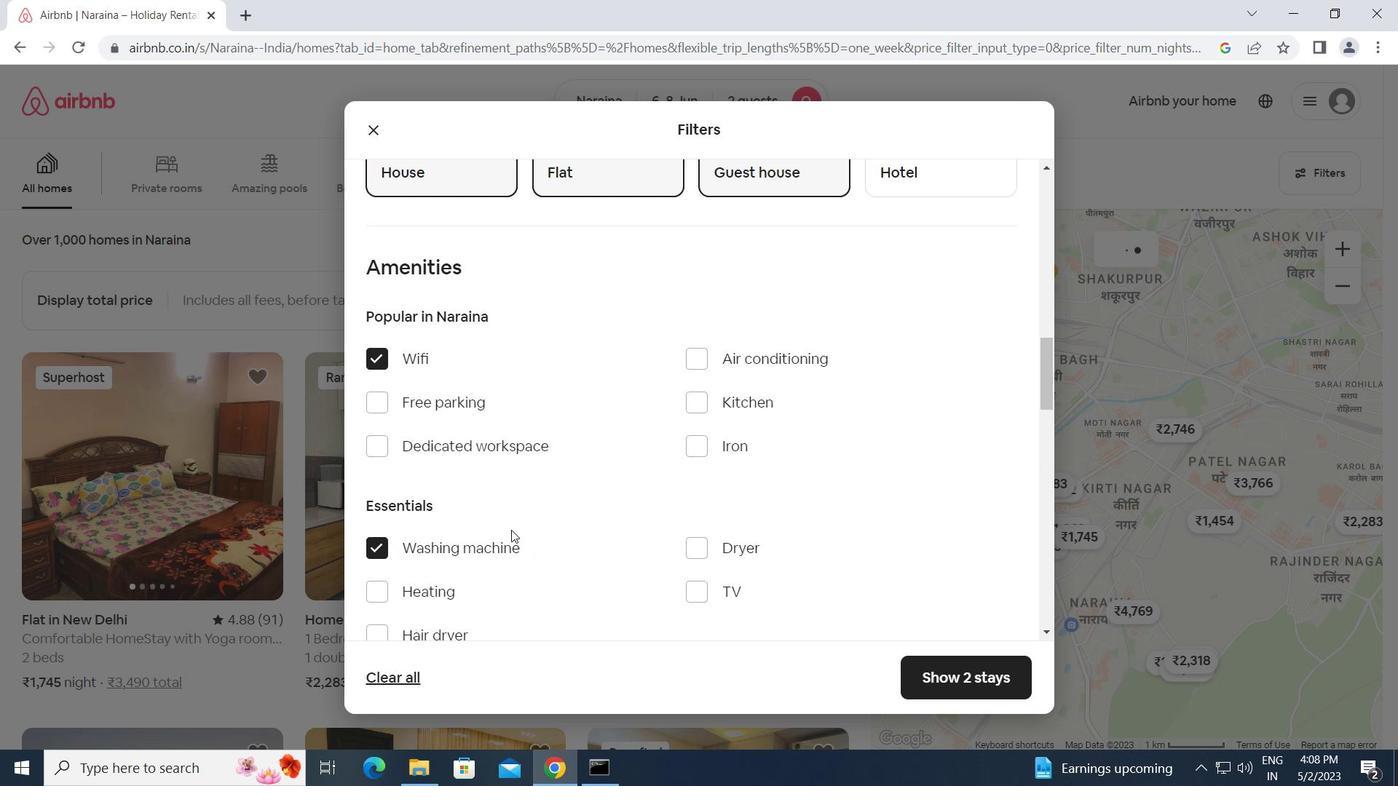 
Action: Mouse moved to (569, 520)
Screenshot: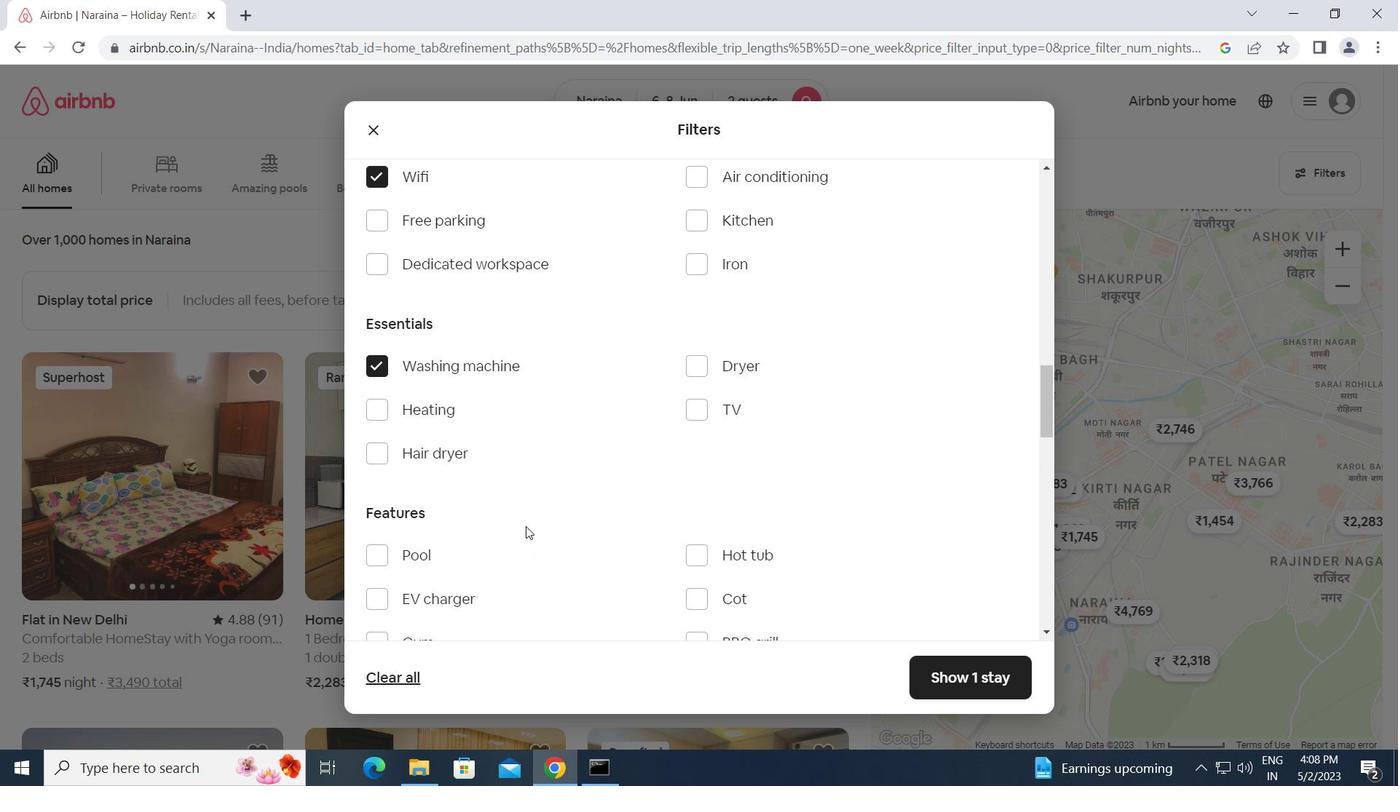 
Action: Mouse scrolled (569, 520) with delta (0, 0)
Screenshot: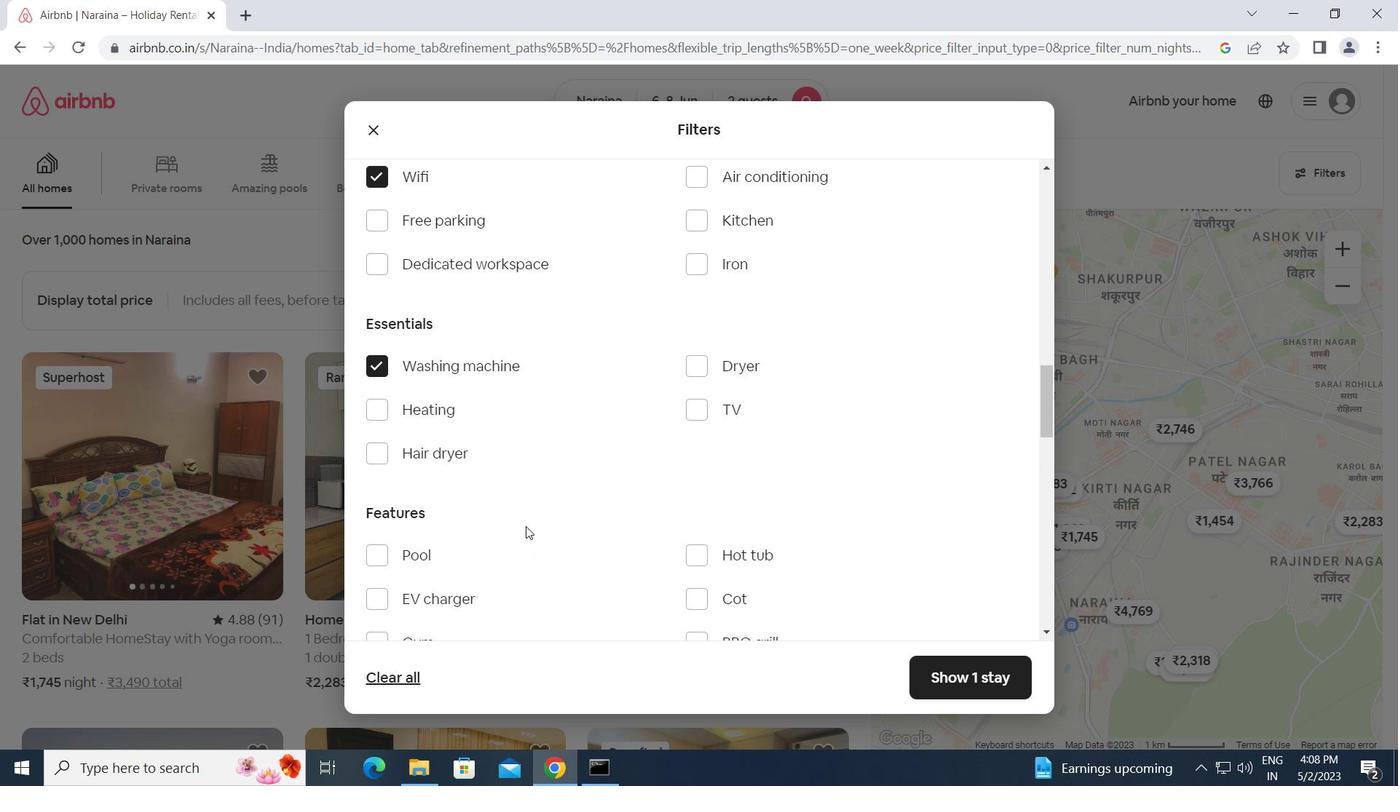 
Action: Mouse scrolled (569, 520) with delta (0, 0)
Screenshot: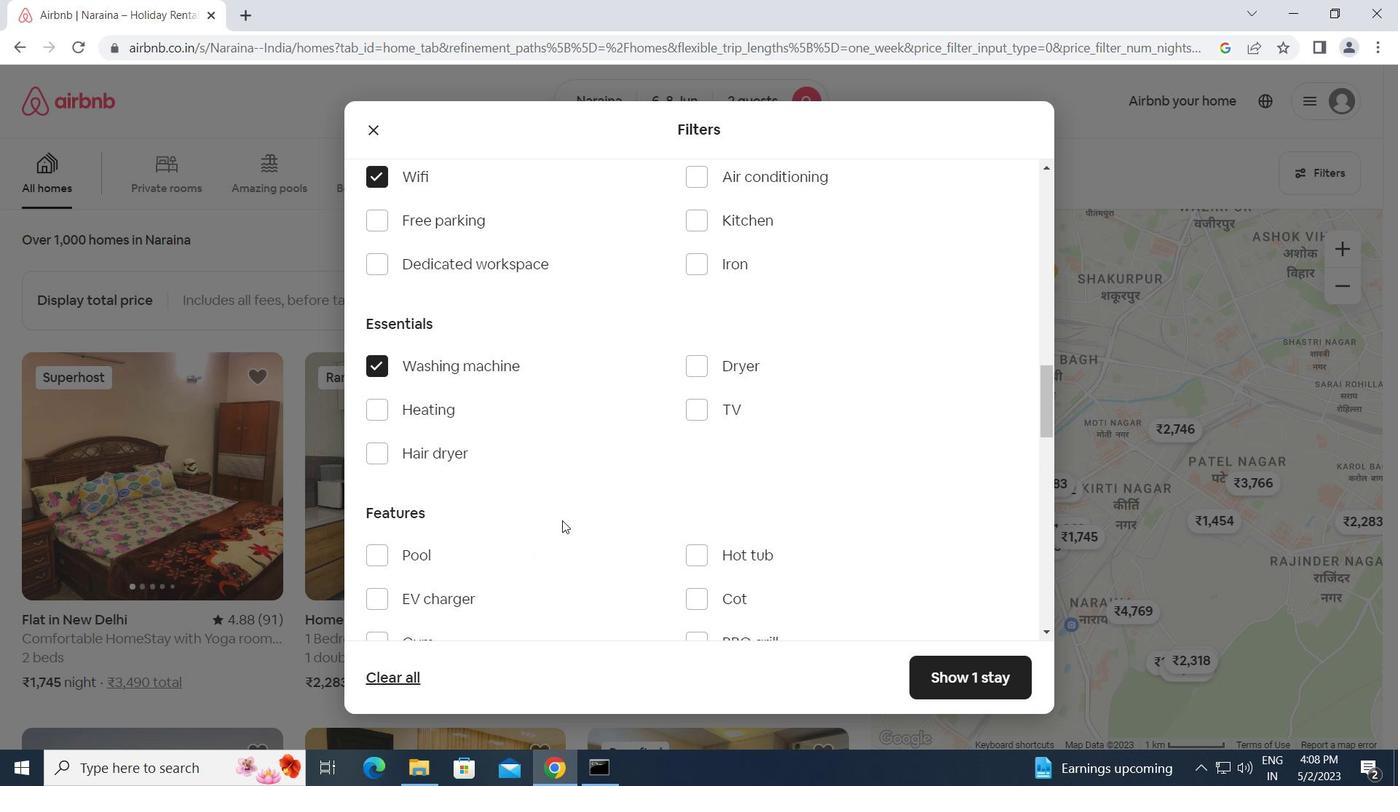 
Action: Mouse scrolled (569, 520) with delta (0, 0)
Screenshot: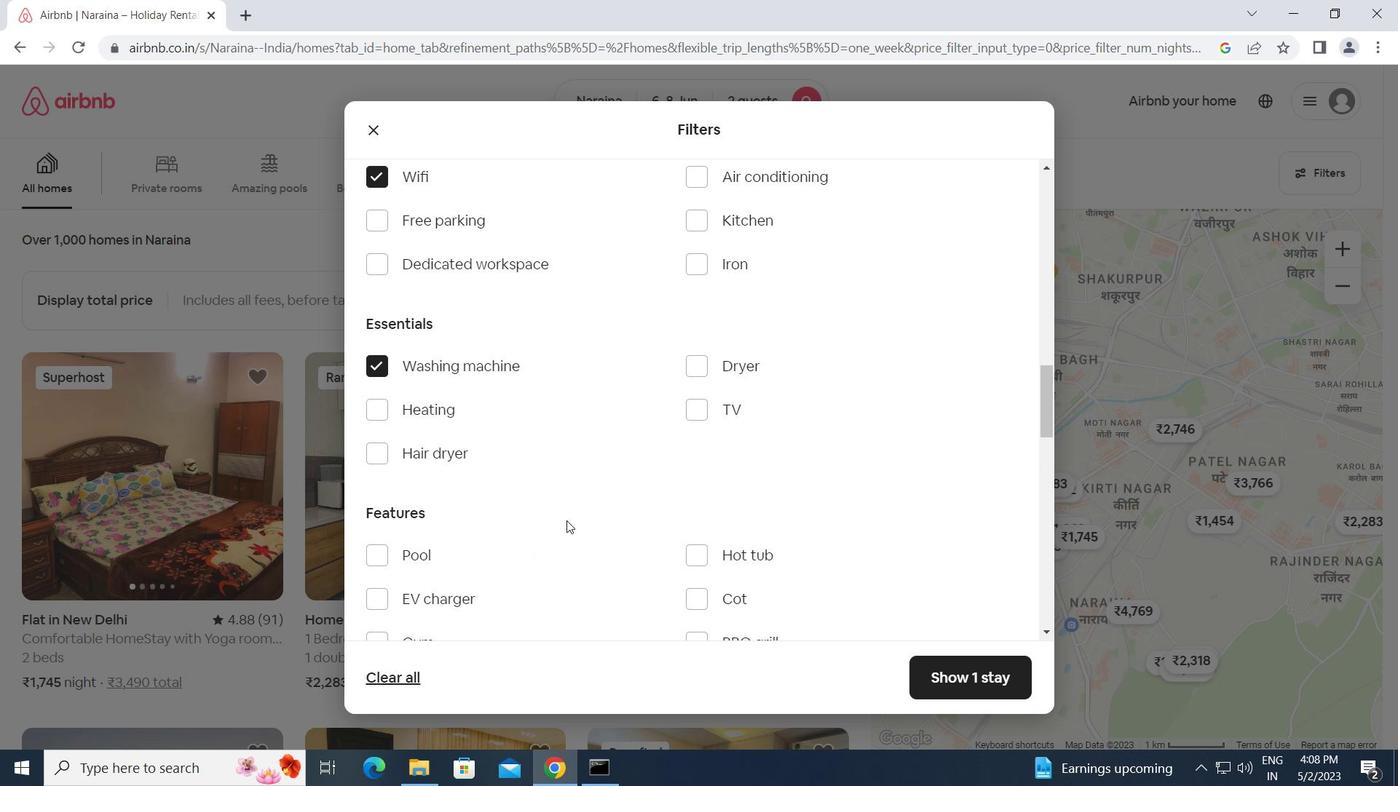 
Action: Mouse moved to (757, 512)
Screenshot: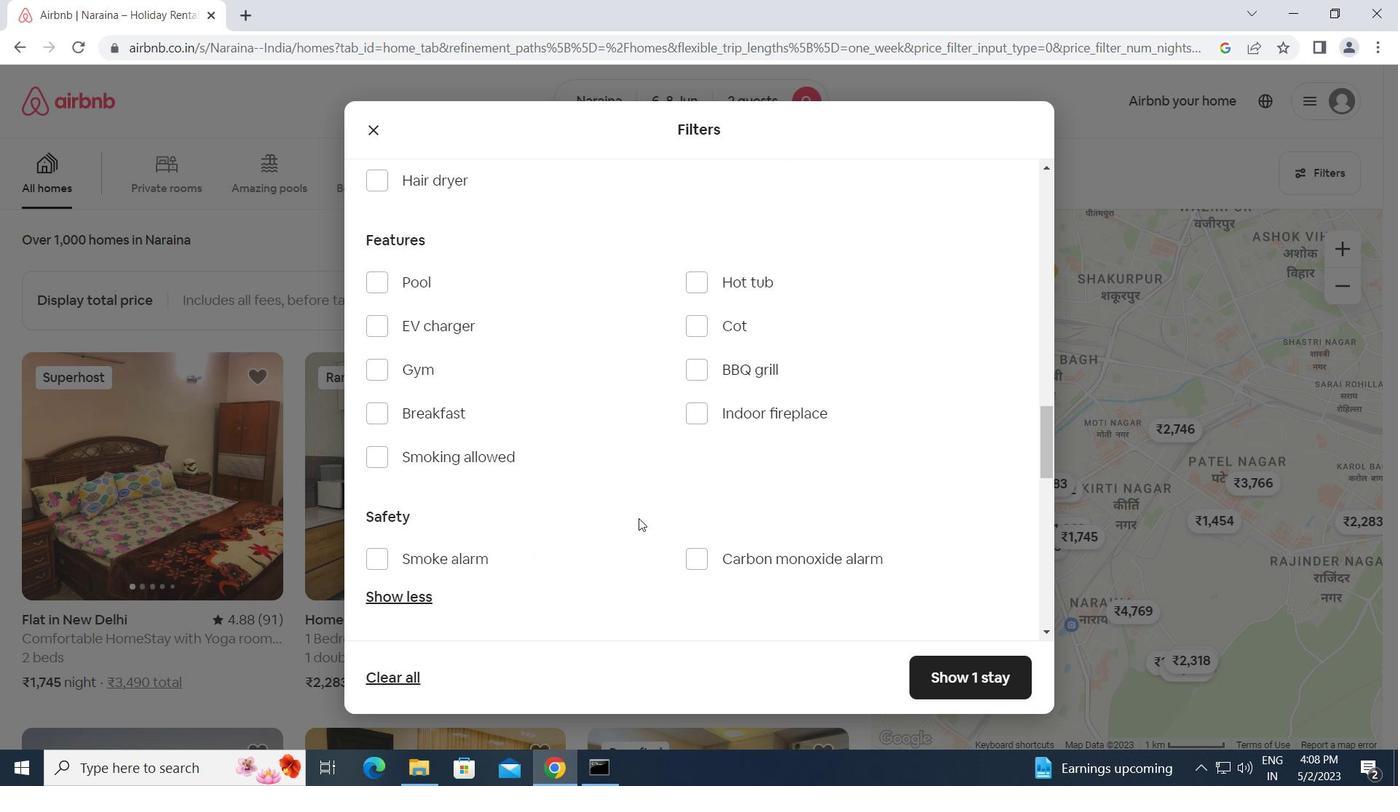 
Action: Mouse scrolled (757, 512) with delta (0, 0)
Screenshot: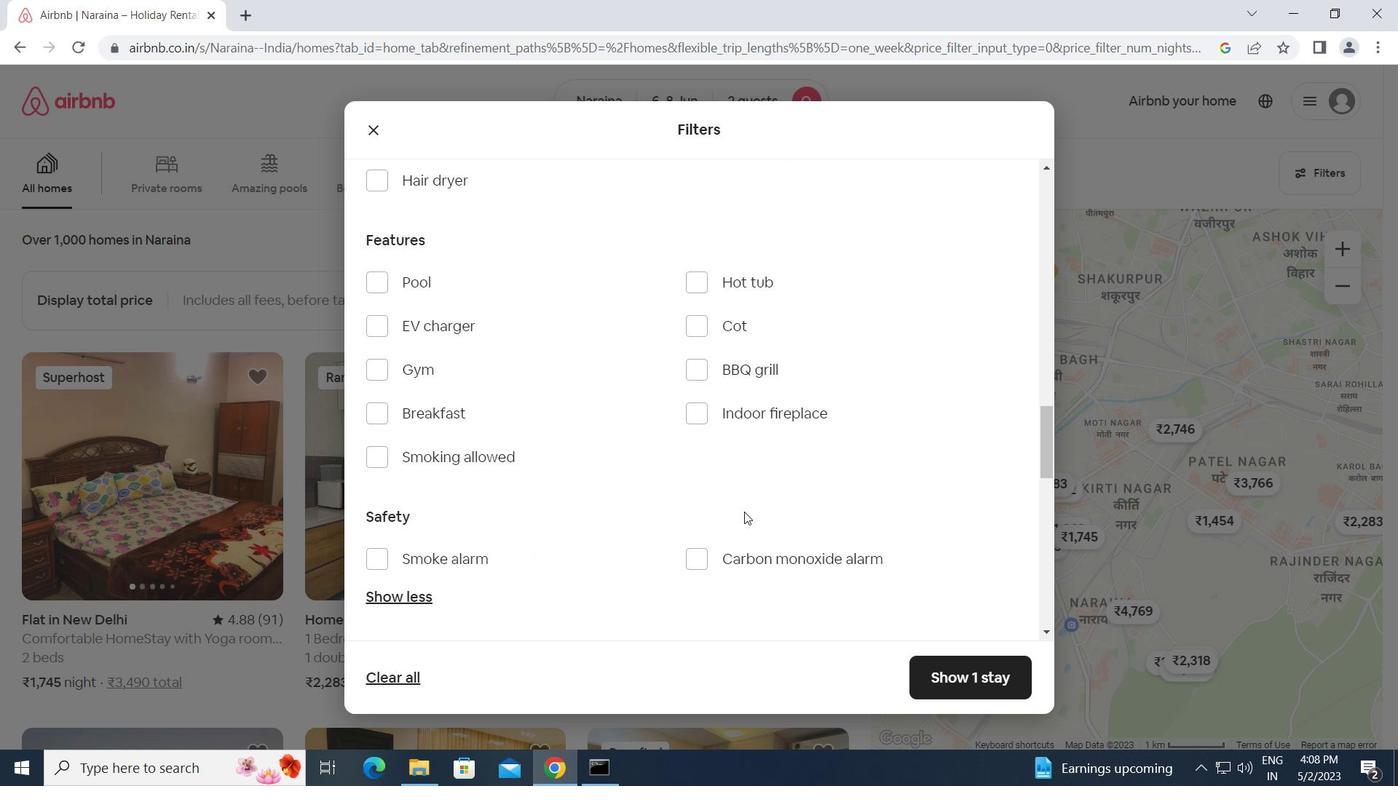 
Action: Mouse scrolled (757, 512) with delta (0, 0)
Screenshot: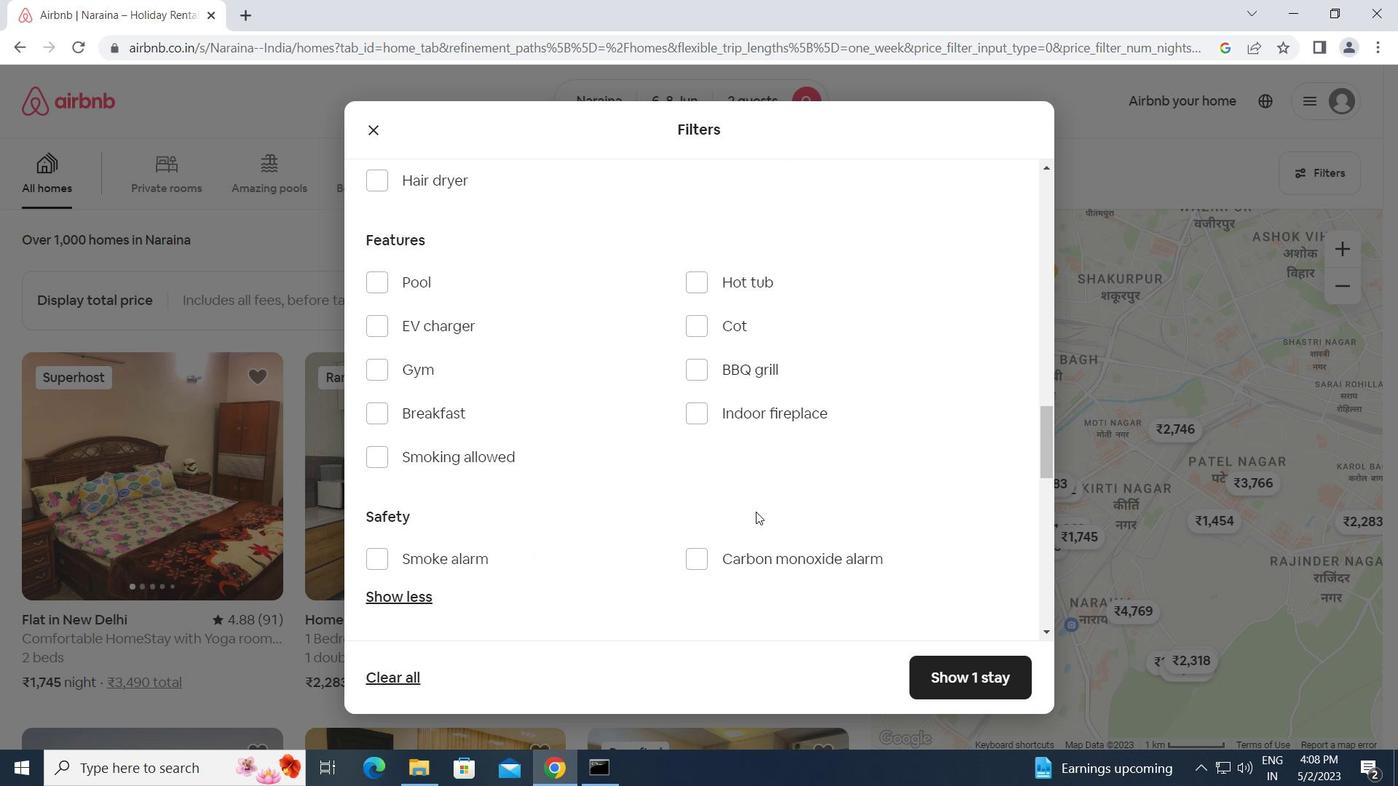 
Action: Mouse scrolled (757, 512) with delta (0, 0)
Screenshot: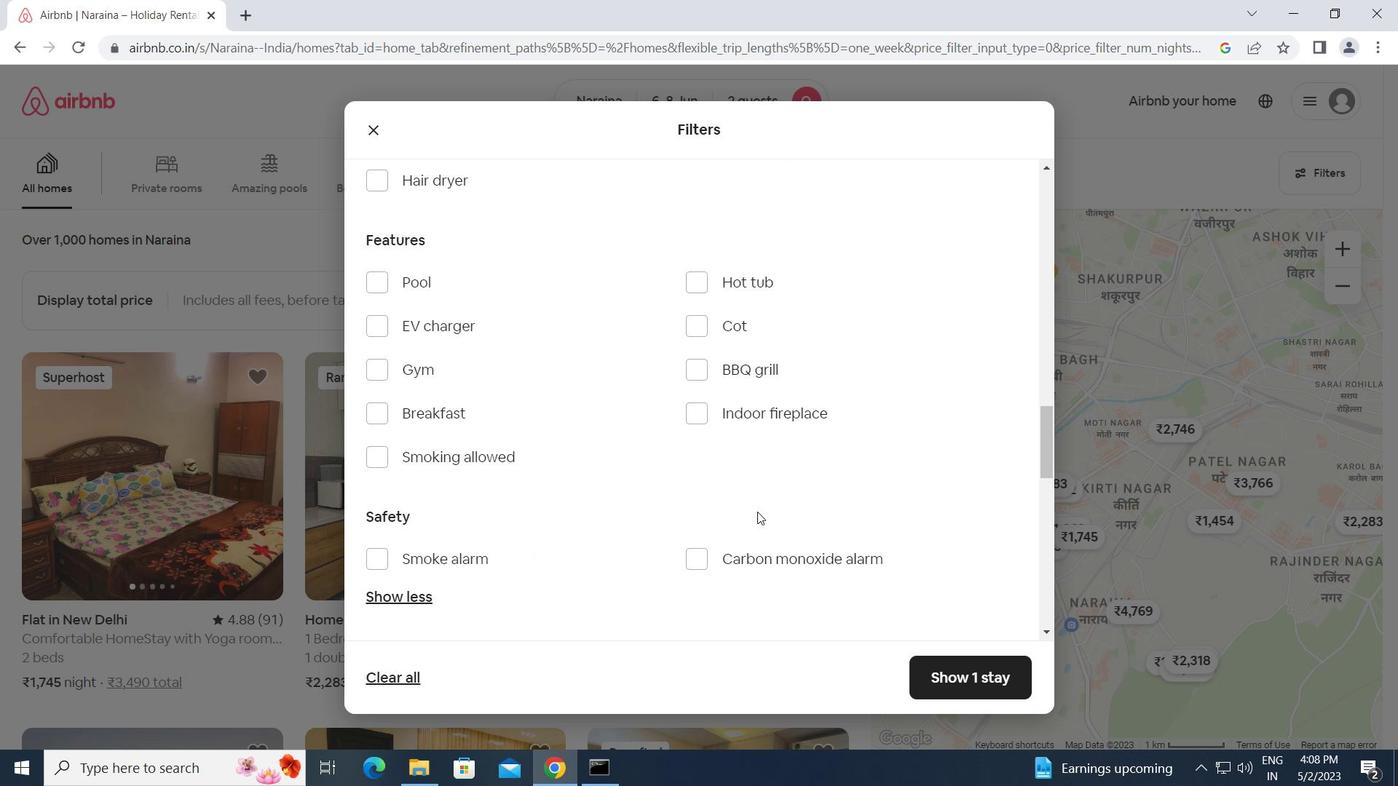
Action: Mouse moved to (972, 534)
Screenshot: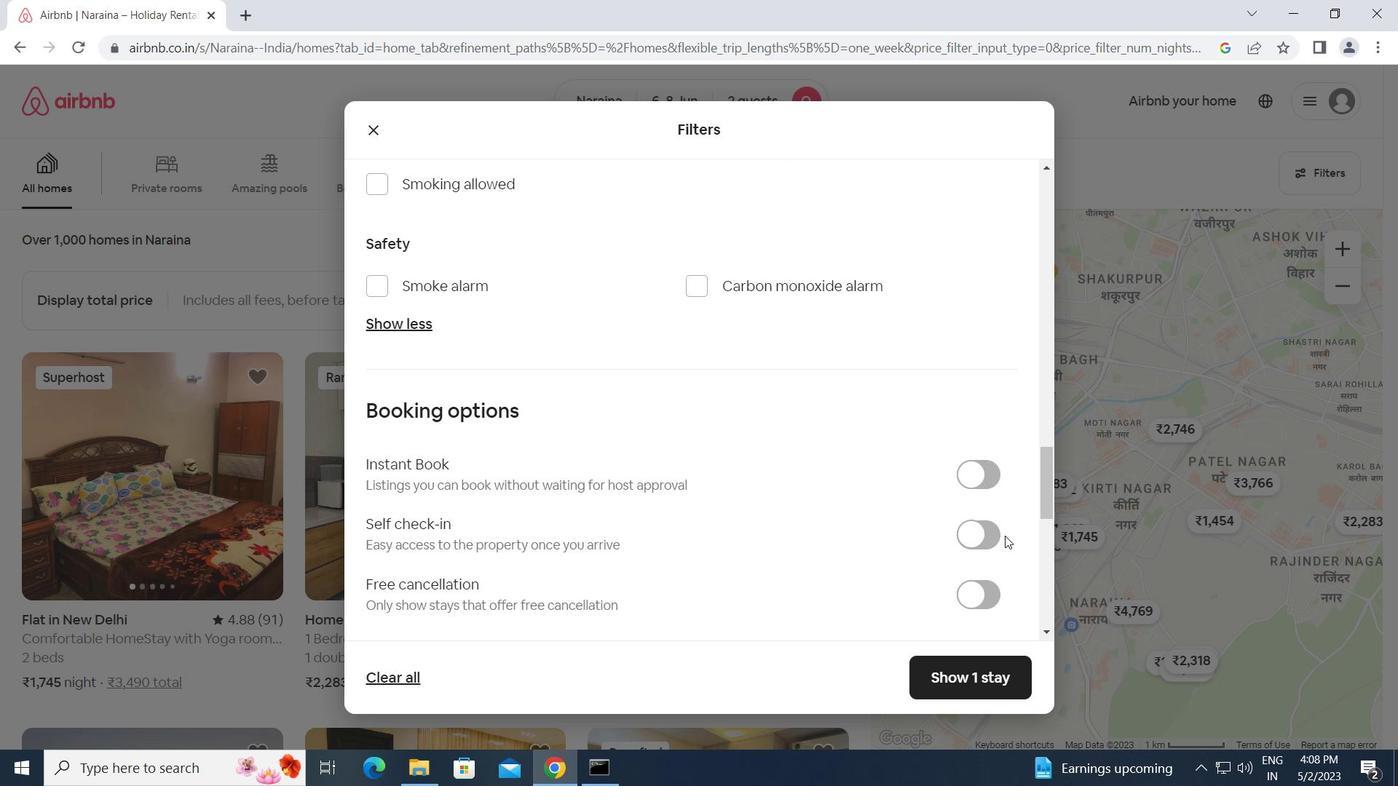 
Action: Mouse pressed left at (972, 534)
Screenshot: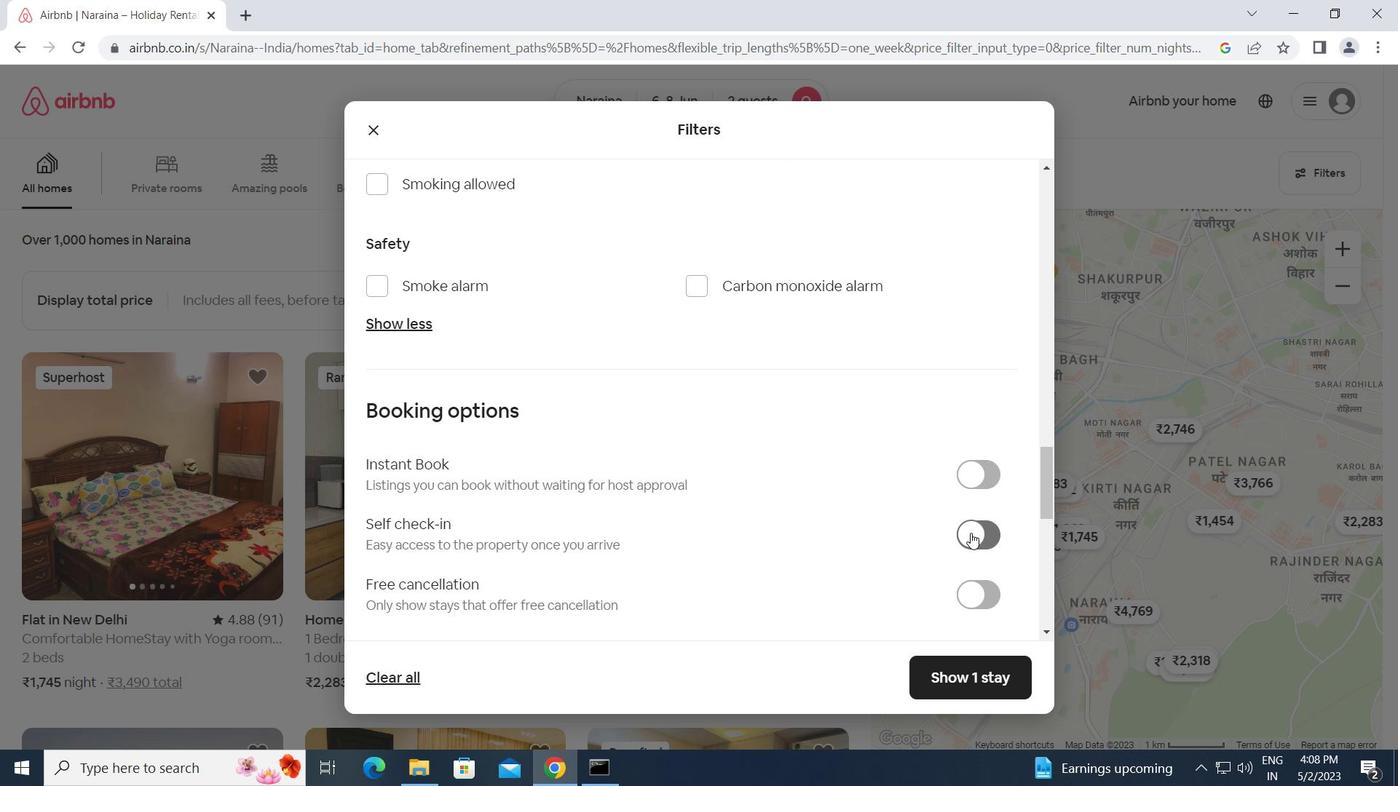 
Action: Mouse moved to (843, 558)
Screenshot: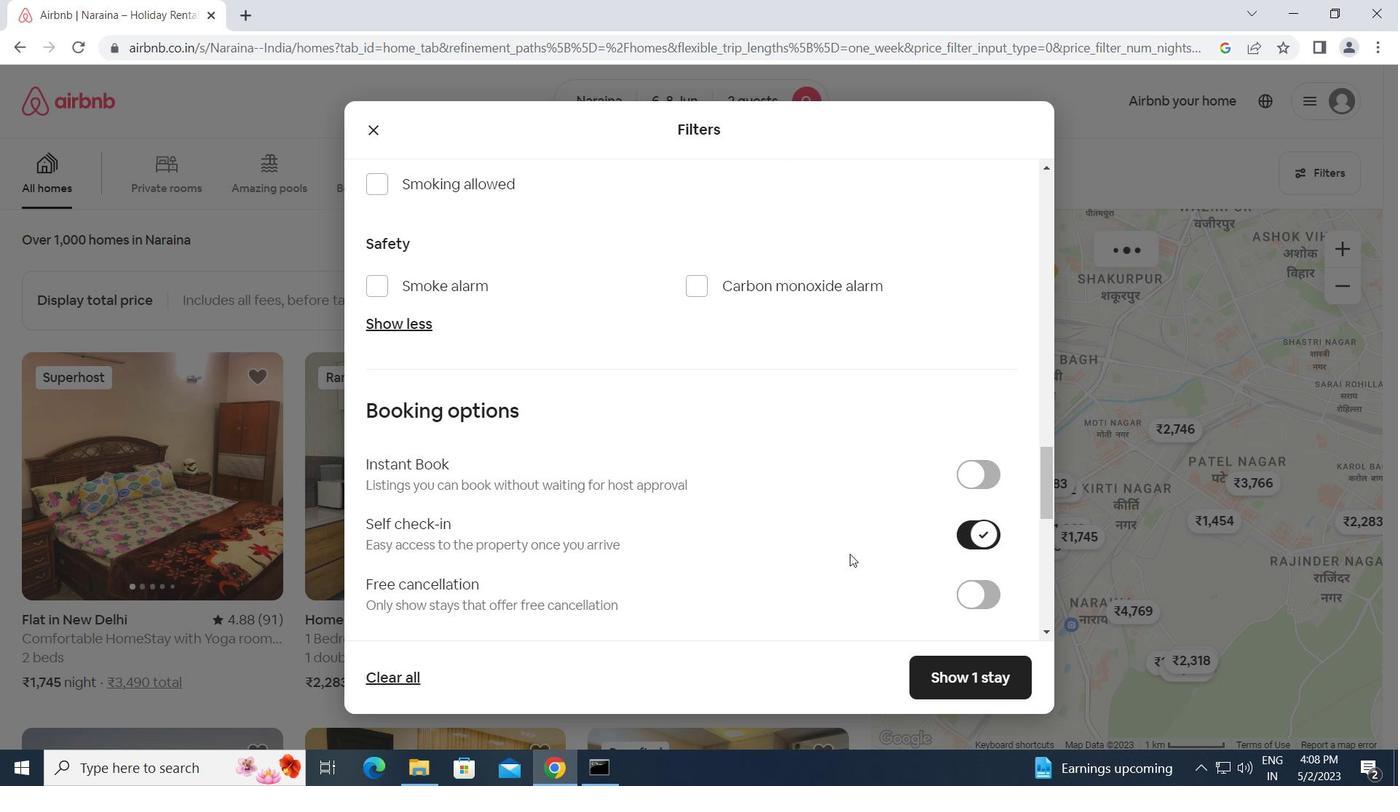 
Action: Mouse scrolled (843, 557) with delta (0, 0)
Screenshot: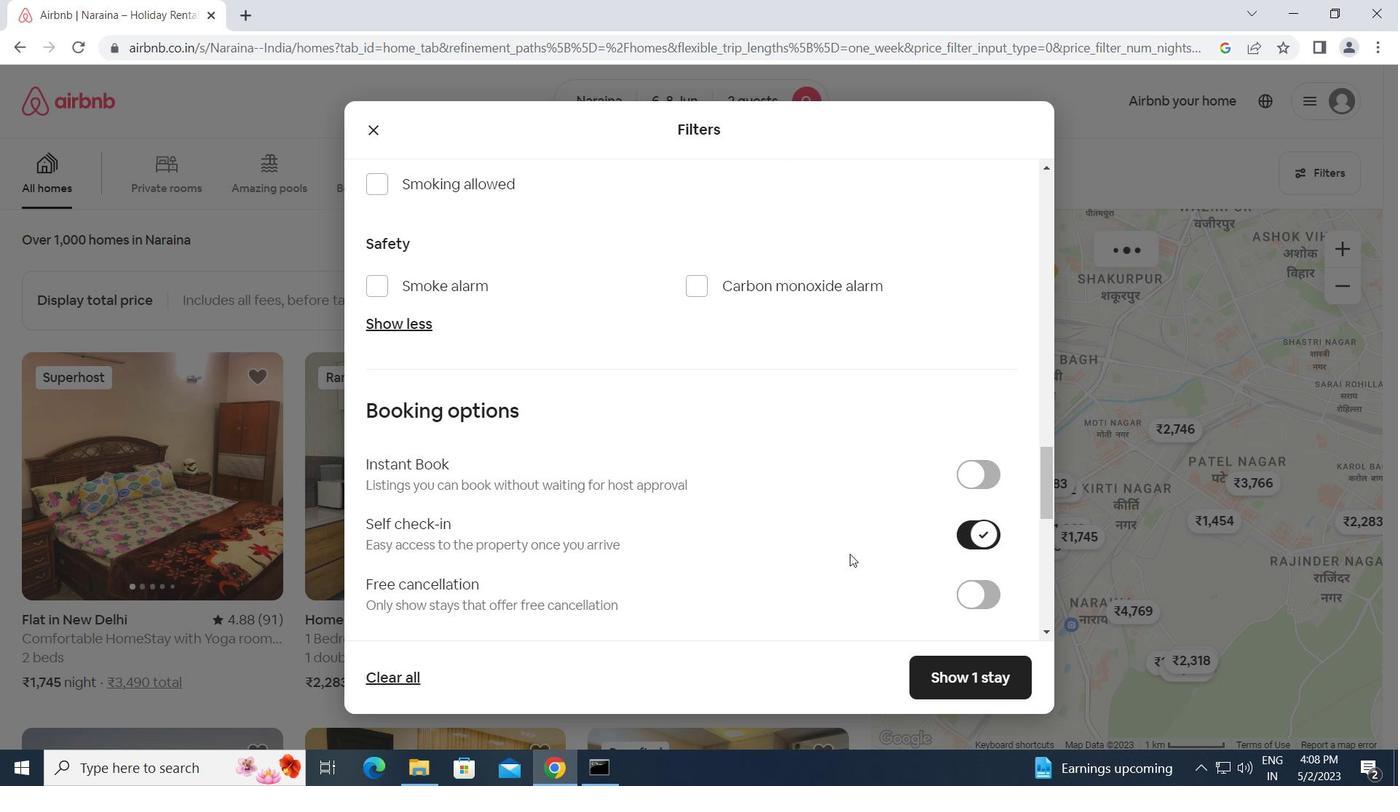 
Action: Mouse moved to (843, 558)
Screenshot: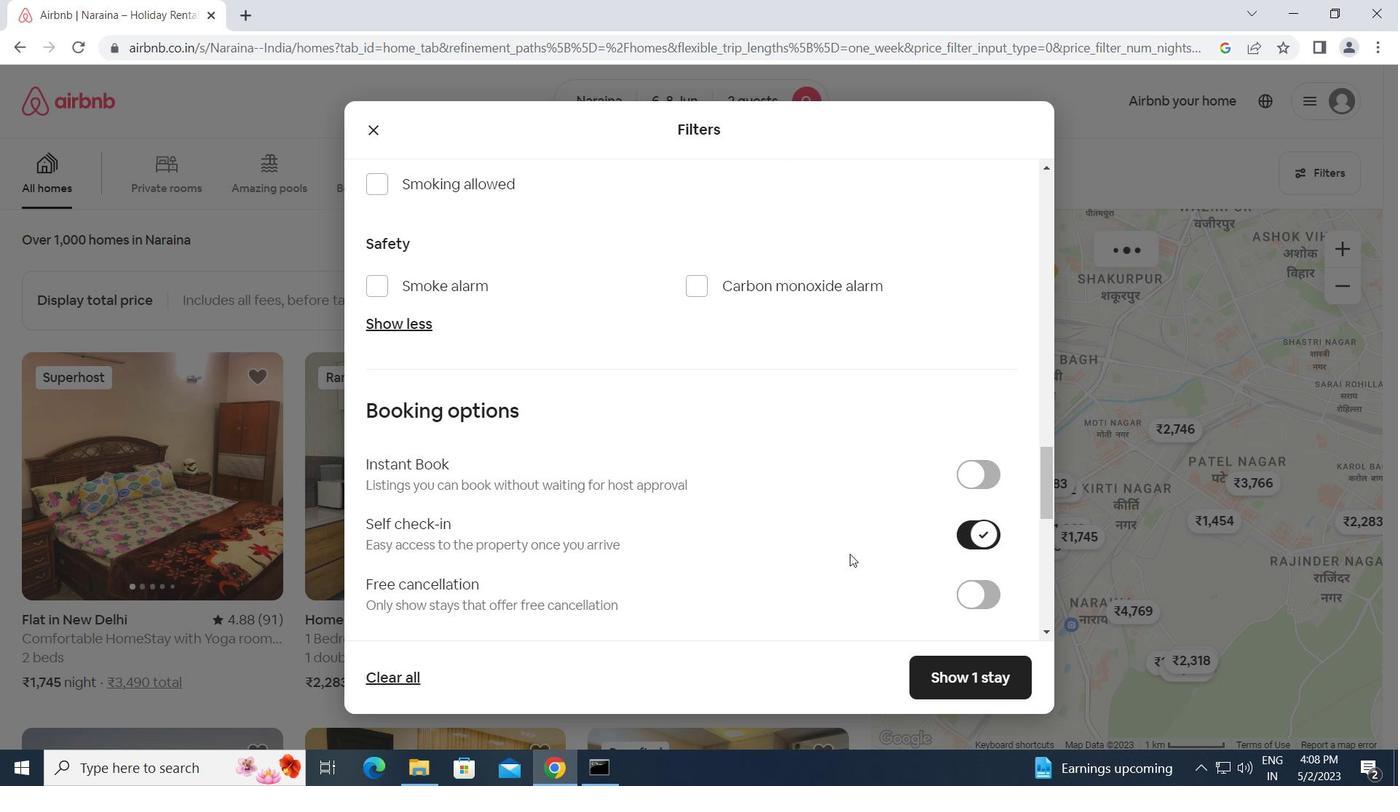 
Action: Mouse scrolled (843, 558) with delta (0, 0)
Screenshot: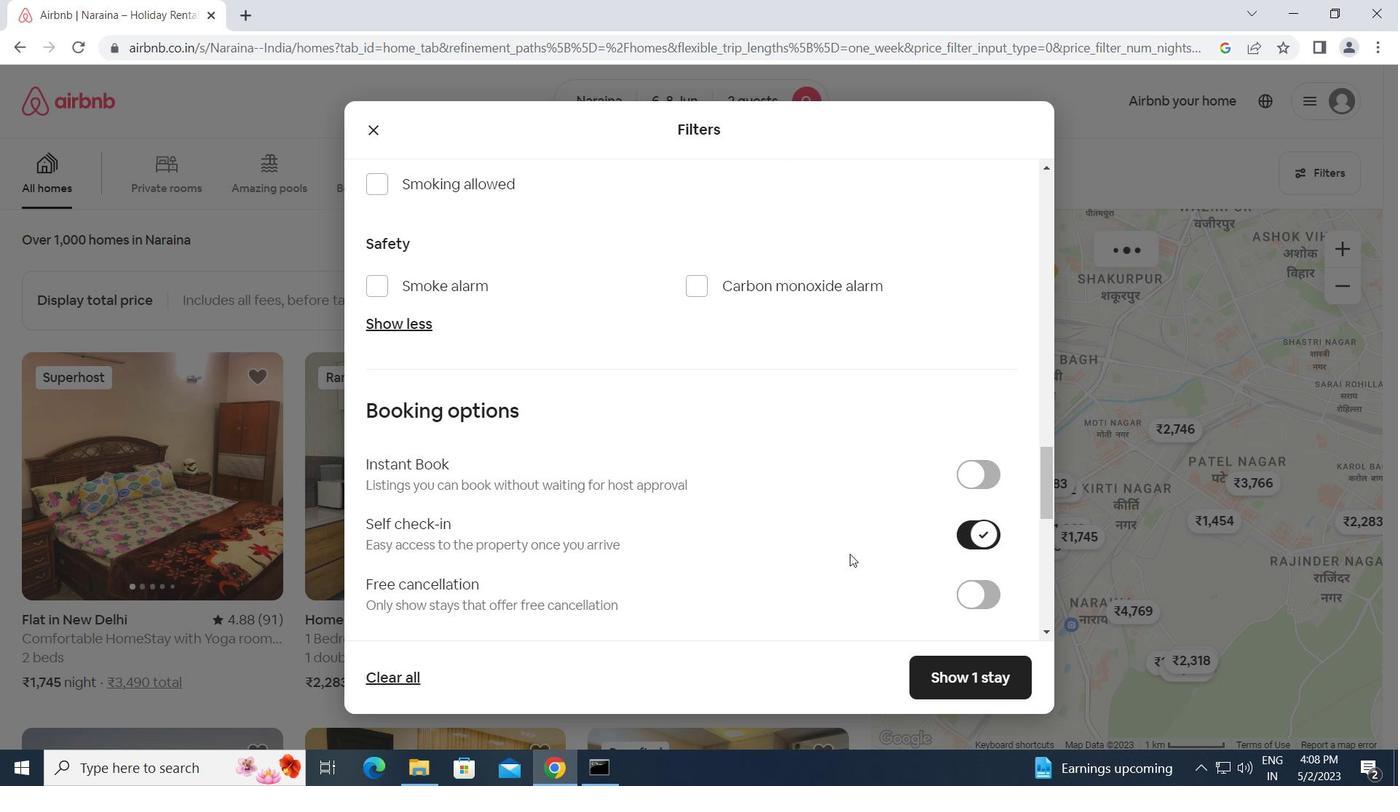 
Action: Mouse scrolled (843, 558) with delta (0, 0)
Screenshot: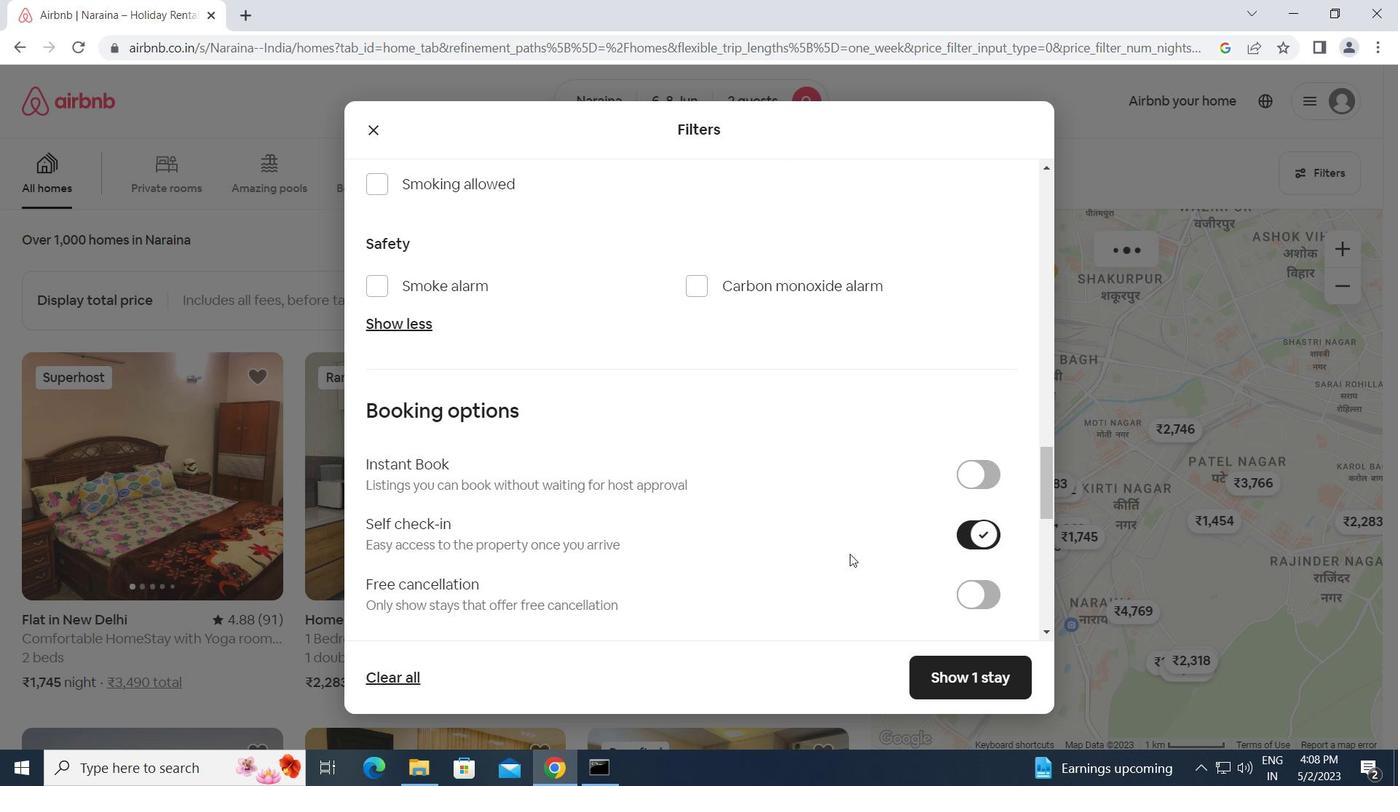 
Action: Mouse scrolled (843, 558) with delta (0, 0)
Screenshot: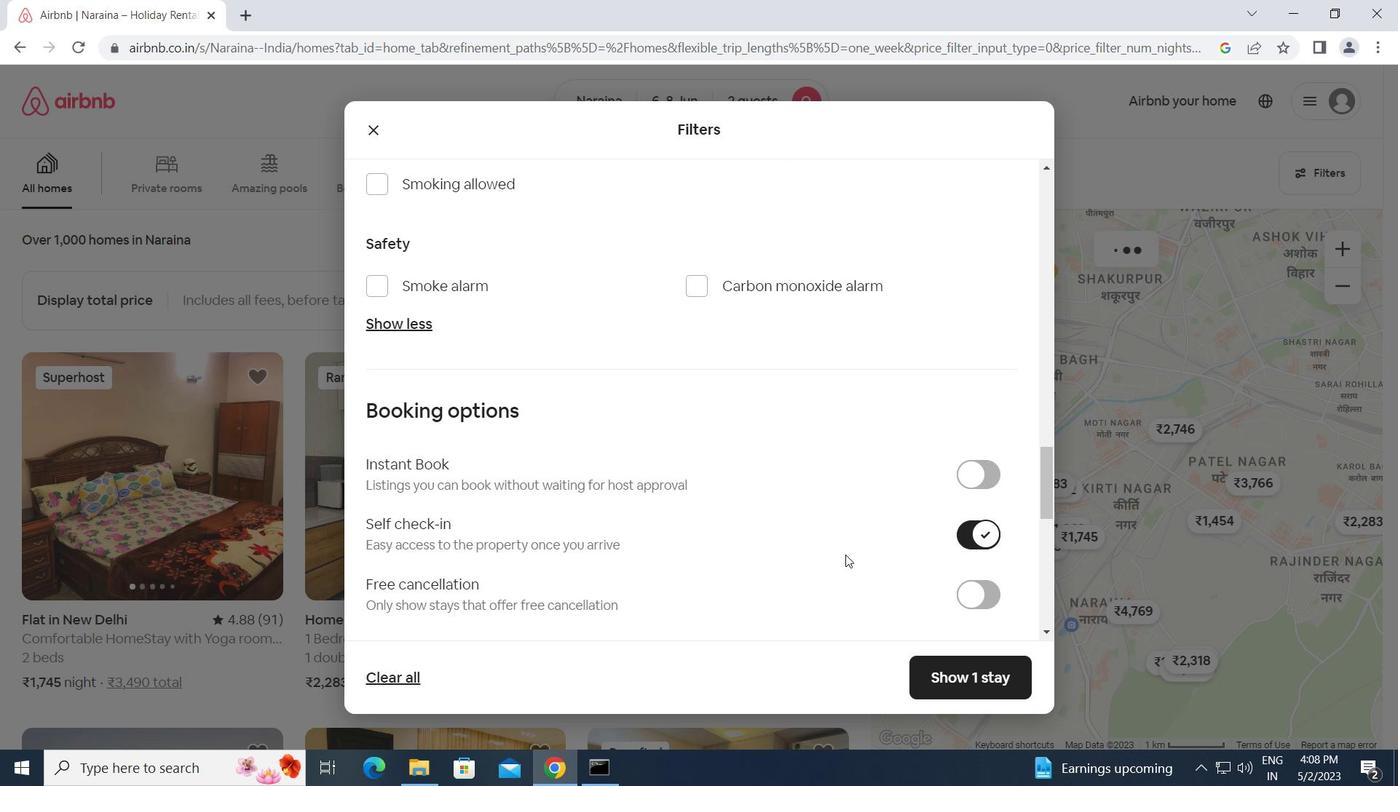 
Action: Mouse scrolled (843, 558) with delta (0, 0)
Screenshot: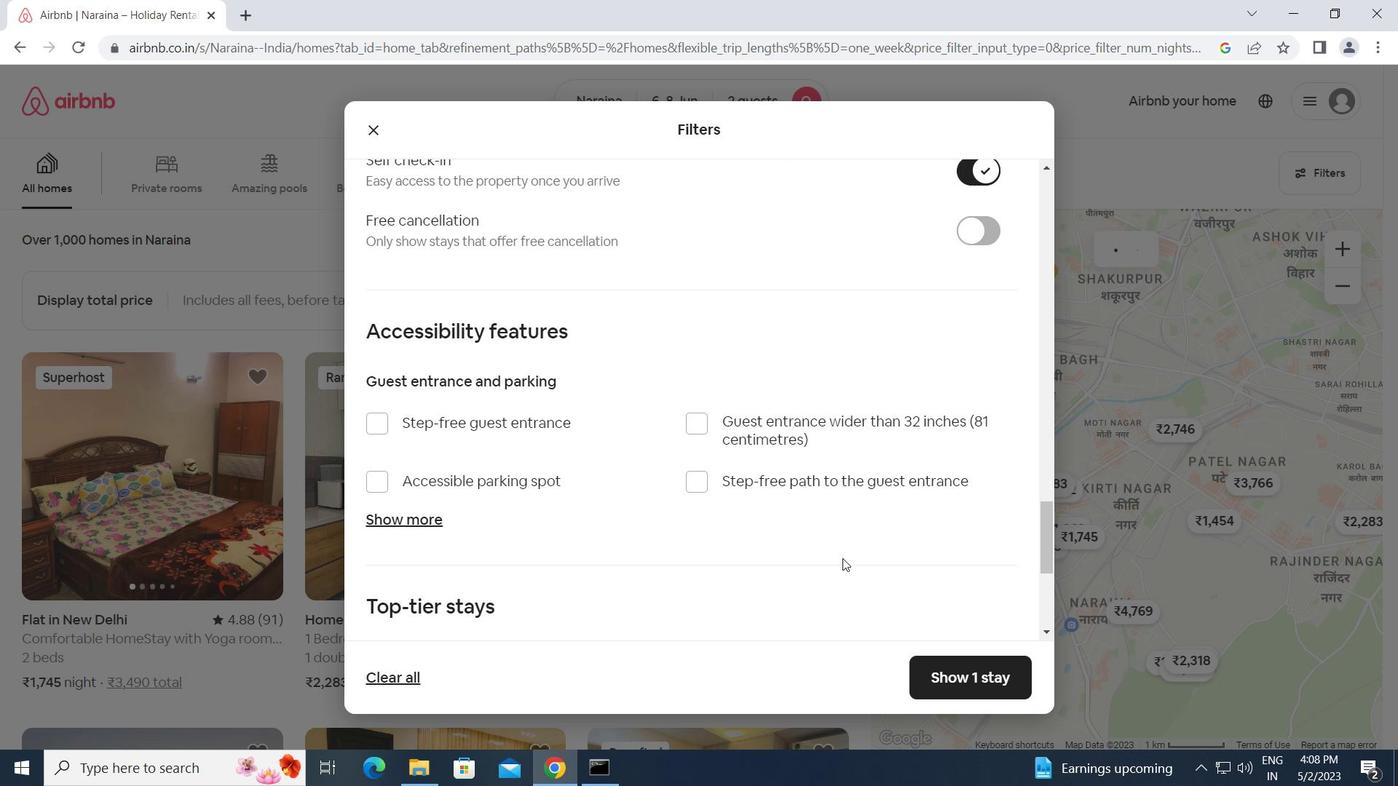 
Action: Mouse scrolled (843, 558) with delta (0, 0)
Screenshot: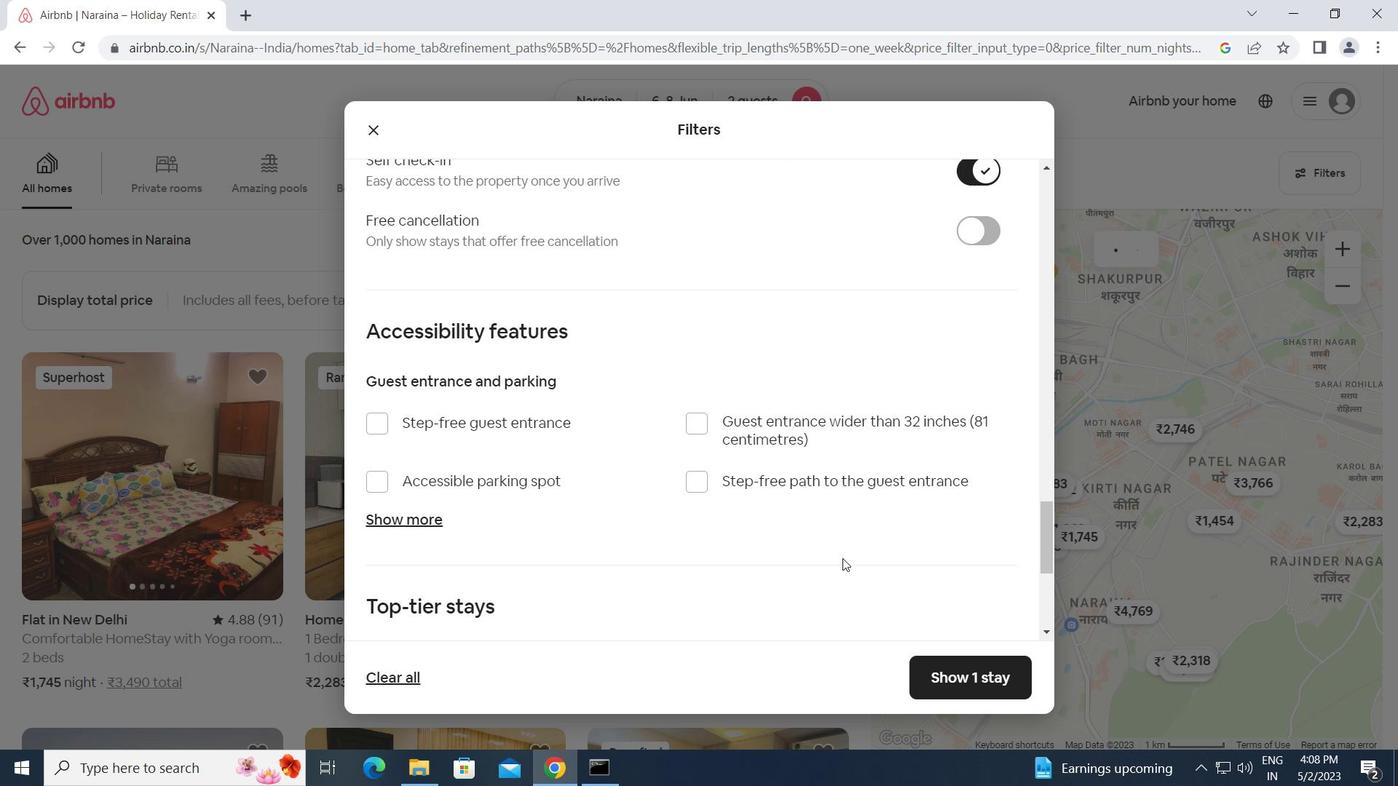 
Action: Mouse scrolled (843, 558) with delta (0, 0)
Screenshot: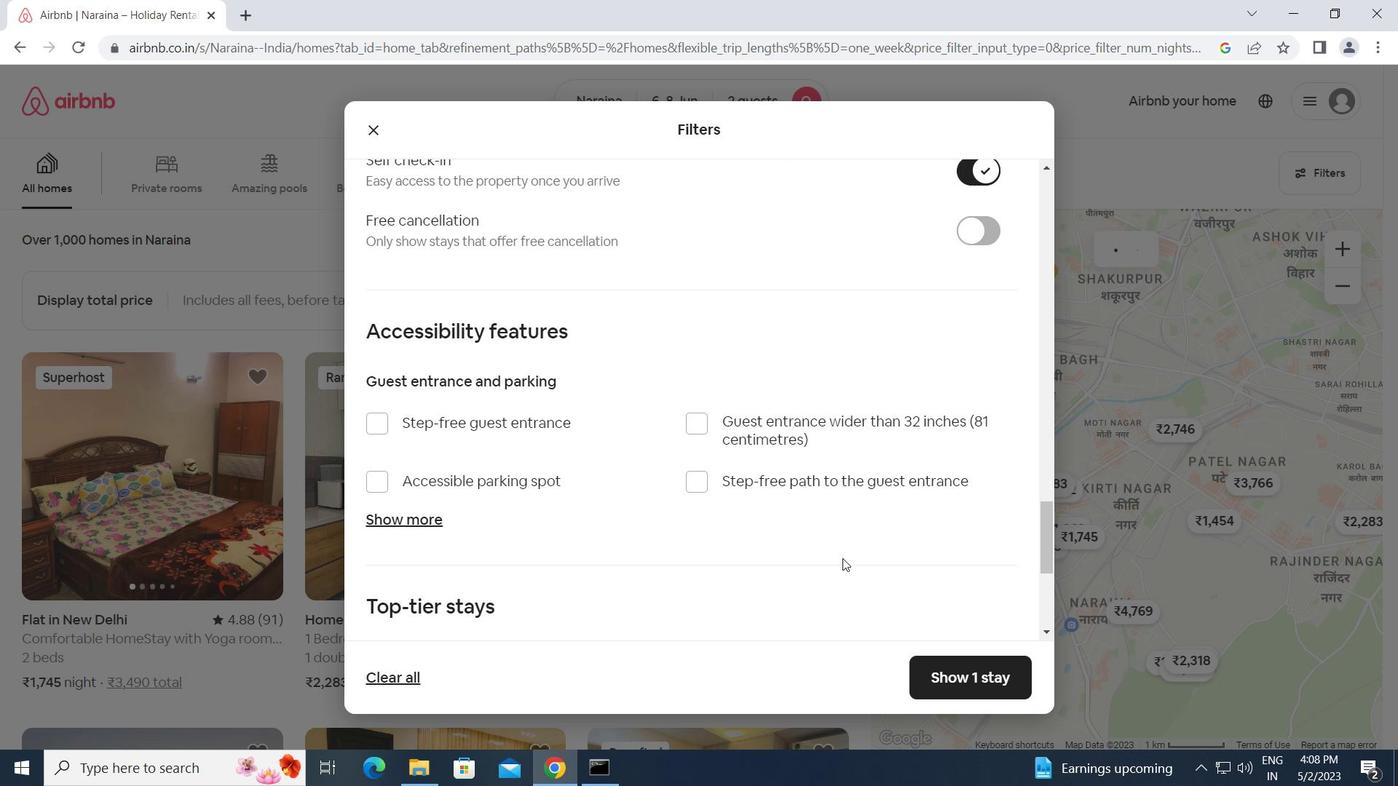 
Action: Mouse scrolled (843, 558) with delta (0, 0)
Screenshot: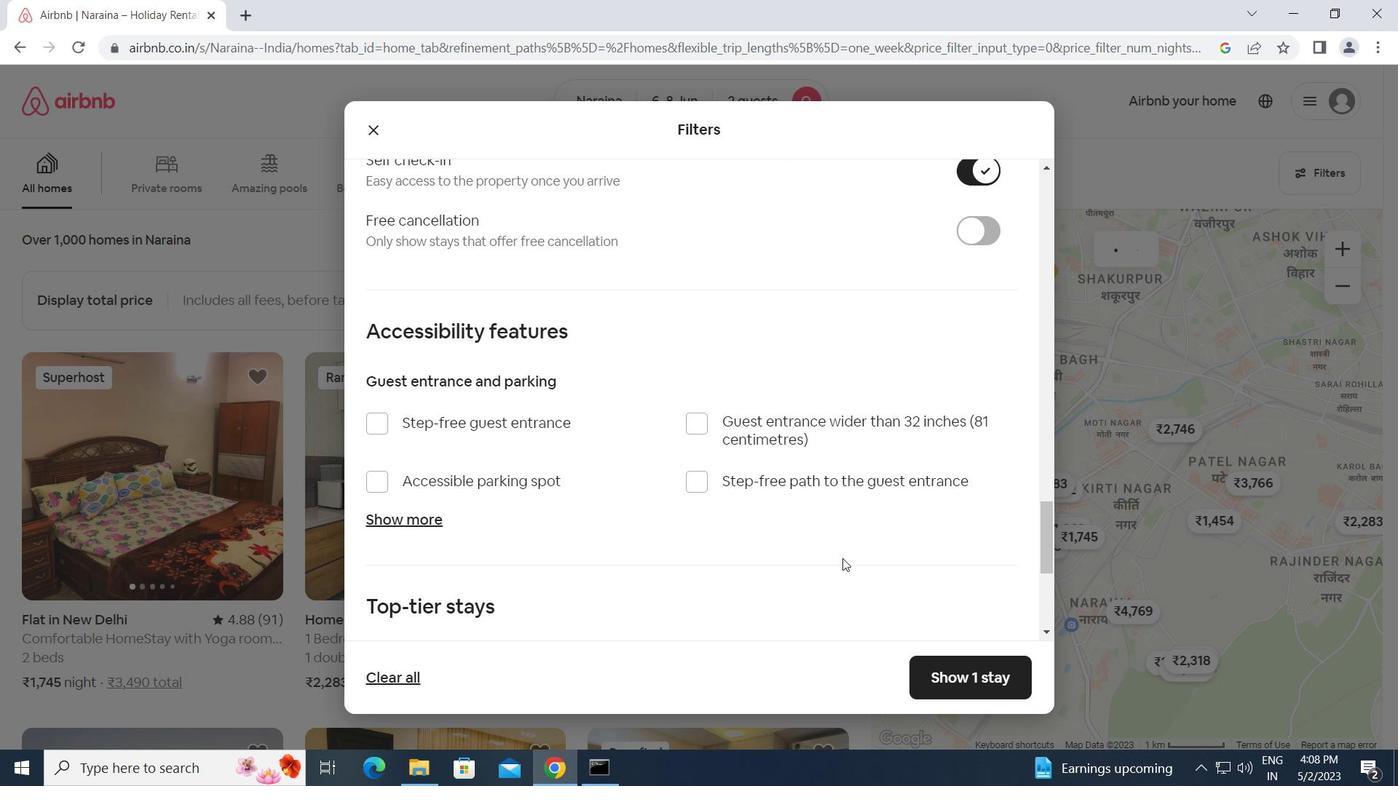 
Action: Mouse scrolled (843, 558) with delta (0, 0)
Screenshot: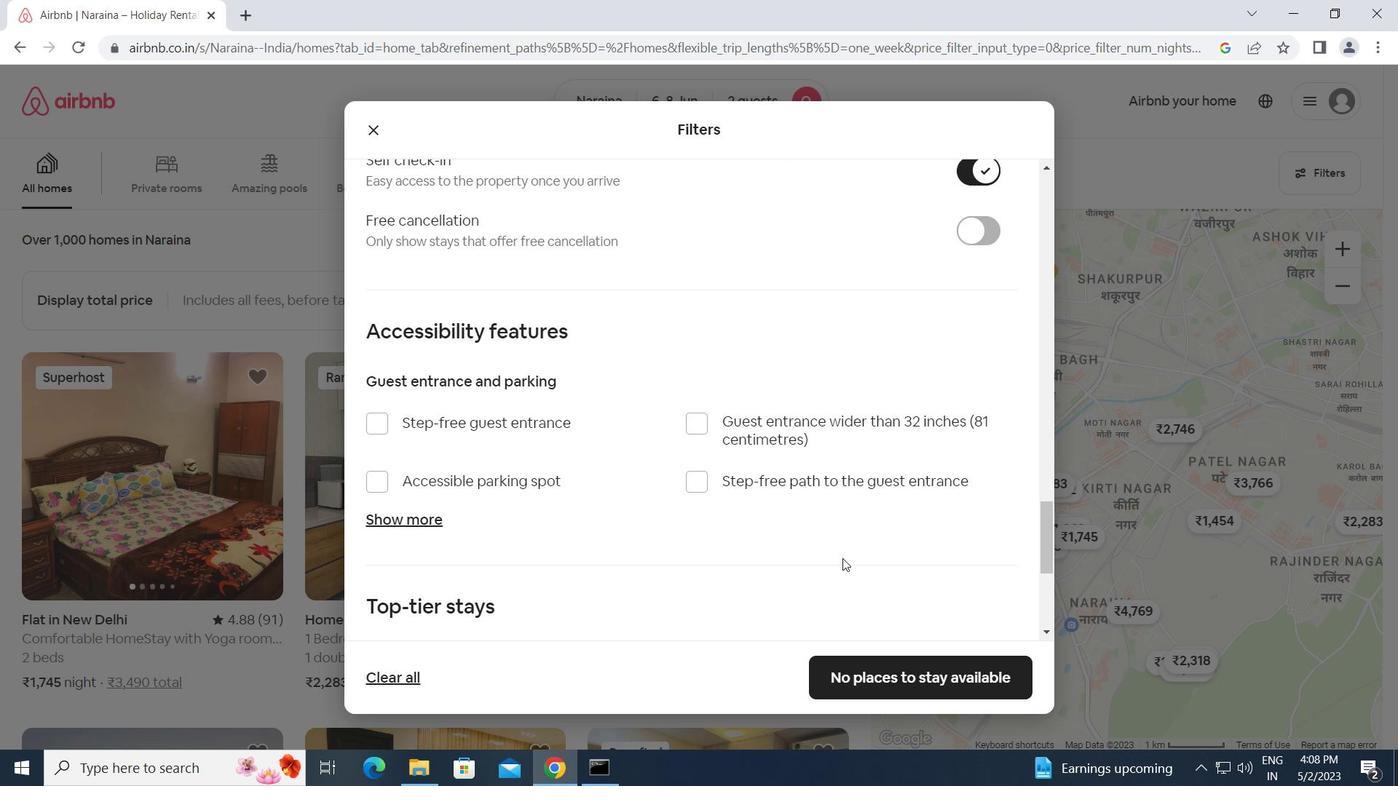 
Action: Mouse moved to (374, 510)
Screenshot: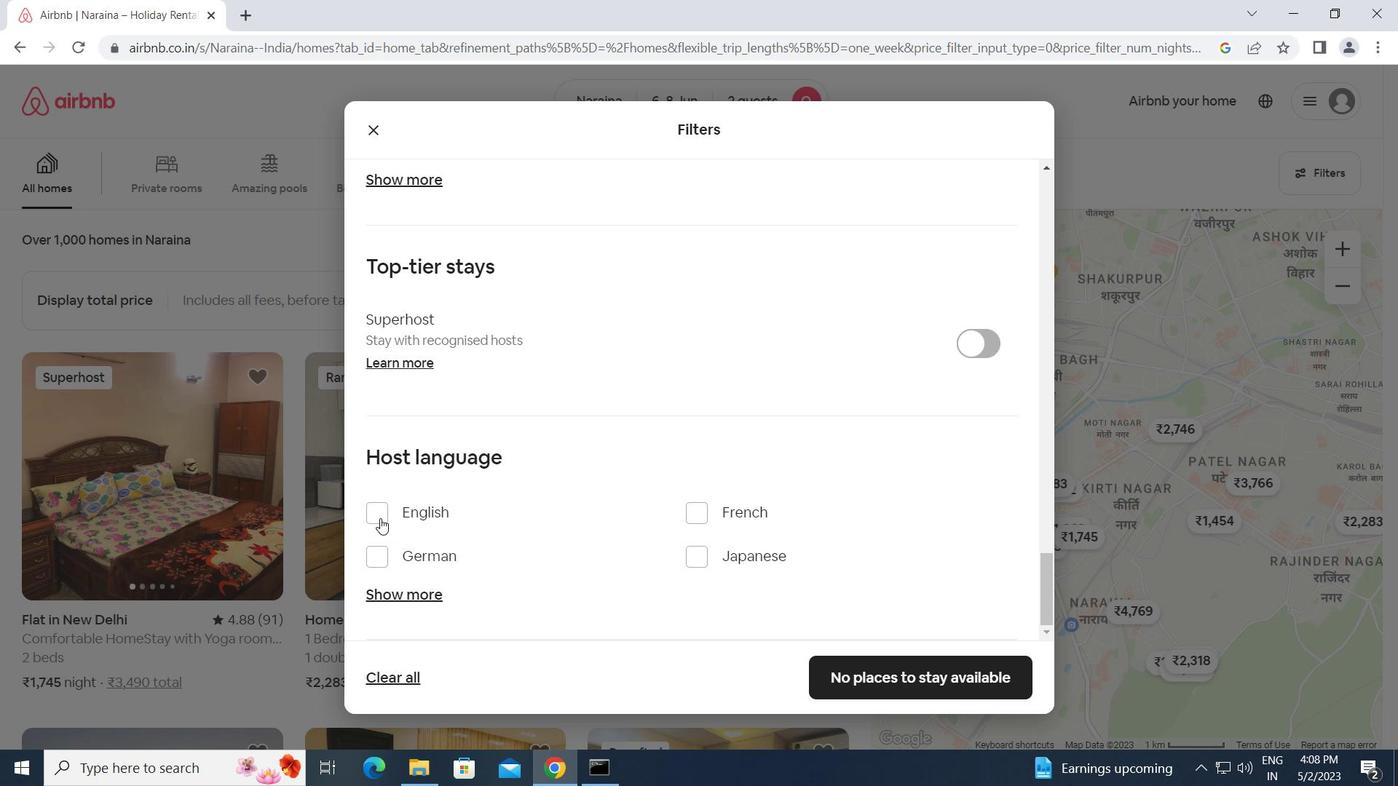 
Action: Mouse pressed left at (374, 510)
Screenshot: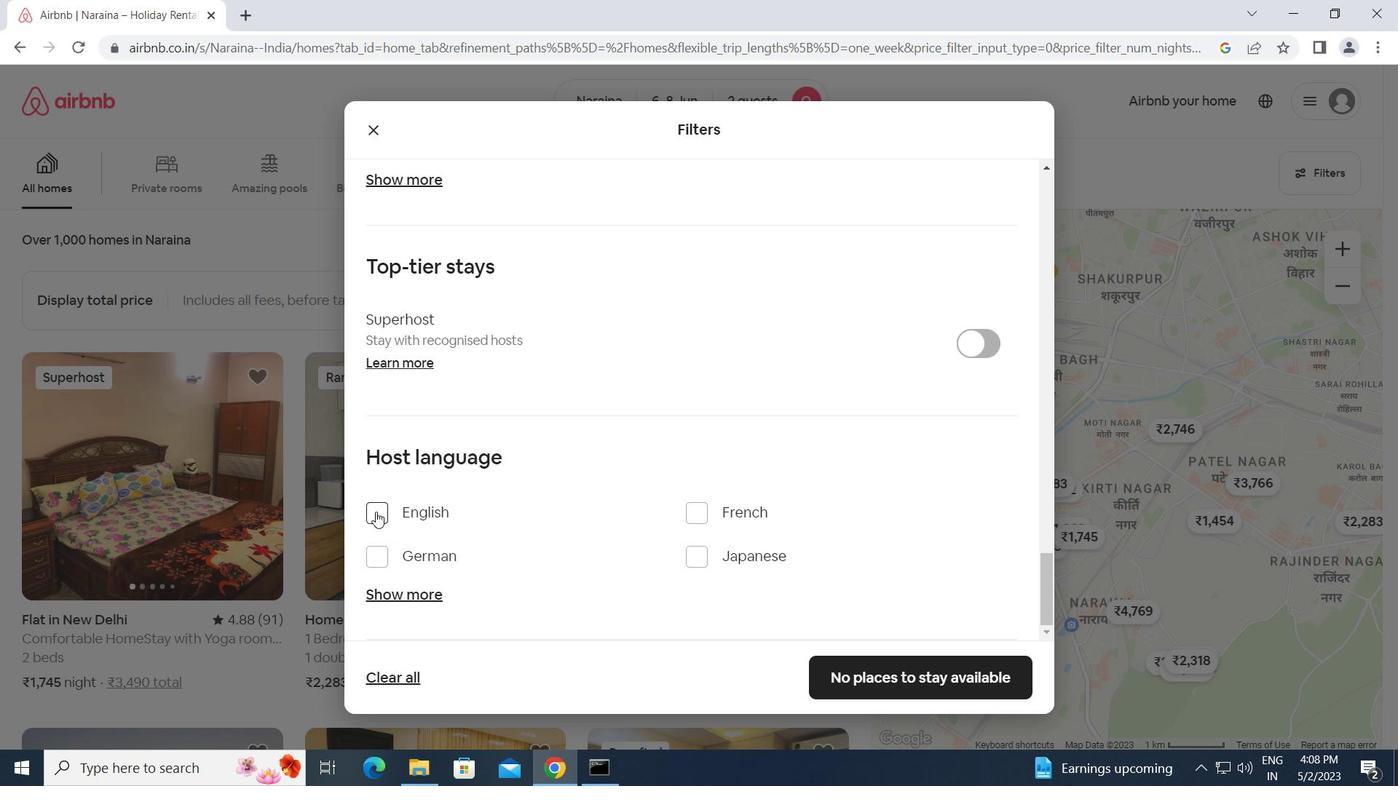
Action: Mouse moved to (923, 671)
Screenshot: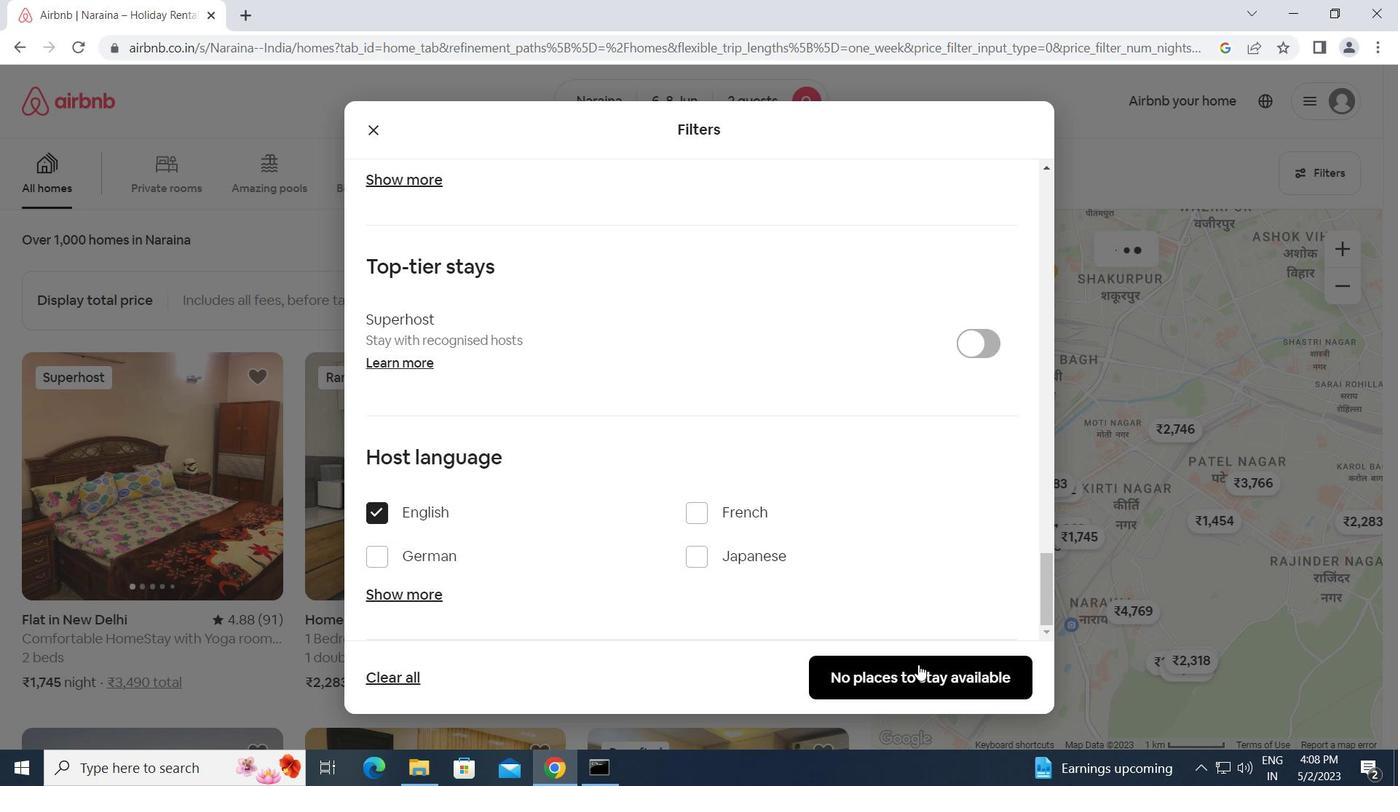
Action: Mouse pressed left at (923, 671)
Screenshot: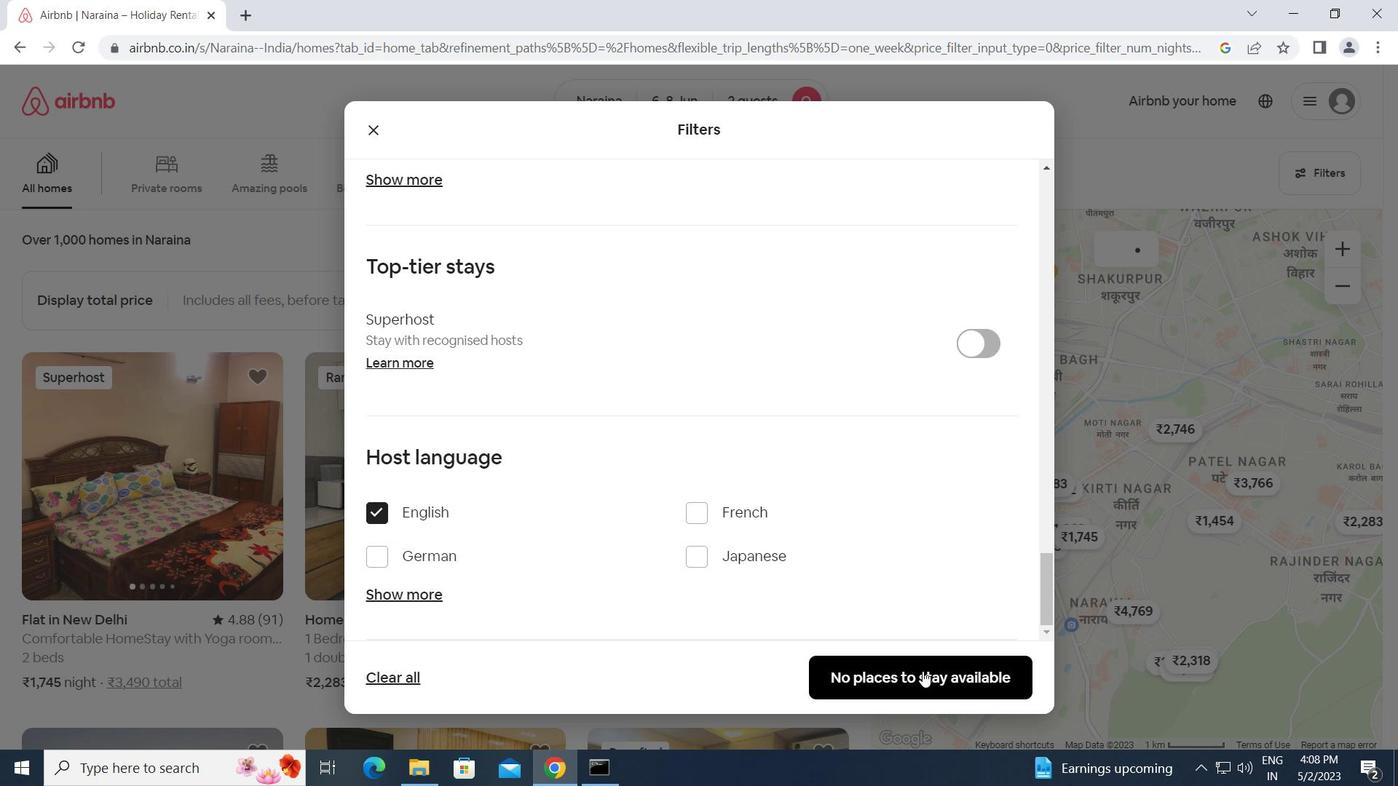 
Action: Mouse moved to (922, 672)
Screenshot: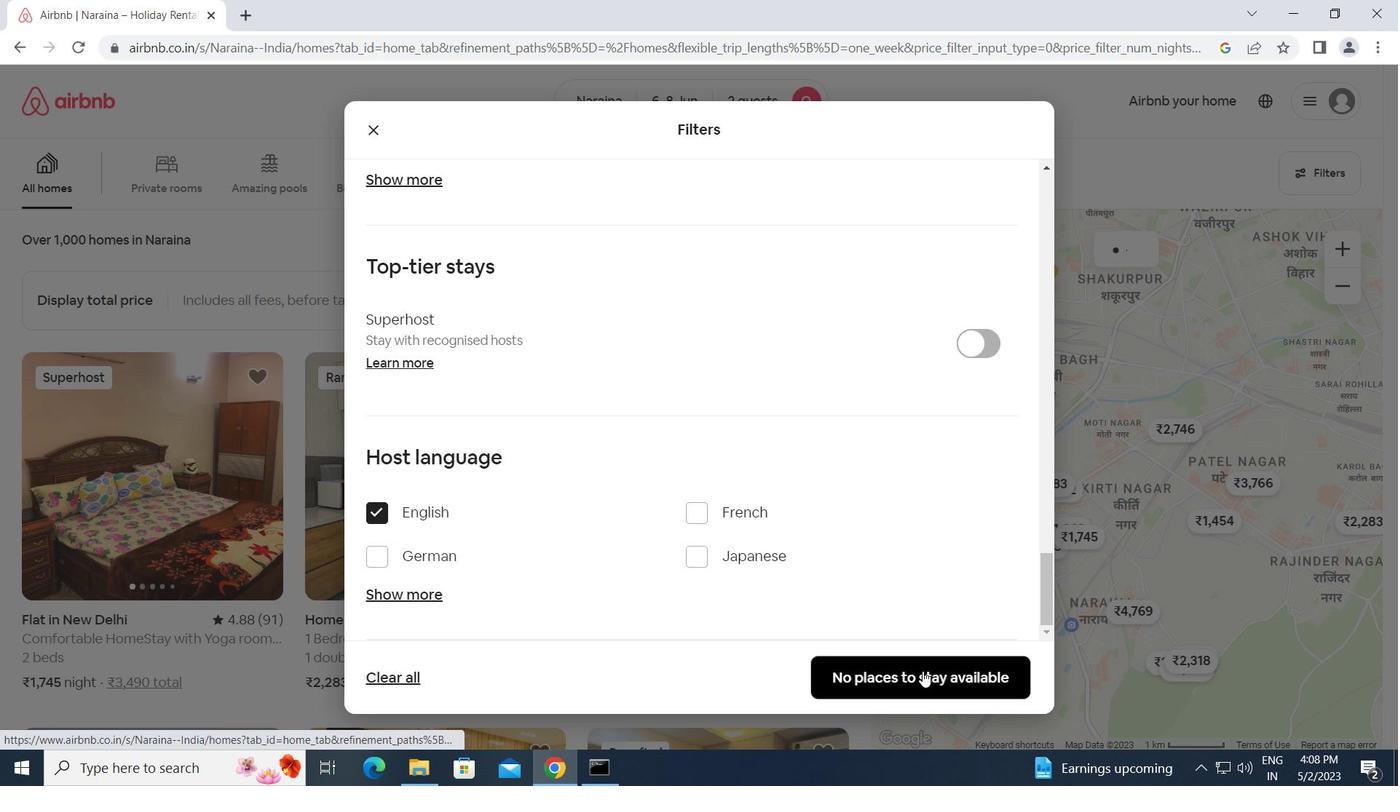 
